 Task: Research Airbnb accommodation in Teguise, Spain from 1st December, 2023 to 5th December, 2023 for 3 adults, 1 child.2 bedrooms having 3 beds and 2 bathrooms. Look for 3 properties as per requirement.
Action: Mouse moved to (394, 98)
Screenshot: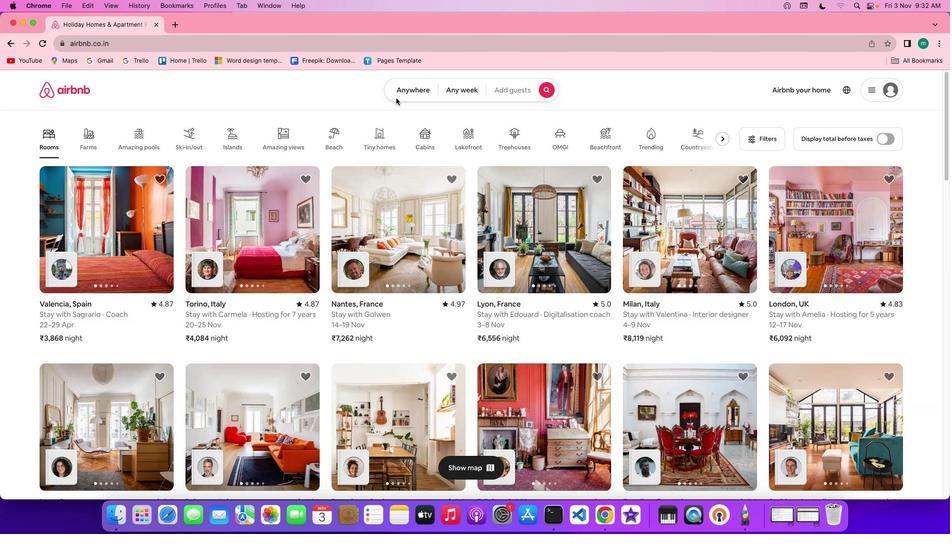 
Action: Mouse pressed left at (394, 98)
Screenshot: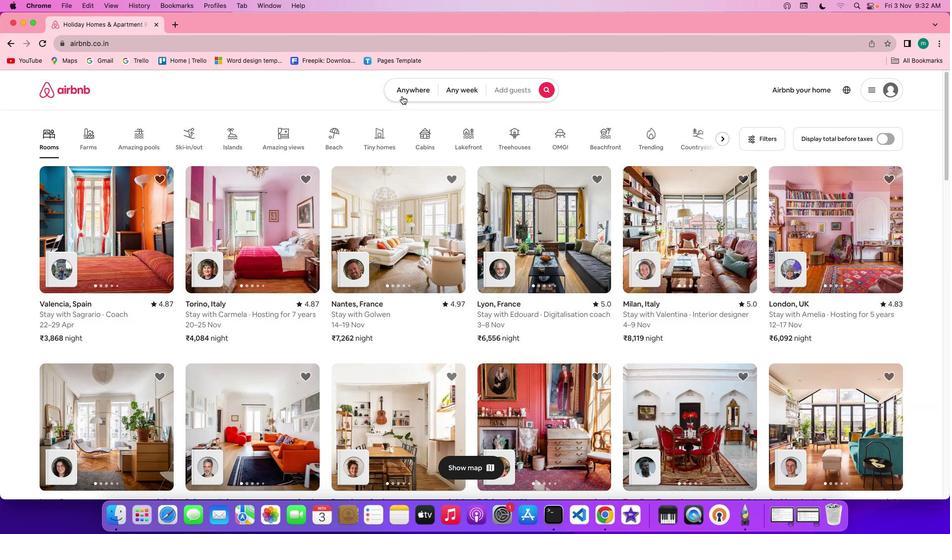 
Action: Mouse moved to (402, 96)
Screenshot: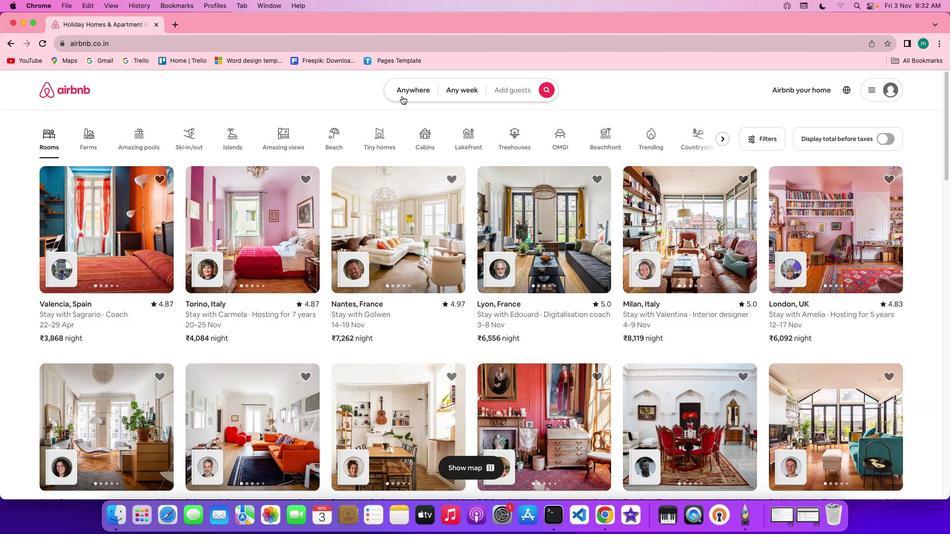 
Action: Mouse pressed left at (402, 96)
Screenshot: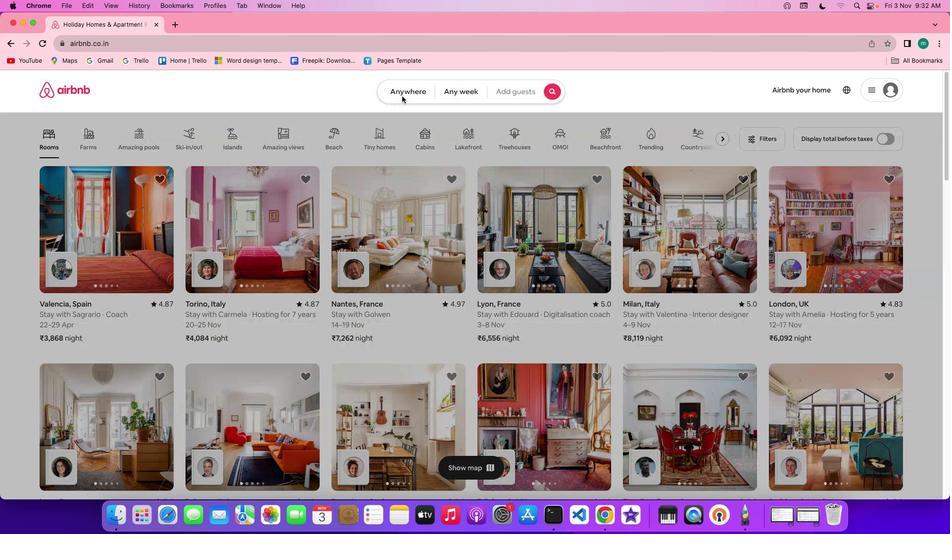 
Action: Mouse moved to (367, 128)
Screenshot: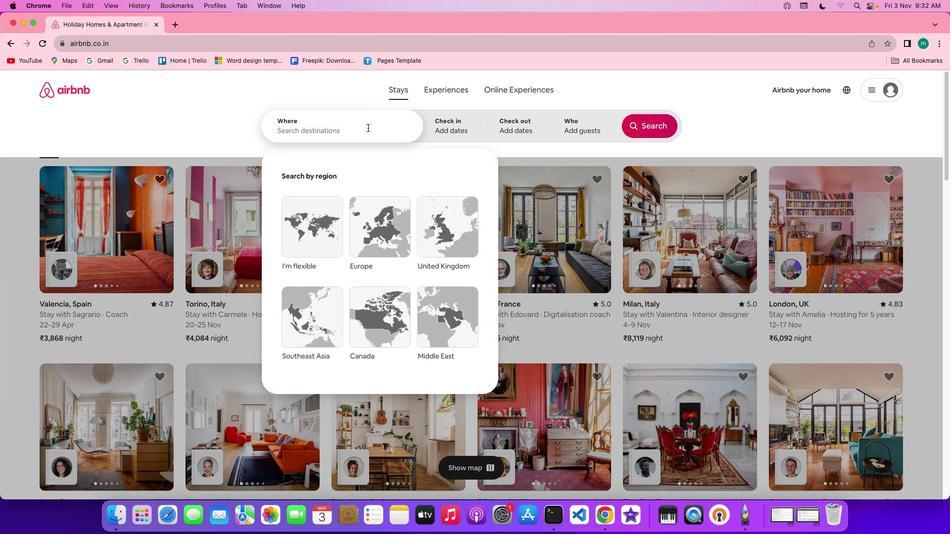 
Action: Key pressed Key.shift'T''e''g''u''i''s''e'','Key.spaceKey.shift'S''p''a''i''n'
Screenshot: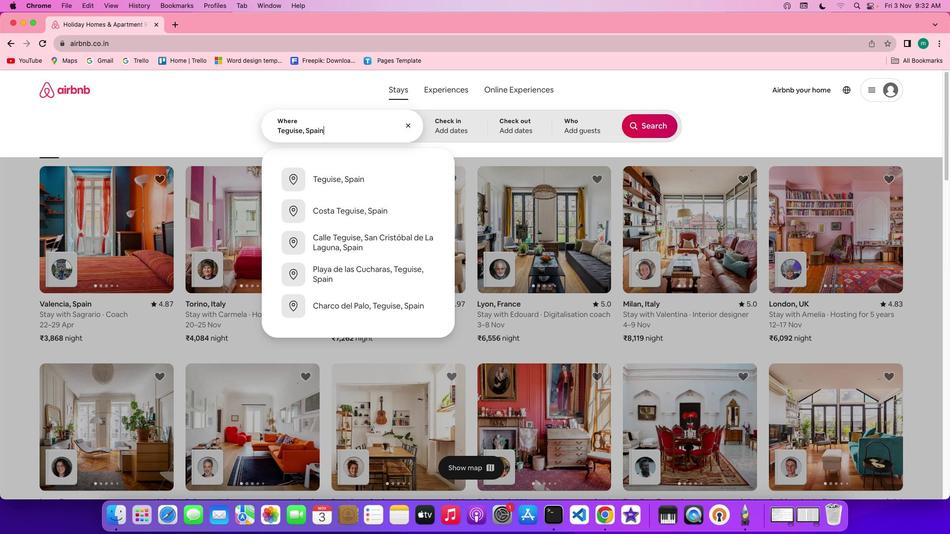 
Action: Mouse moved to (462, 120)
Screenshot: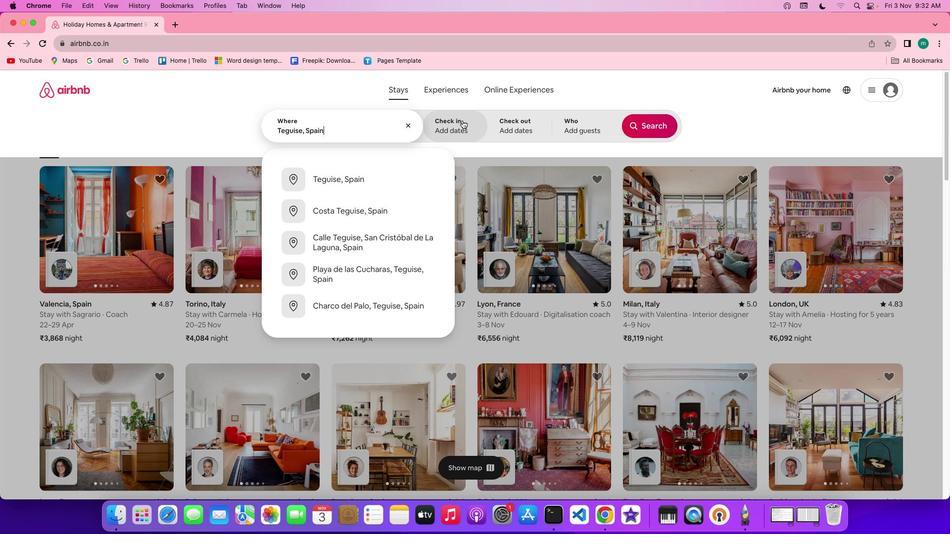 
Action: Mouse pressed left at (462, 120)
Screenshot: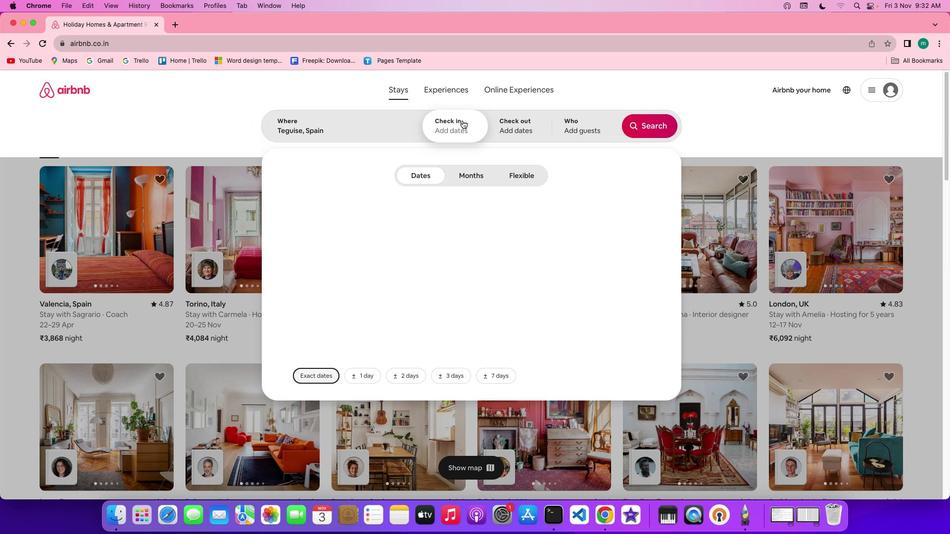 
Action: Mouse moved to (615, 242)
Screenshot: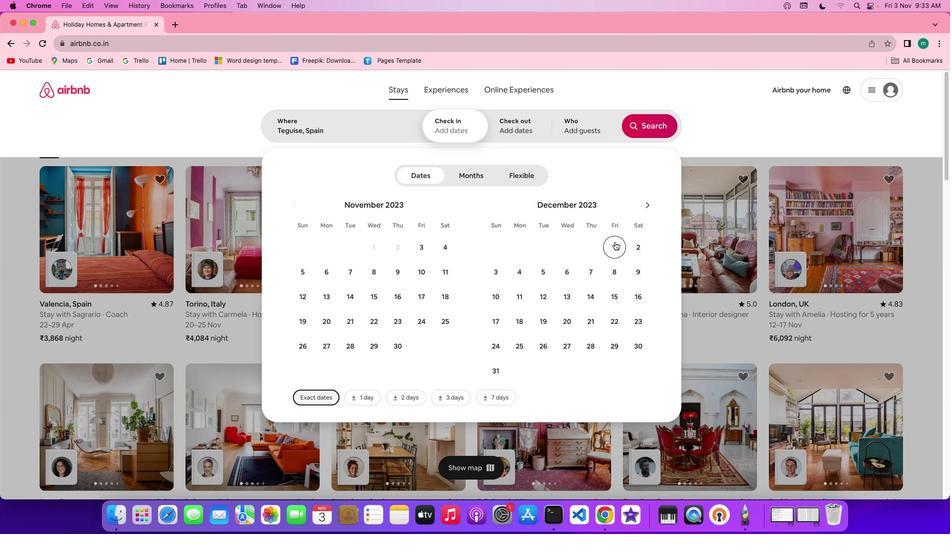 
Action: Mouse pressed left at (615, 242)
Screenshot: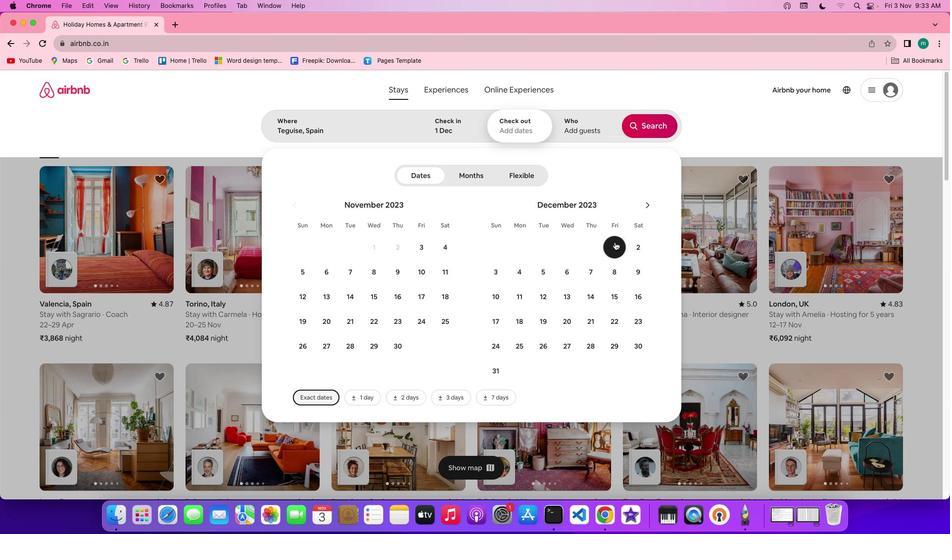 
Action: Mouse moved to (541, 268)
Screenshot: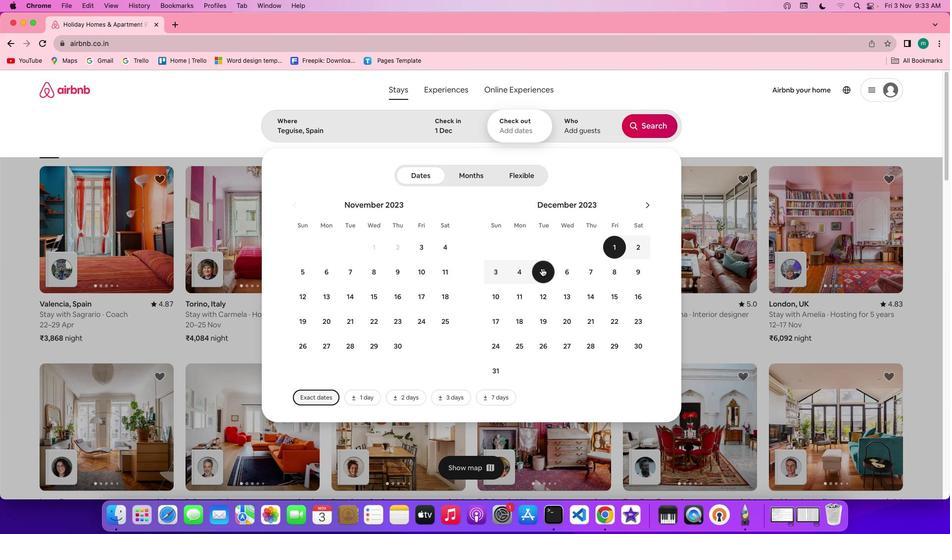 
Action: Mouse pressed left at (541, 268)
Screenshot: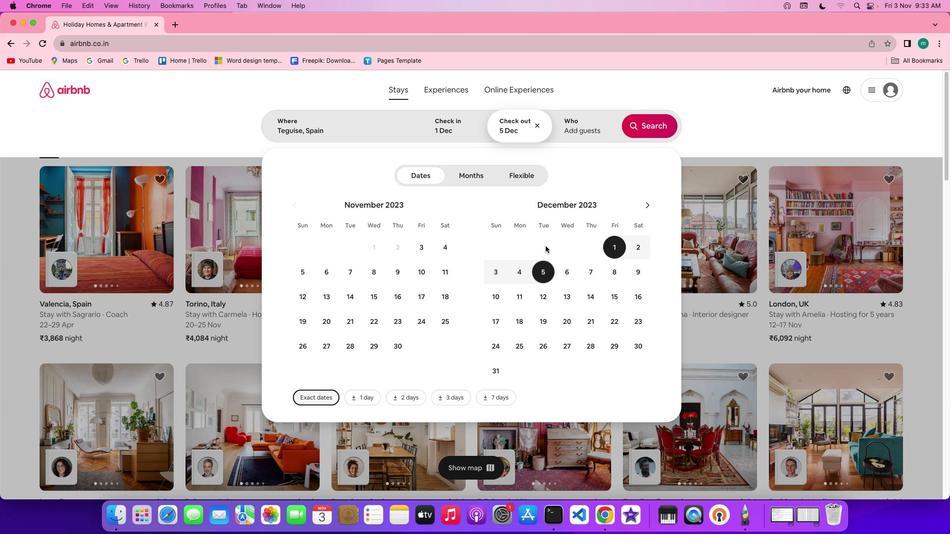 
Action: Mouse moved to (587, 122)
Screenshot: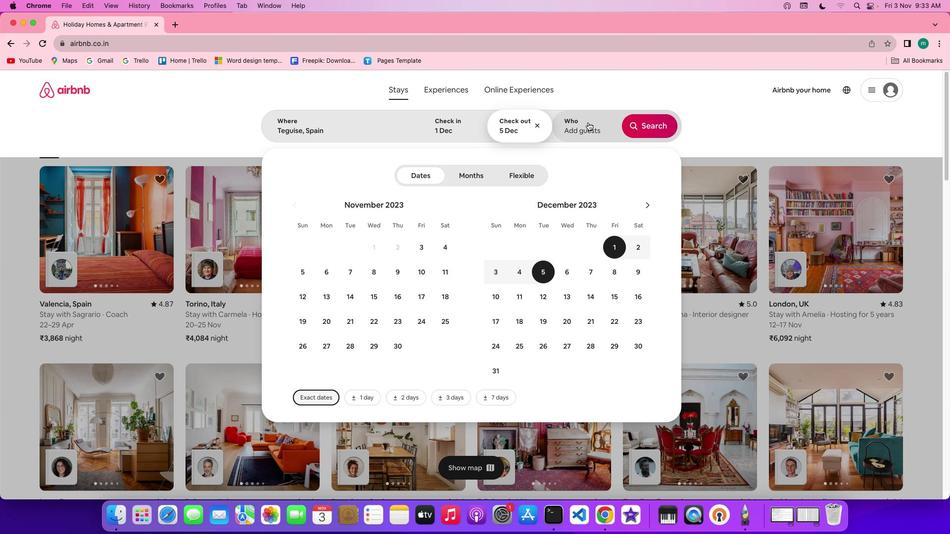 
Action: Mouse pressed left at (587, 122)
Screenshot: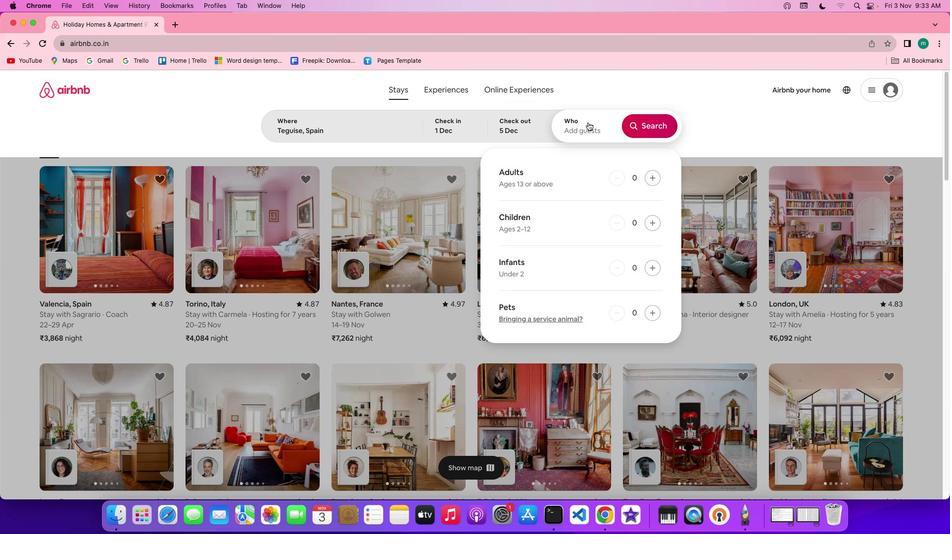 
Action: Mouse moved to (650, 176)
Screenshot: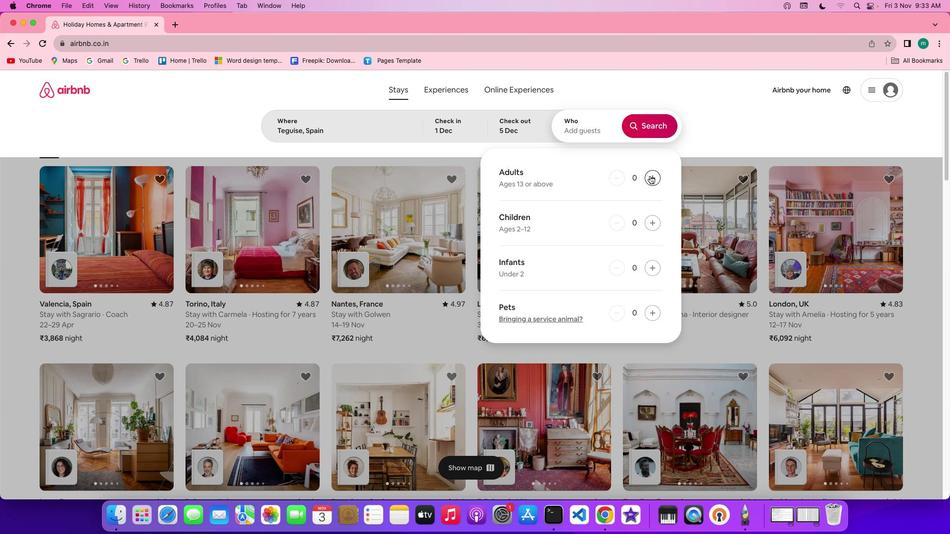 
Action: Mouse pressed left at (650, 176)
Screenshot: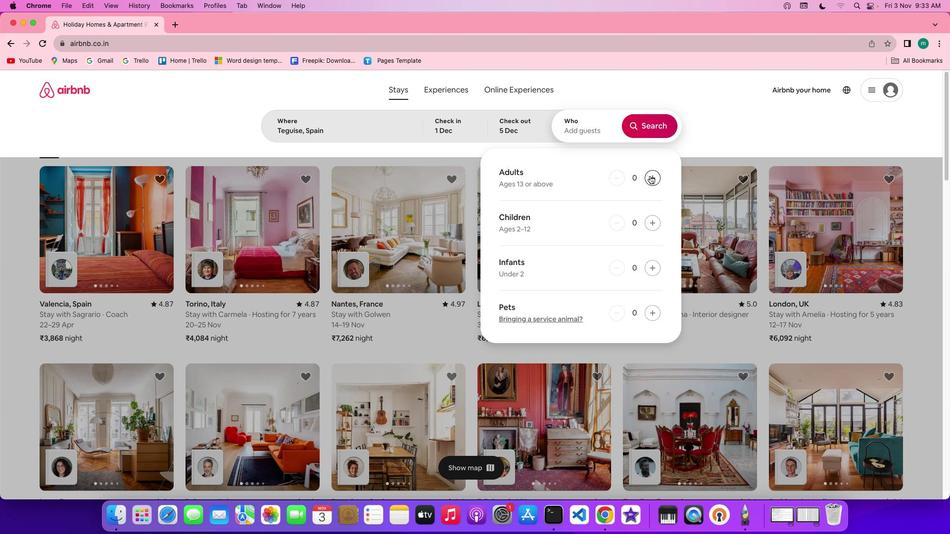 
Action: Mouse pressed left at (650, 176)
Screenshot: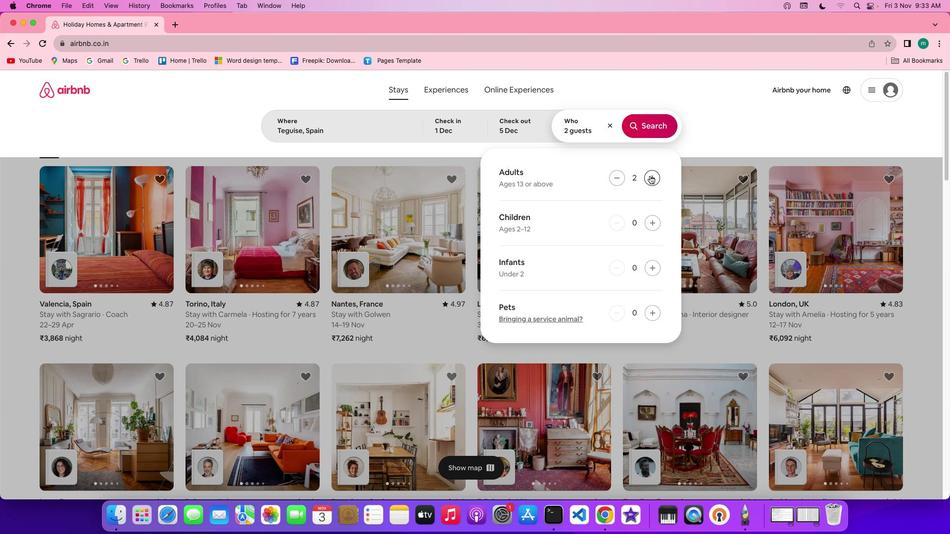 
Action: Mouse pressed left at (650, 176)
Screenshot: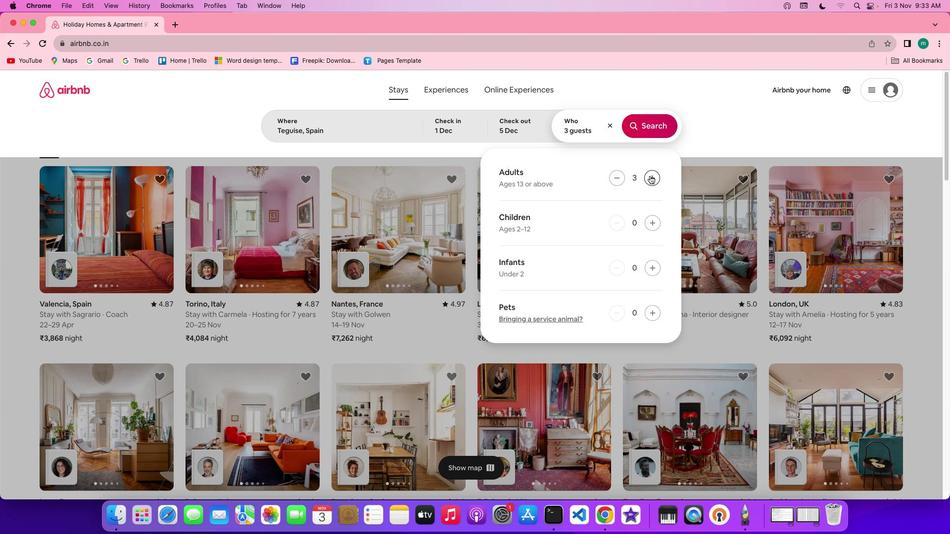 
Action: Mouse moved to (657, 222)
Screenshot: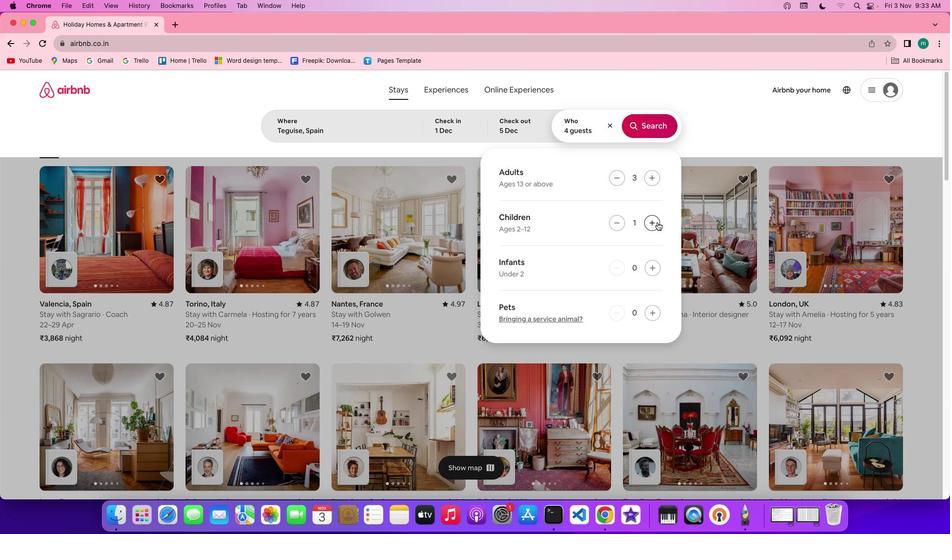 
Action: Mouse pressed left at (657, 222)
Screenshot: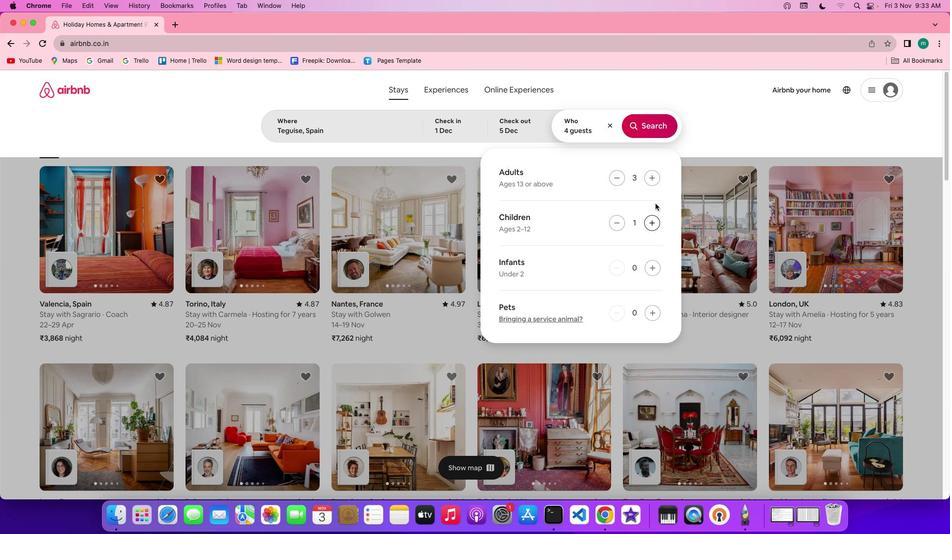 
Action: Mouse moved to (648, 120)
Screenshot: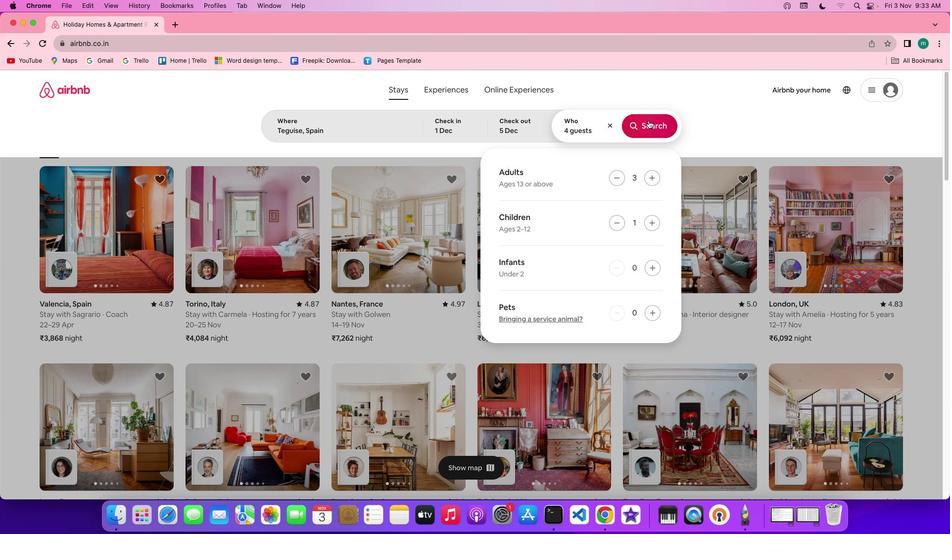 
Action: Mouse pressed left at (648, 120)
Screenshot: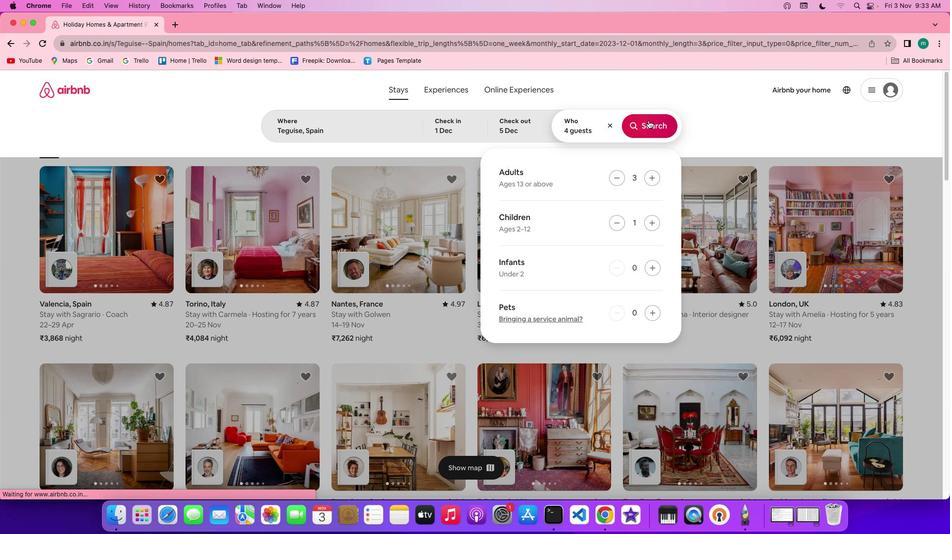 
Action: Mouse moved to (785, 129)
Screenshot: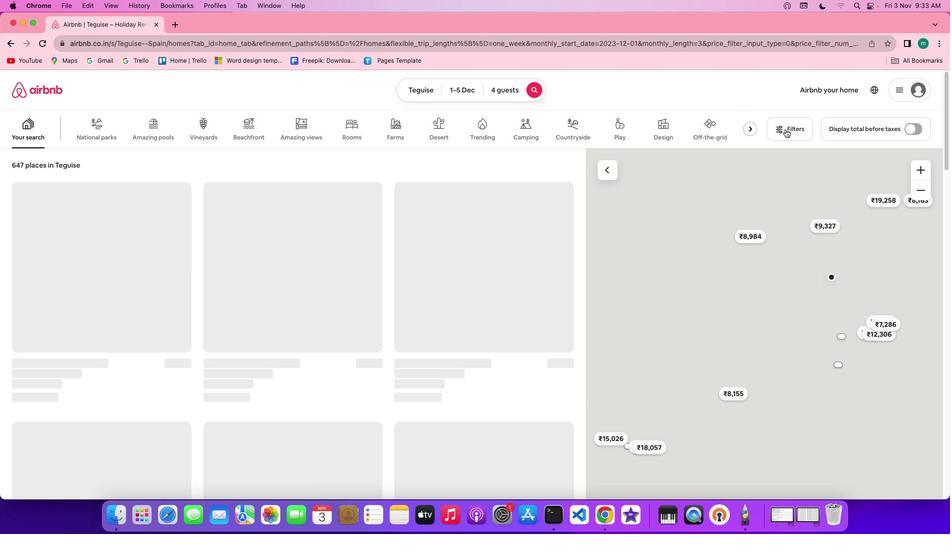 
Action: Mouse pressed left at (785, 129)
Screenshot: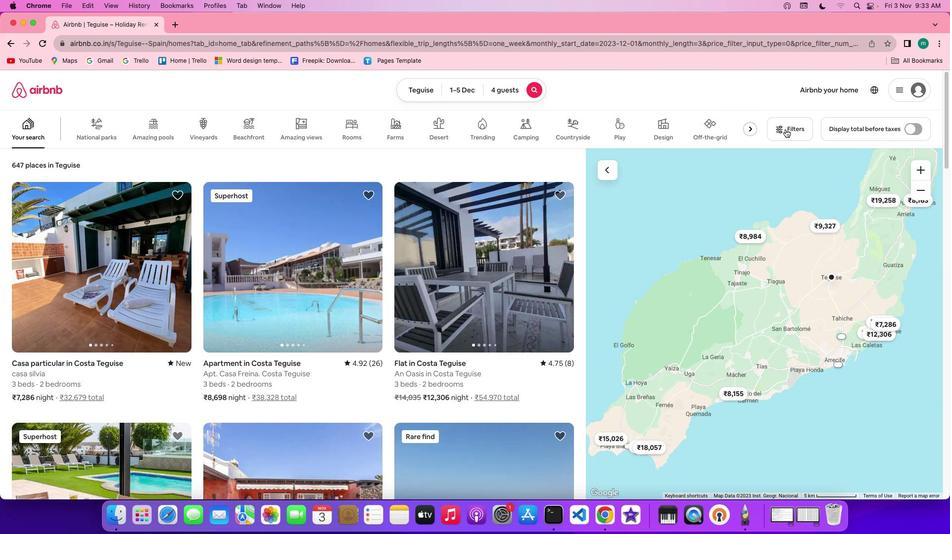 
Action: Mouse moved to (558, 260)
Screenshot: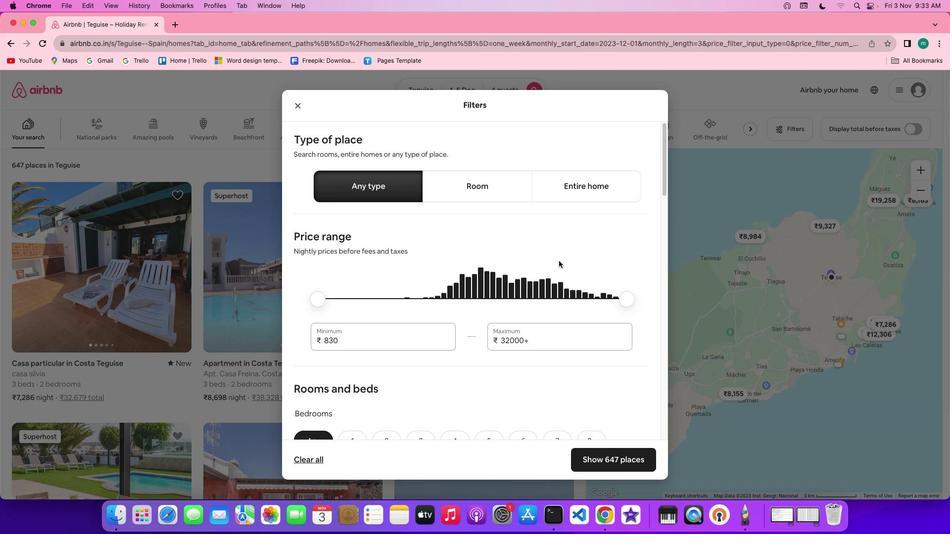
Action: Mouse scrolled (558, 260) with delta (0, 0)
Screenshot: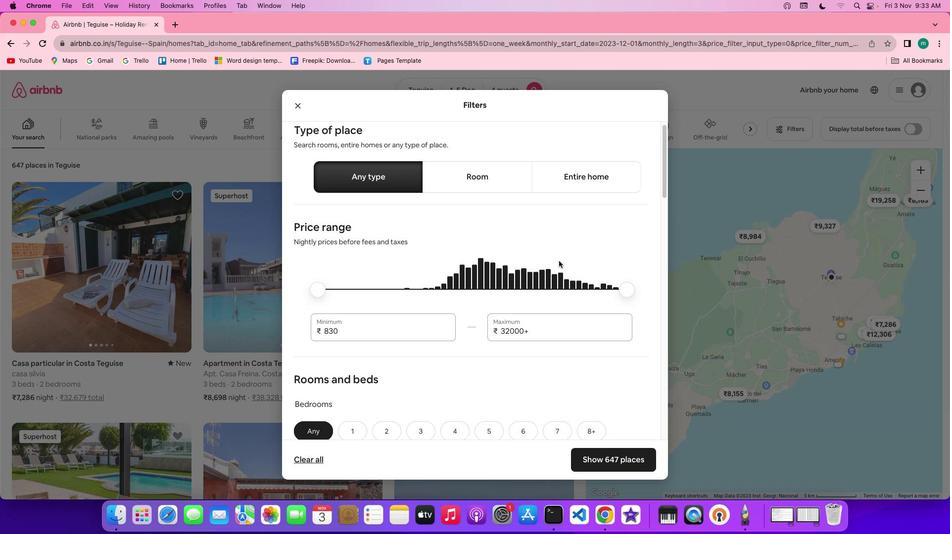 
Action: Mouse scrolled (558, 260) with delta (0, 0)
Screenshot: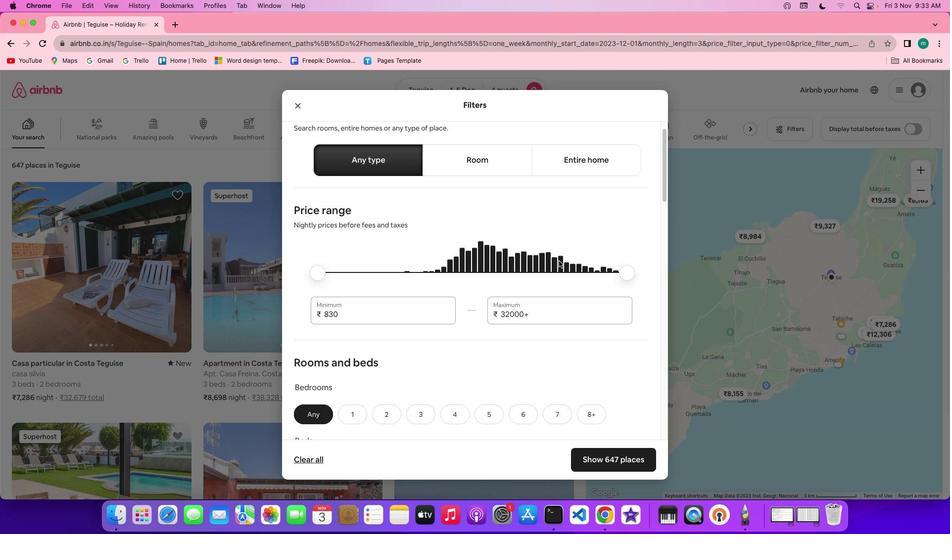 
Action: Mouse scrolled (558, 260) with delta (0, 0)
Screenshot: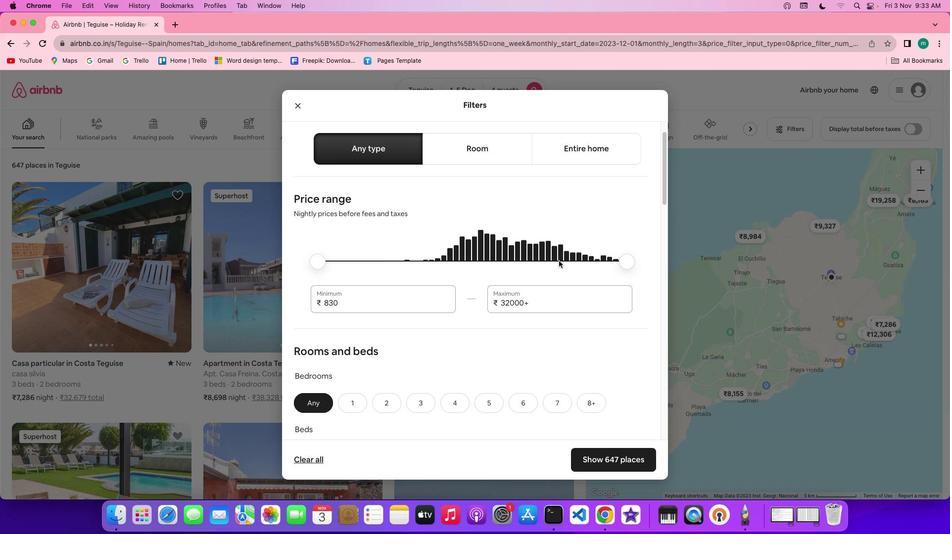 
Action: Mouse scrolled (558, 260) with delta (0, 0)
Screenshot: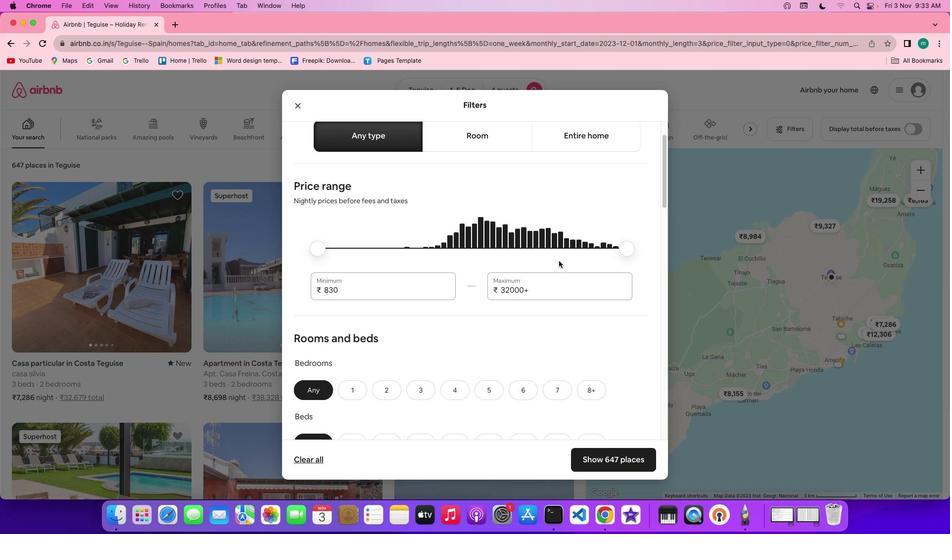 
Action: Mouse scrolled (558, 260) with delta (0, 0)
Screenshot: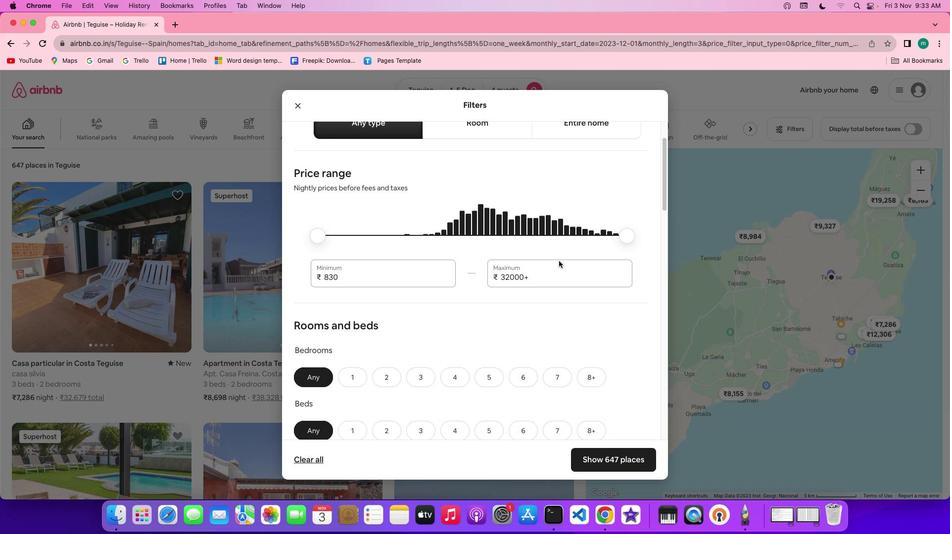 
Action: Mouse scrolled (558, 260) with delta (0, 0)
Screenshot: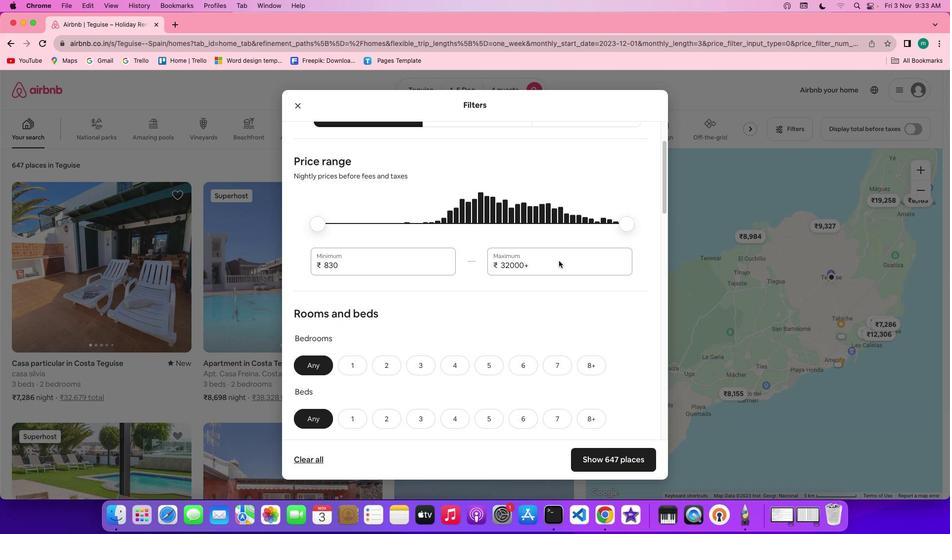 
Action: Mouse scrolled (558, 260) with delta (0, 0)
Screenshot: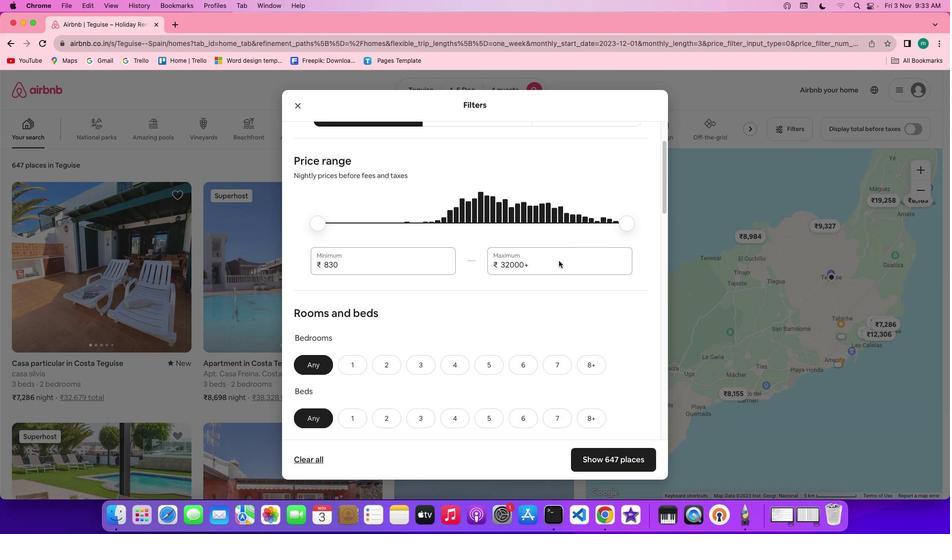 
Action: Mouse scrolled (558, 260) with delta (0, 0)
Screenshot: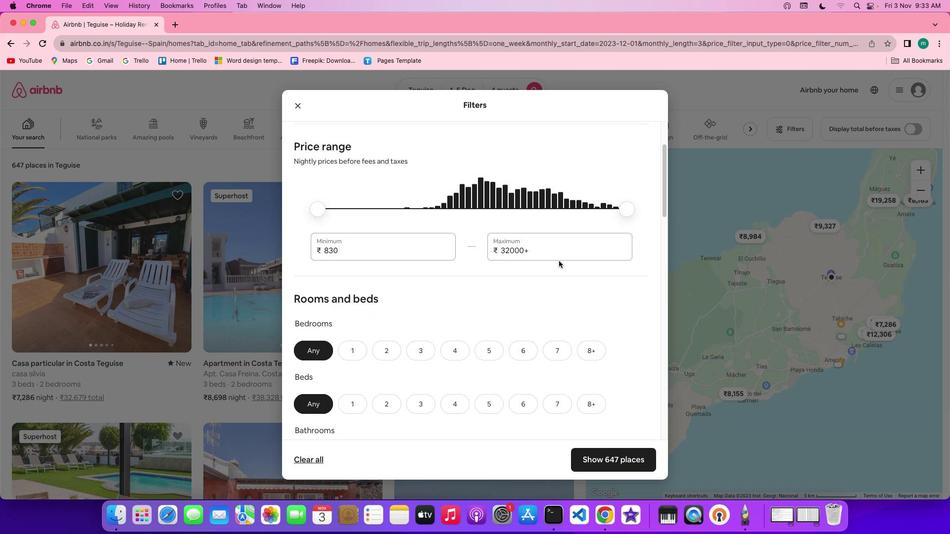 
Action: Mouse scrolled (558, 260) with delta (0, 0)
Screenshot: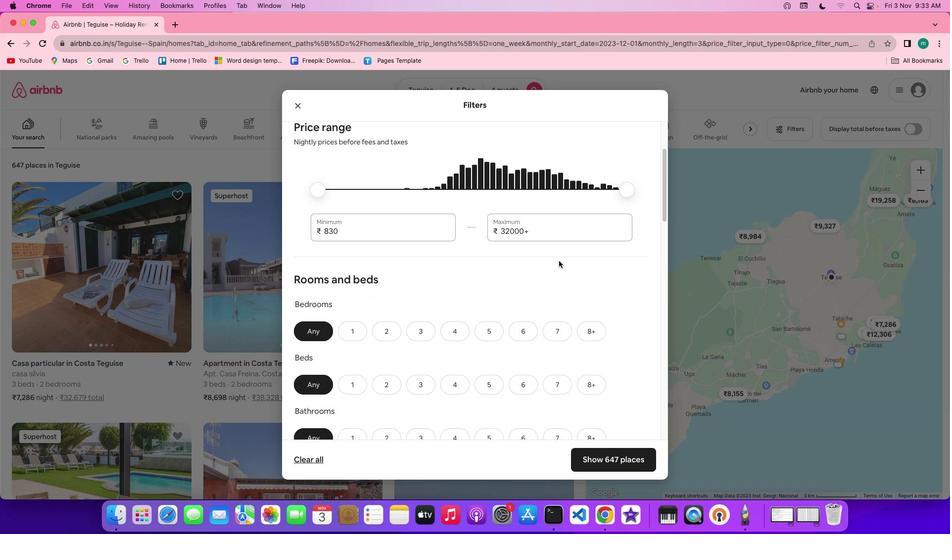 
Action: Mouse scrolled (558, 260) with delta (0, 0)
Screenshot: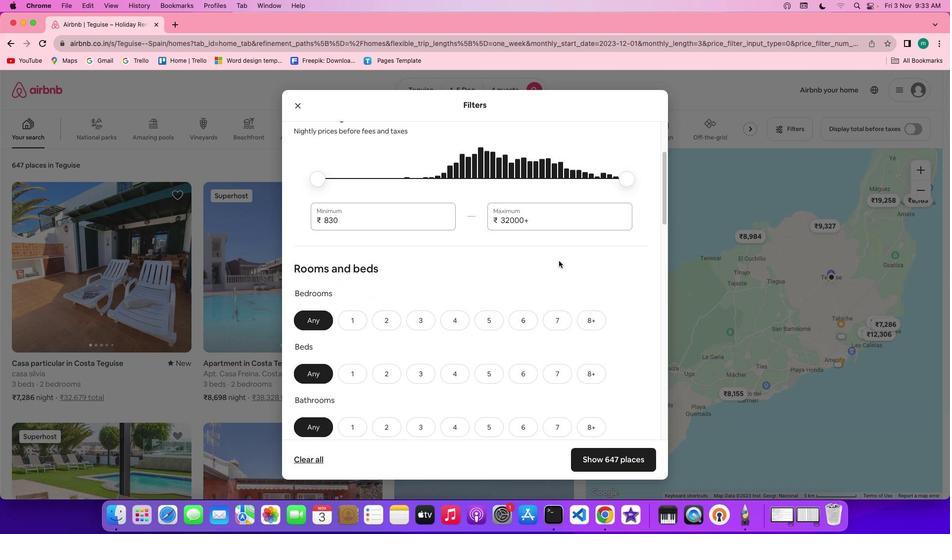 
Action: Mouse scrolled (558, 260) with delta (0, 0)
Screenshot: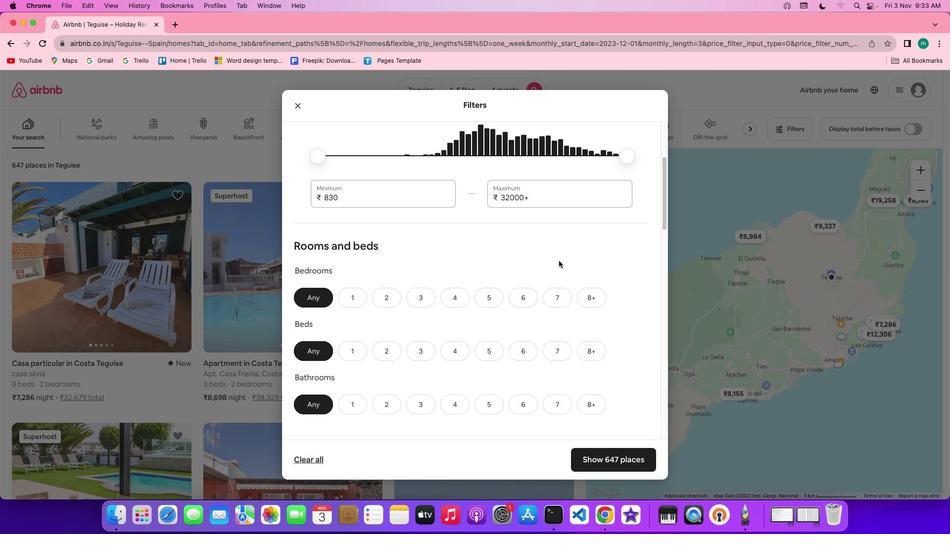 
Action: Mouse scrolled (558, 260) with delta (0, 0)
Screenshot: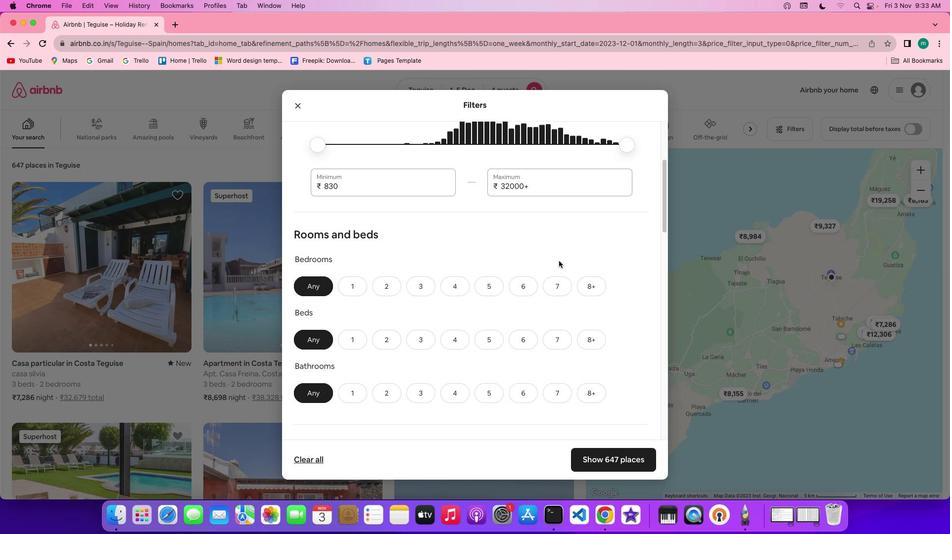 
Action: Mouse scrolled (558, 260) with delta (0, 0)
Screenshot: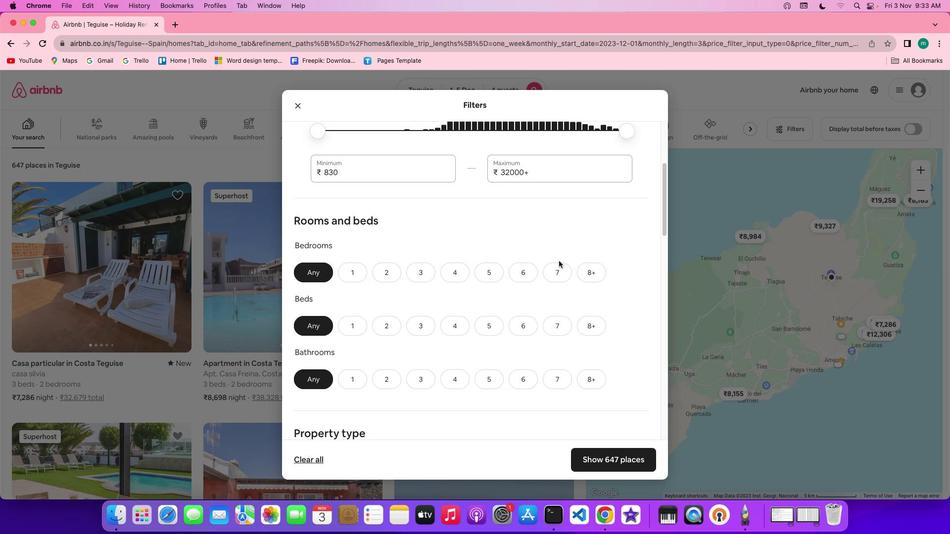 
Action: Mouse scrolled (558, 260) with delta (0, 0)
Screenshot: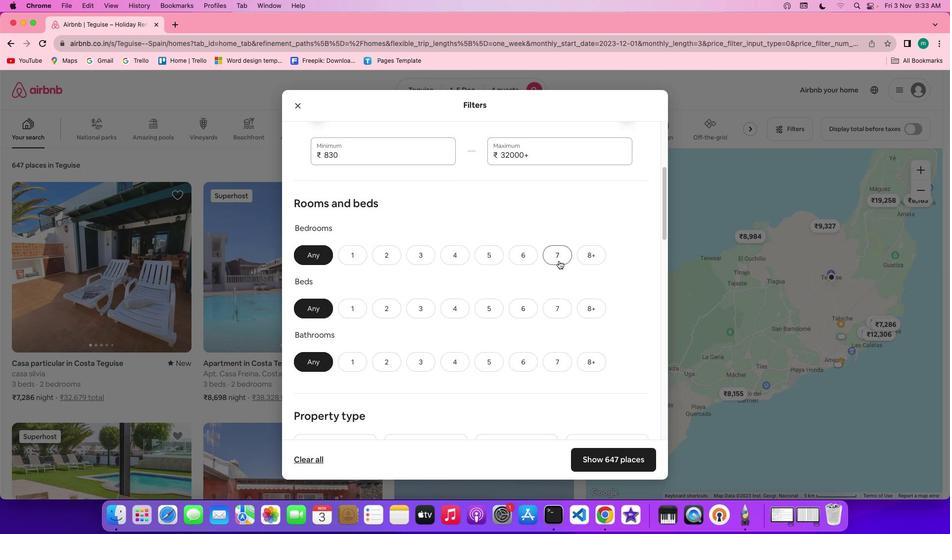 
Action: Mouse scrolled (558, 260) with delta (0, 0)
Screenshot: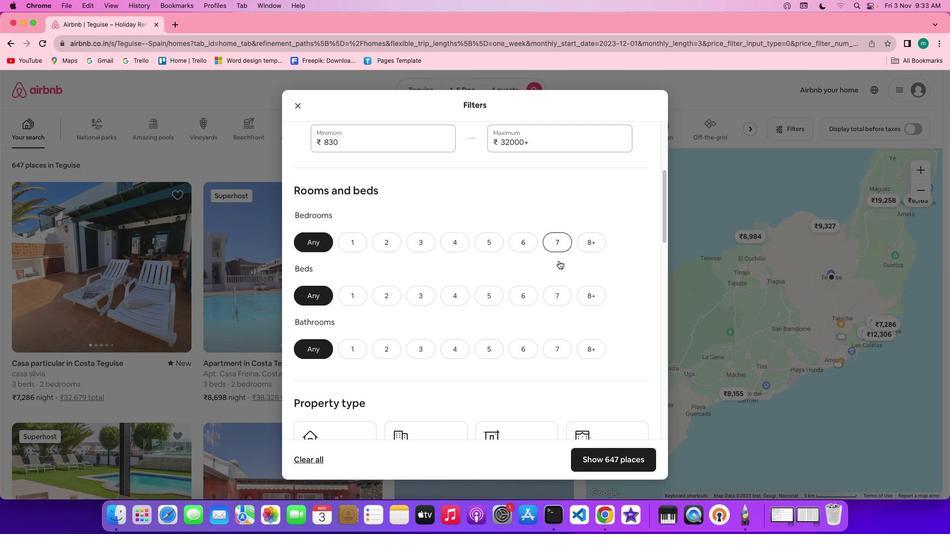 
Action: Mouse scrolled (558, 260) with delta (0, 0)
Screenshot: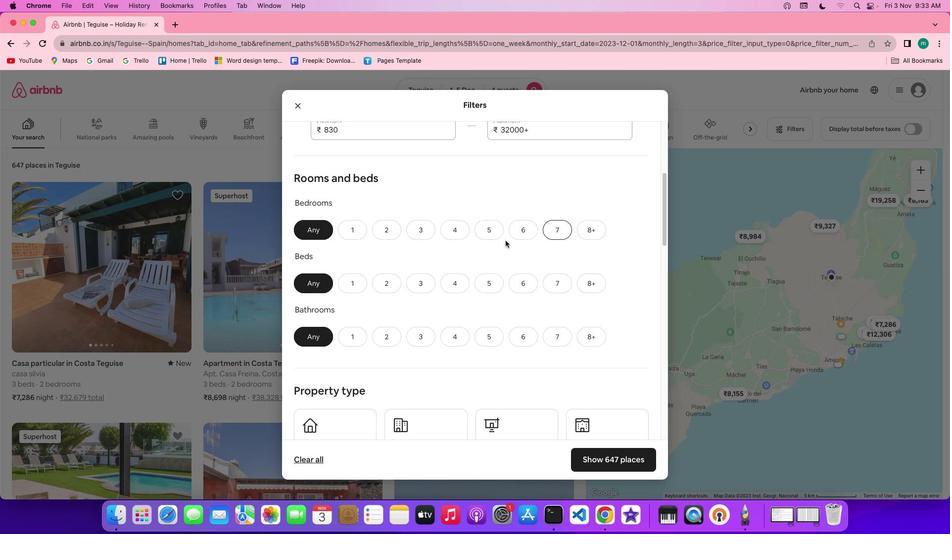 
Action: Mouse moved to (394, 228)
Screenshot: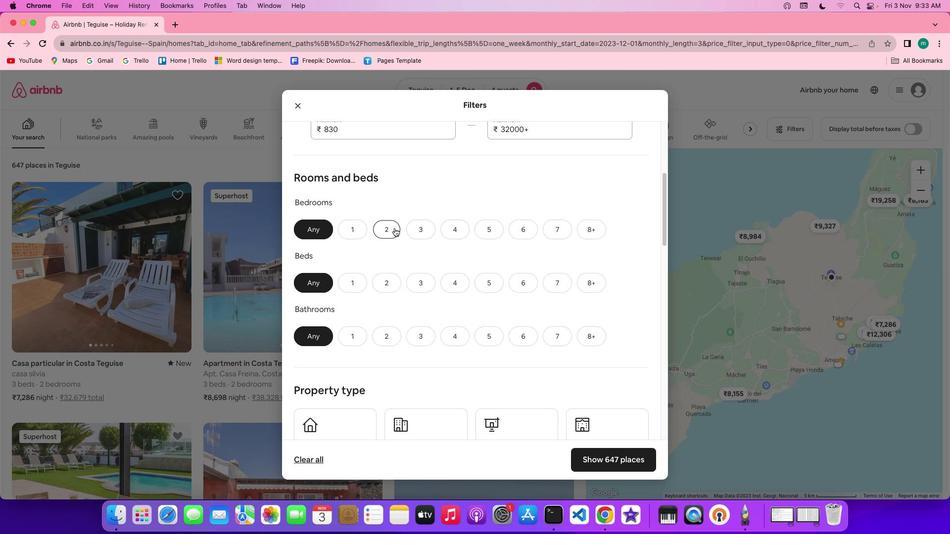 
Action: Mouse pressed left at (394, 228)
Screenshot: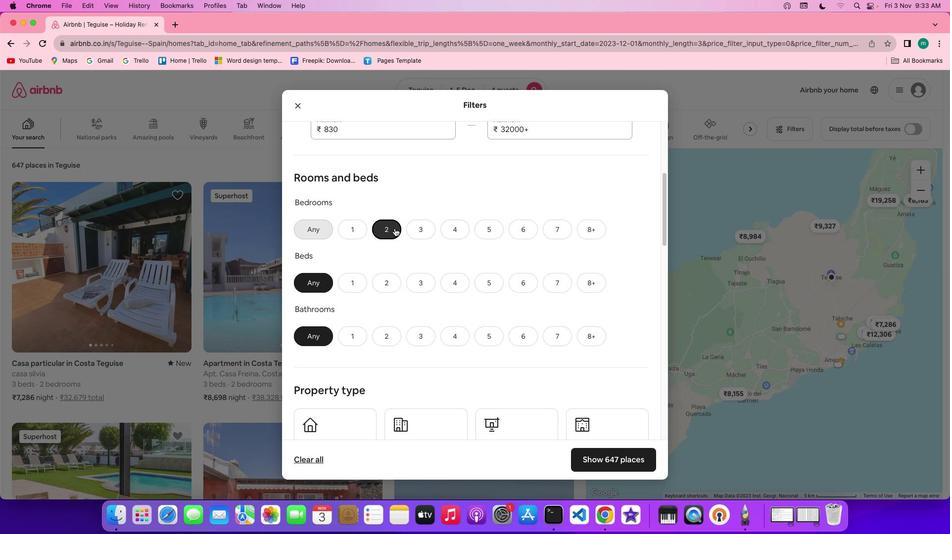 
Action: Mouse moved to (429, 290)
Screenshot: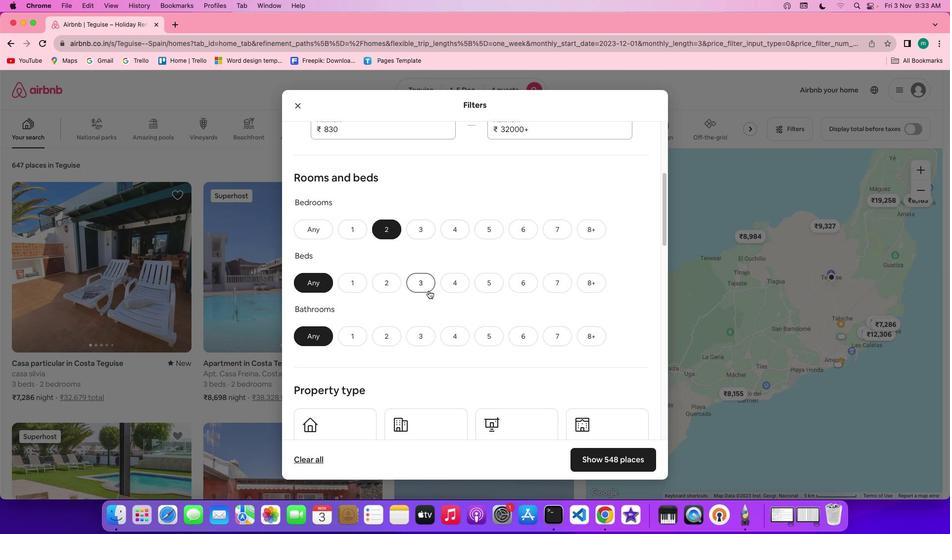 
Action: Mouse pressed left at (429, 290)
Screenshot: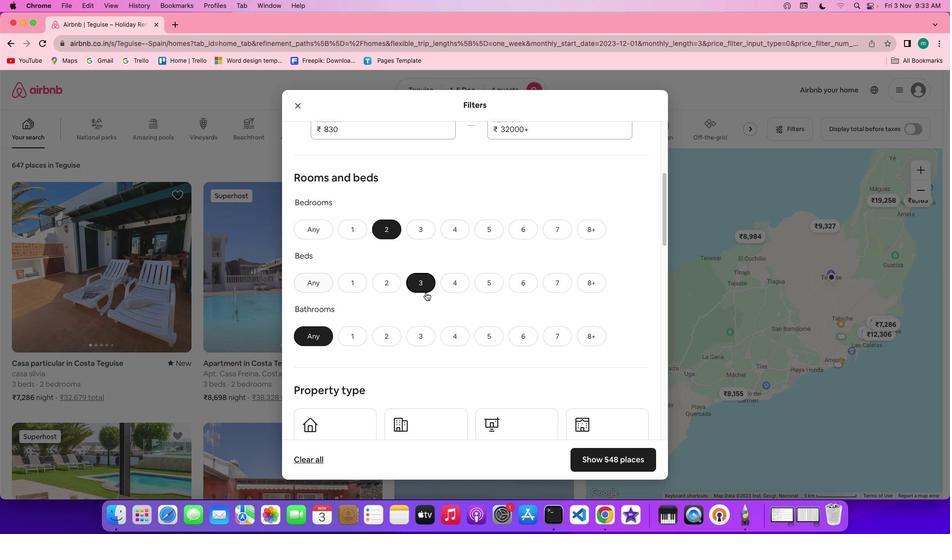 
Action: Mouse moved to (388, 339)
Screenshot: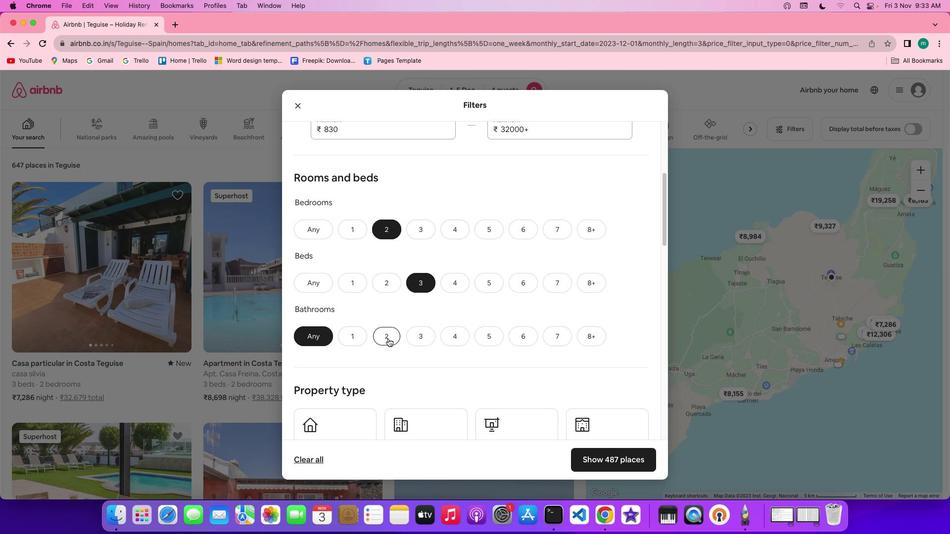 
Action: Mouse pressed left at (388, 339)
Screenshot: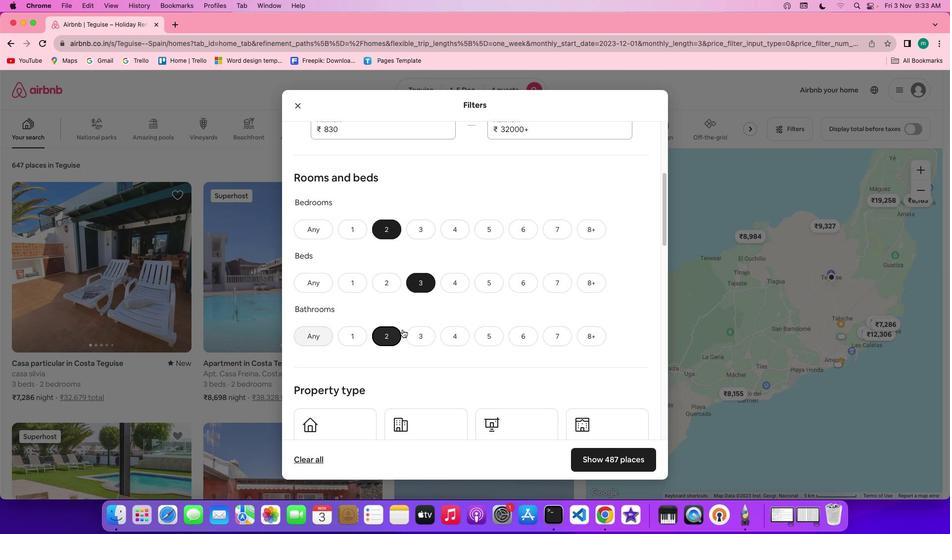 
Action: Mouse moved to (530, 323)
Screenshot: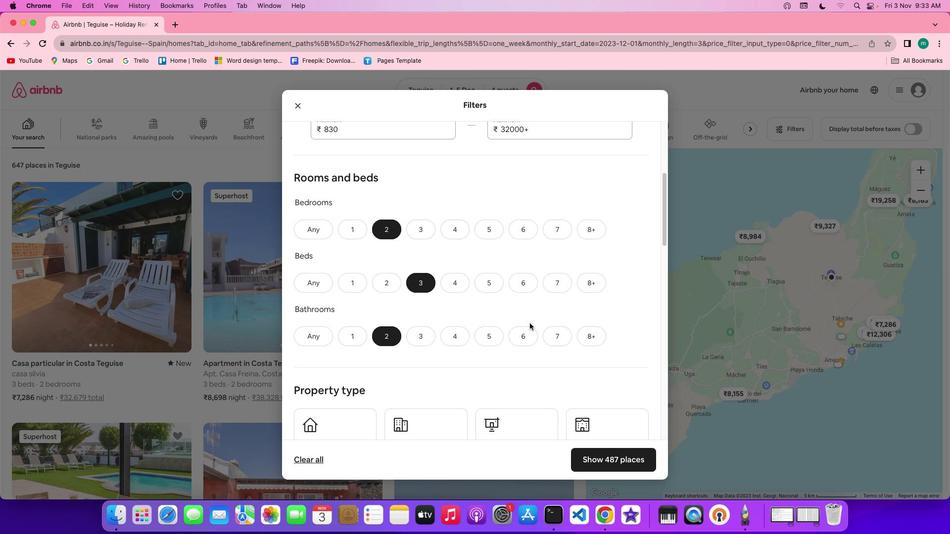 
Action: Mouse scrolled (530, 323) with delta (0, 0)
Screenshot: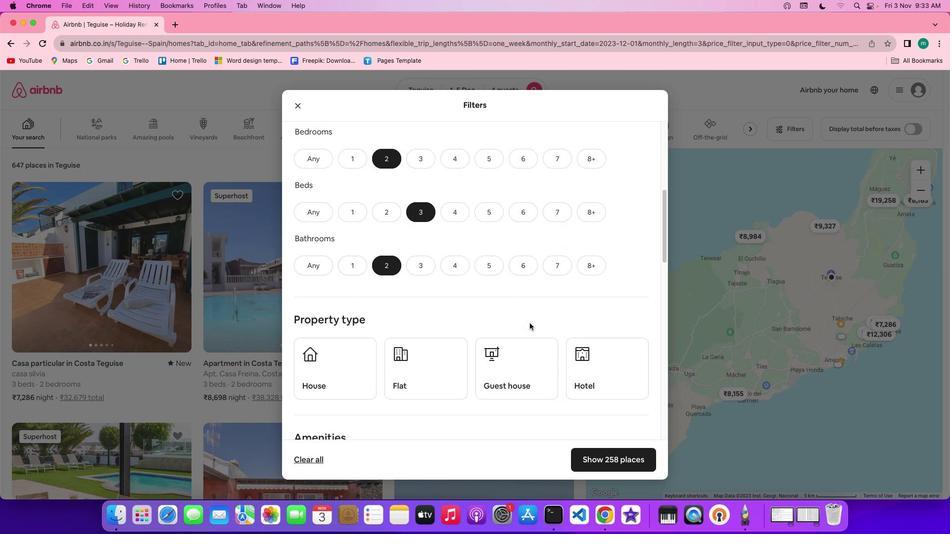
Action: Mouse scrolled (530, 323) with delta (0, 0)
Screenshot: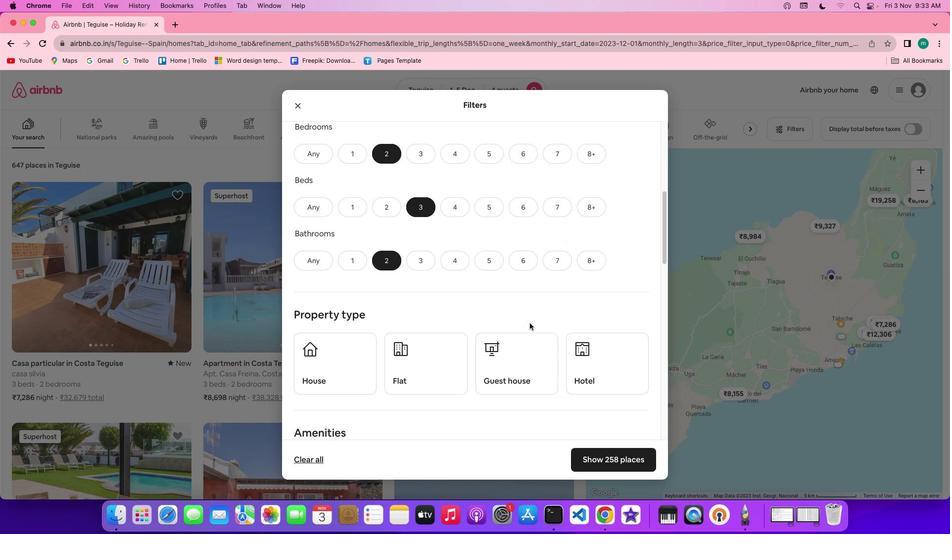 
Action: Mouse scrolled (530, 323) with delta (0, 0)
Screenshot: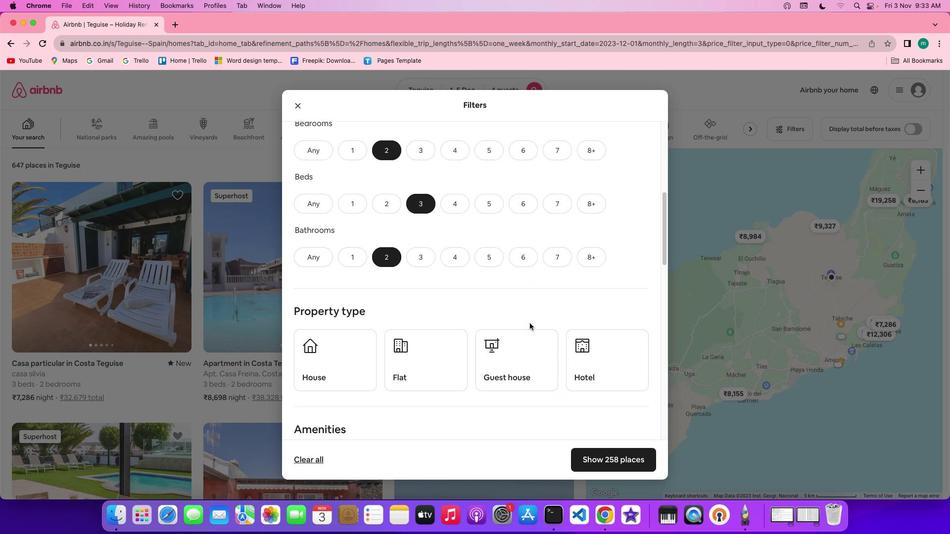 
Action: Mouse scrolled (530, 323) with delta (0, 0)
Screenshot: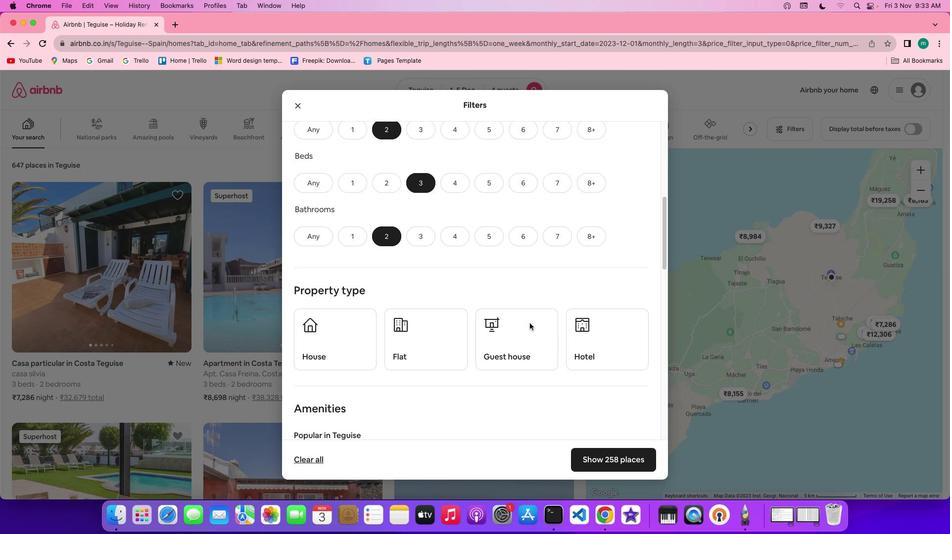 
Action: Mouse scrolled (530, 323) with delta (0, 0)
Screenshot: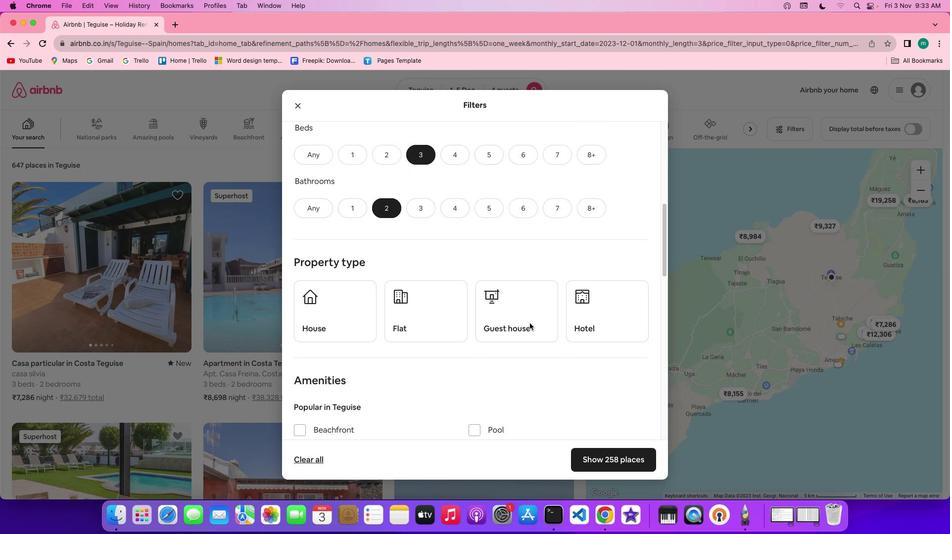 
Action: Mouse scrolled (530, 323) with delta (0, 0)
Screenshot: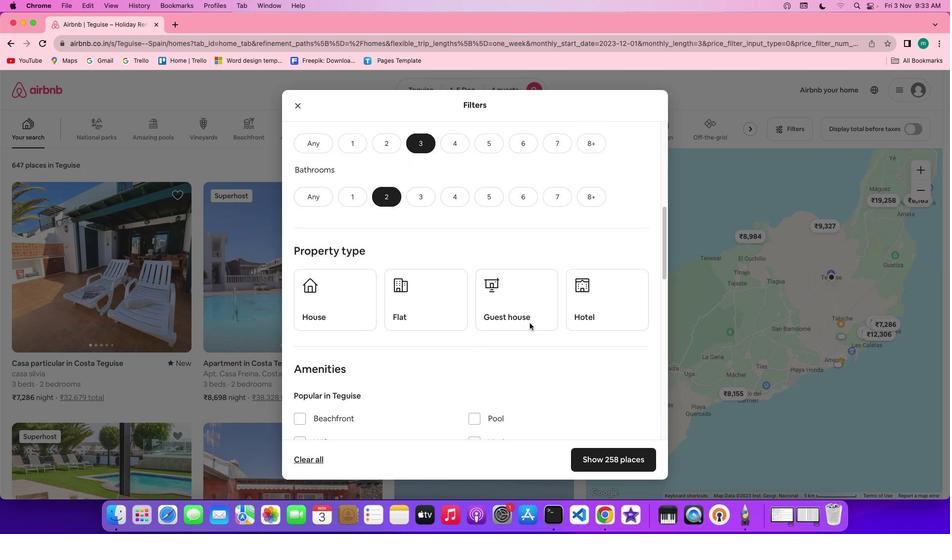 
Action: Mouse scrolled (530, 323) with delta (0, 0)
Screenshot: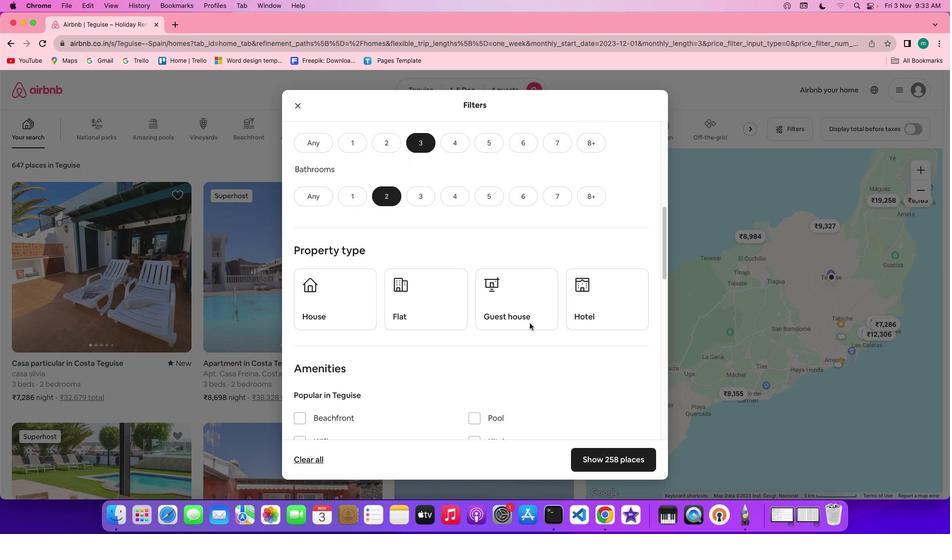
Action: Mouse scrolled (530, 323) with delta (0, 0)
Screenshot: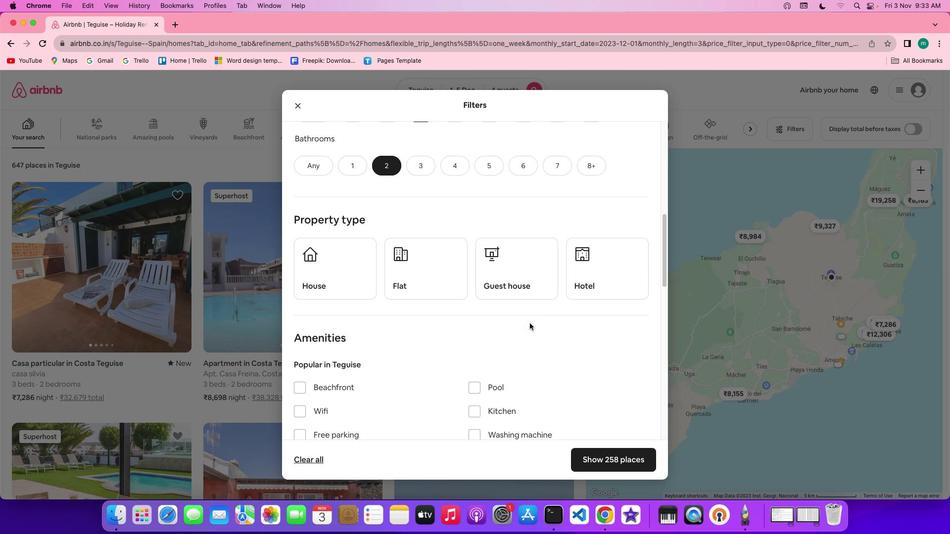 
Action: Mouse scrolled (530, 323) with delta (0, 0)
Screenshot: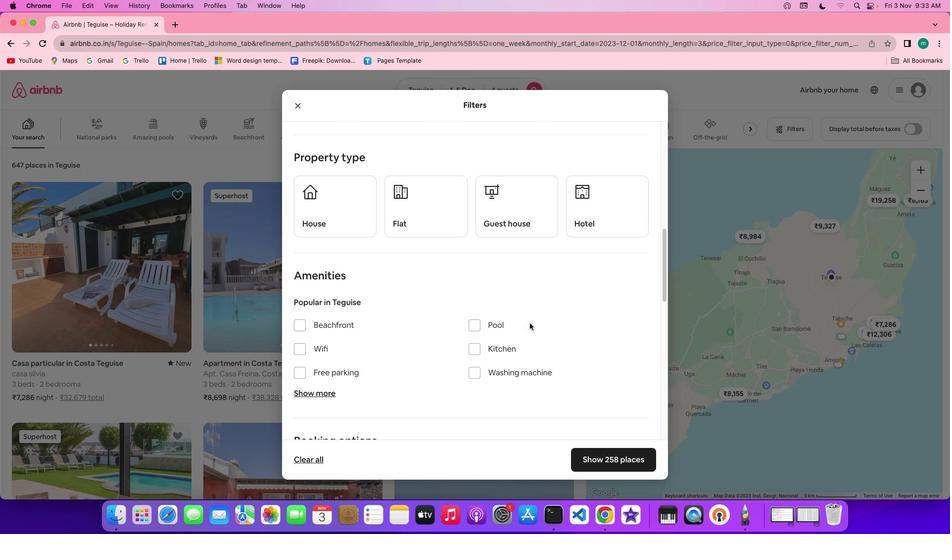 
Action: Mouse scrolled (530, 323) with delta (0, 0)
Screenshot: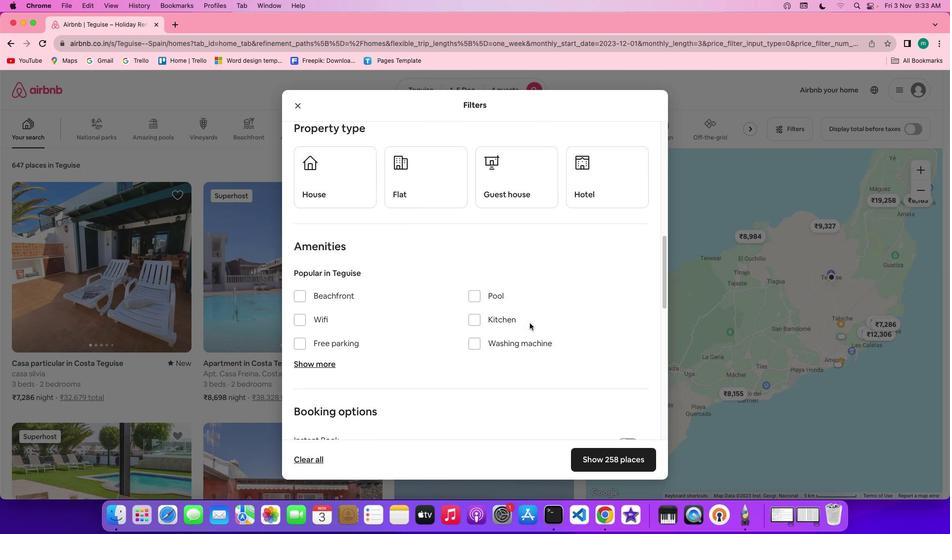 
Action: Mouse scrolled (530, 323) with delta (0, 0)
Screenshot: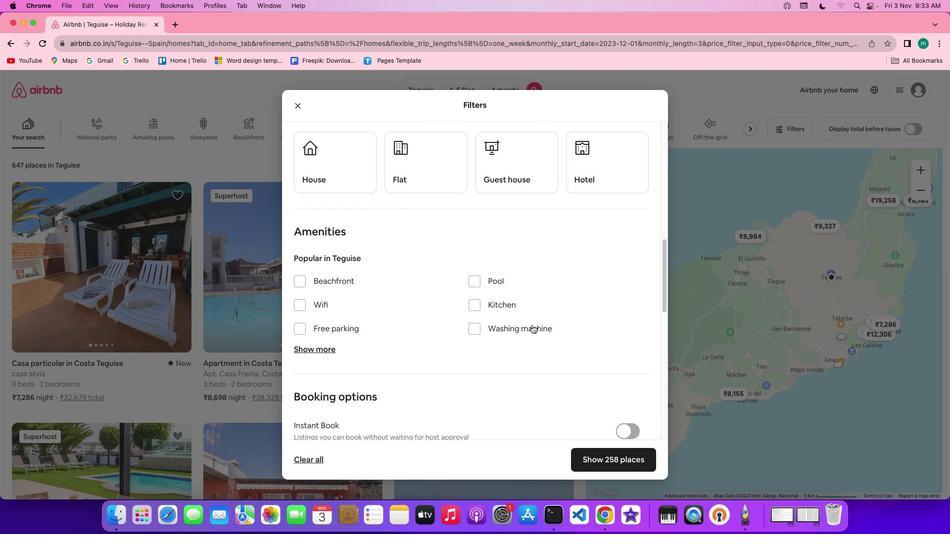 
Action: Mouse moved to (586, 363)
Screenshot: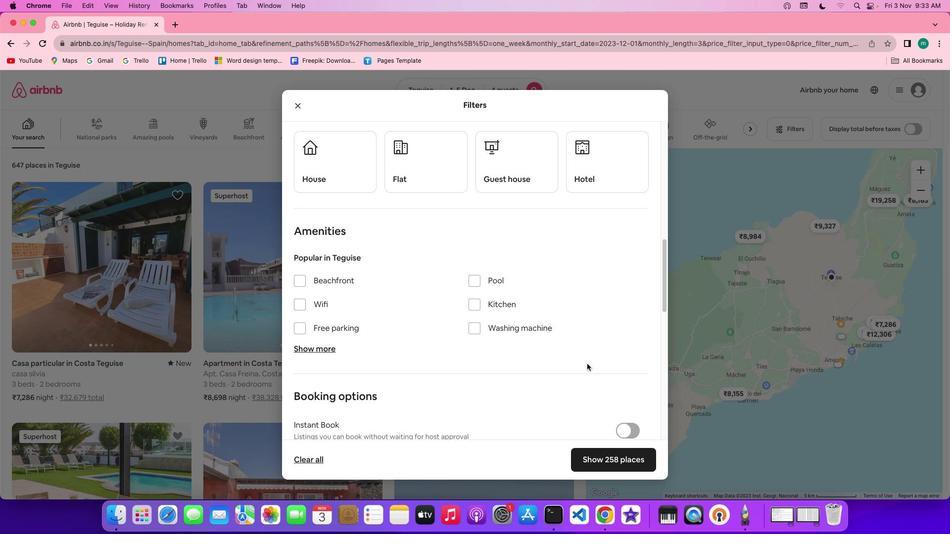 
Action: Mouse scrolled (586, 363) with delta (0, 0)
Screenshot: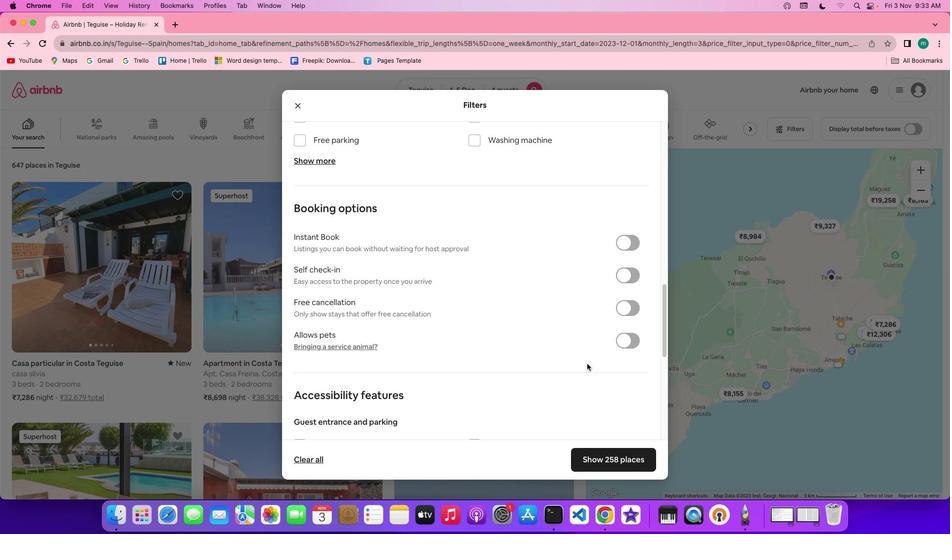 
Action: Mouse scrolled (586, 363) with delta (0, 0)
Screenshot: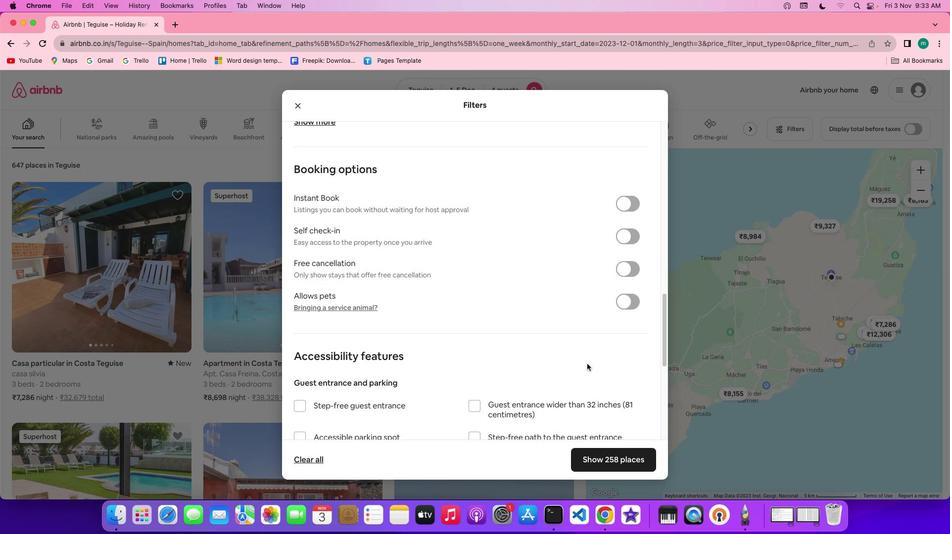 
Action: Mouse scrolled (586, 363) with delta (0, 0)
Screenshot: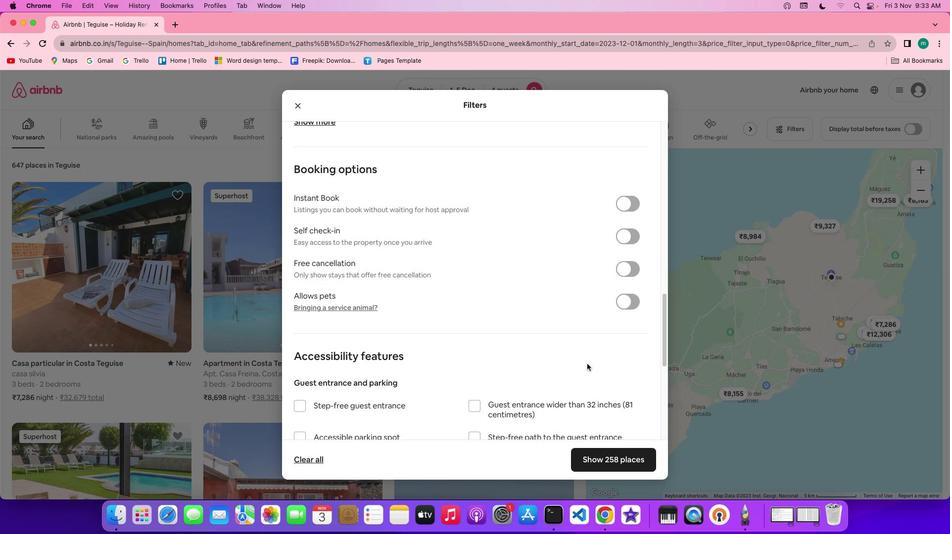 
Action: Mouse scrolled (586, 363) with delta (0, -1)
Screenshot: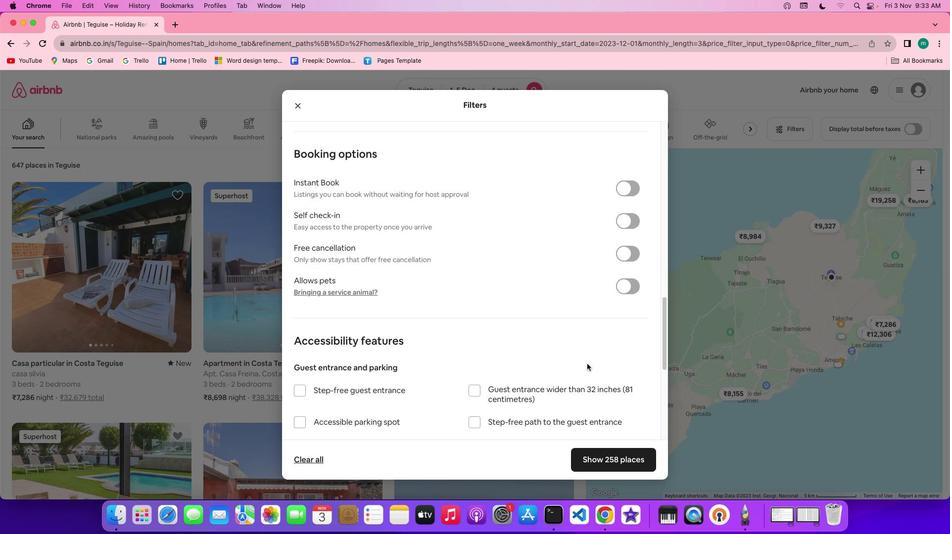 
Action: Mouse scrolled (586, 363) with delta (0, -1)
Screenshot: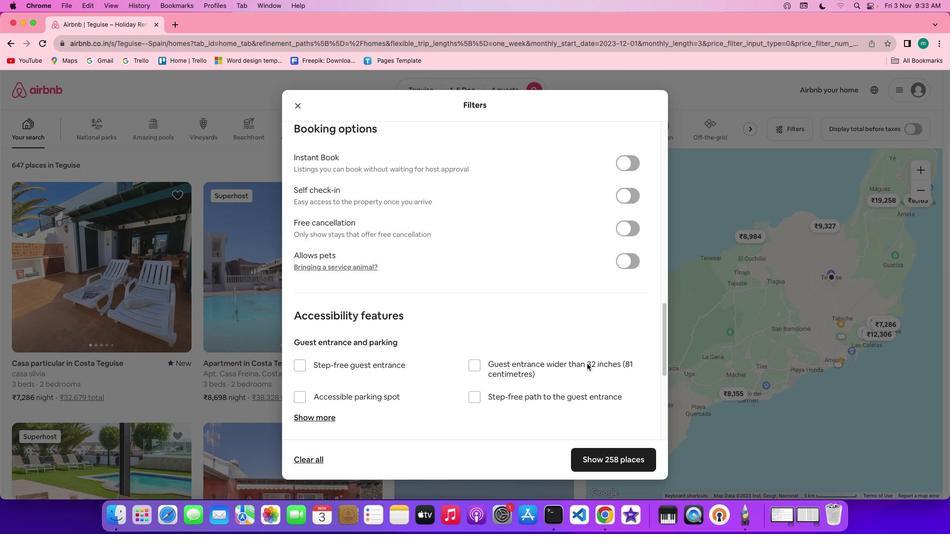 
Action: Mouse moved to (587, 363)
Screenshot: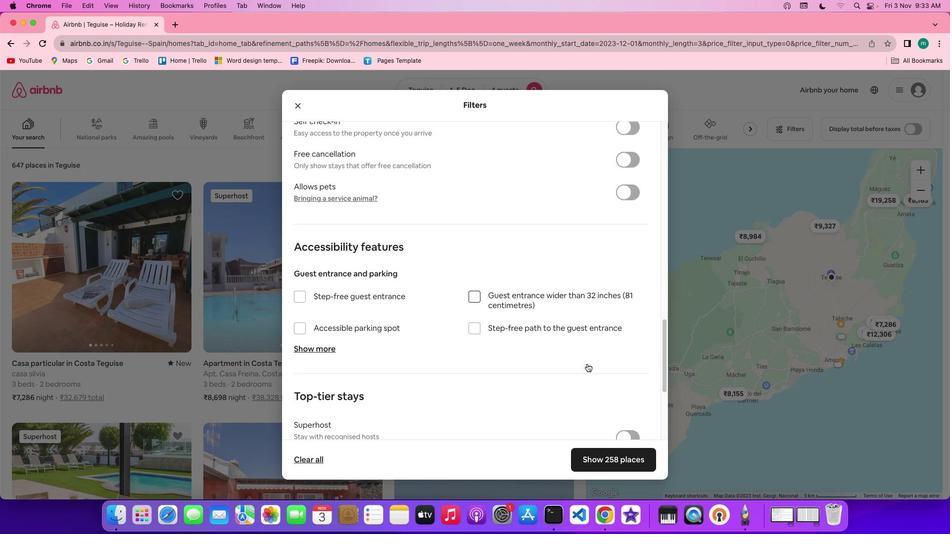 
Action: Mouse scrolled (587, 363) with delta (0, 0)
Screenshot: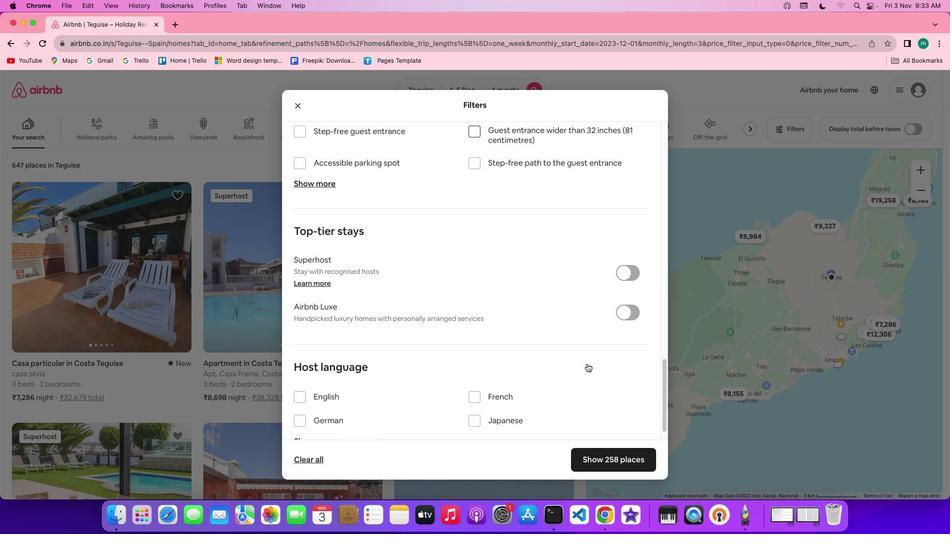 
Action: Mouse scrolled (587, 363) with delta (0, 0)
Screenshot: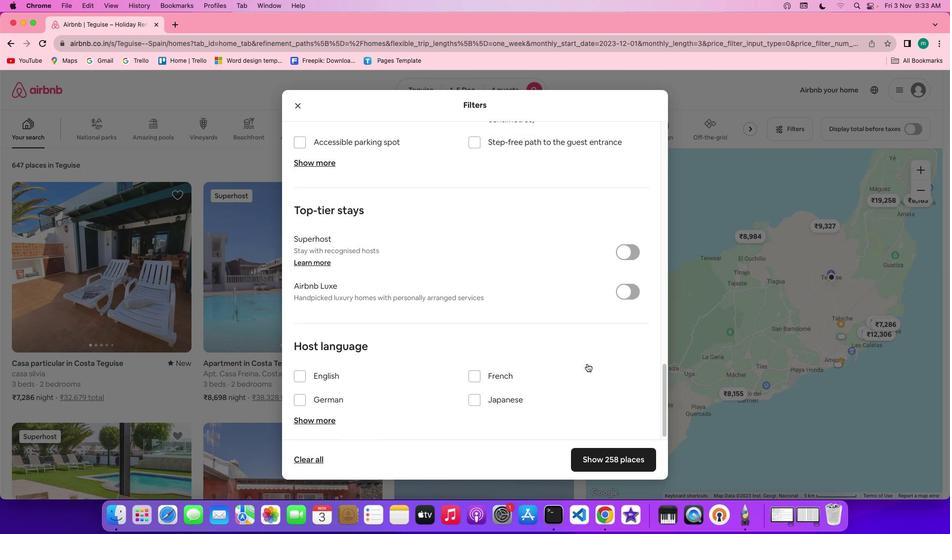 
Action: Mouse scrolled (587, 363) with delta (0, 0)
Screenshot: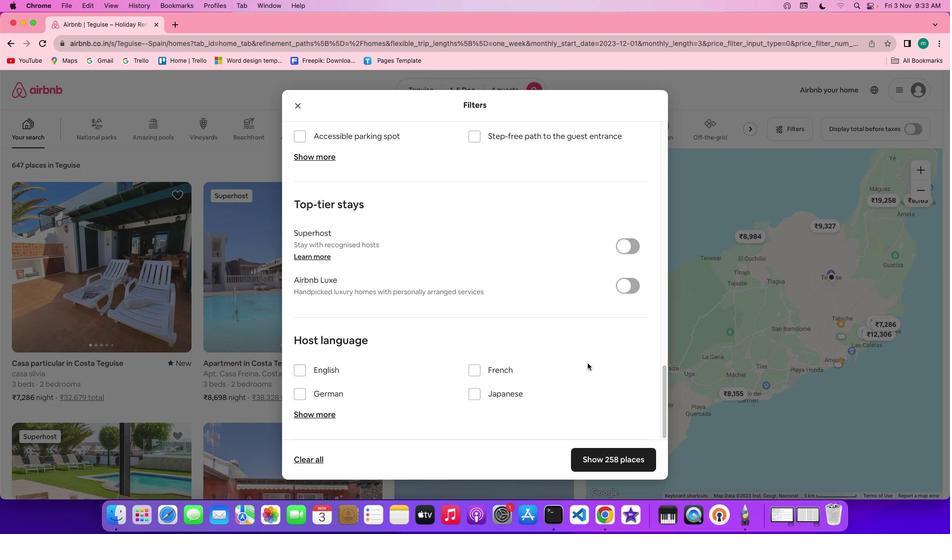 
Action: Mouse scrolled (587, 363) with delta (0, -1)
Screenshot: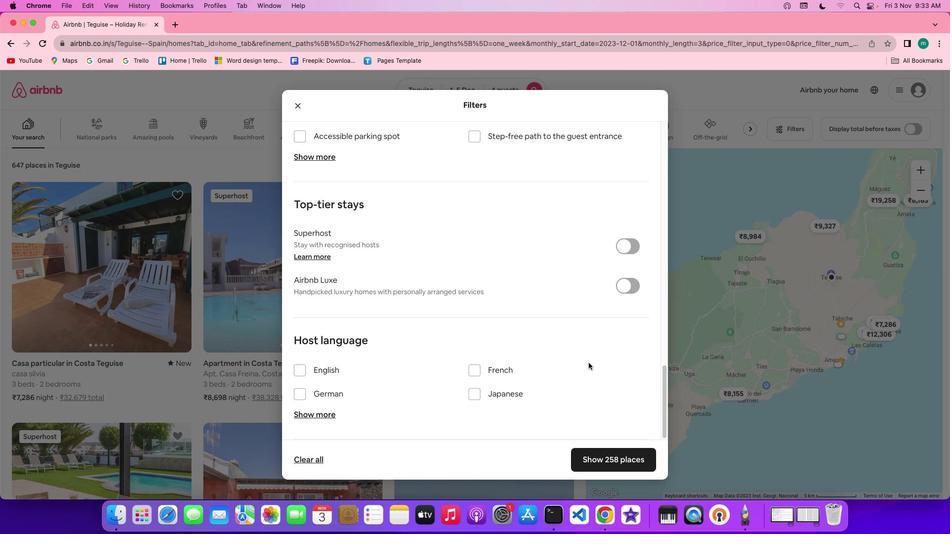 
Action: Mouse scrolled (587, 363) with delta (0, -1)
Screenshot: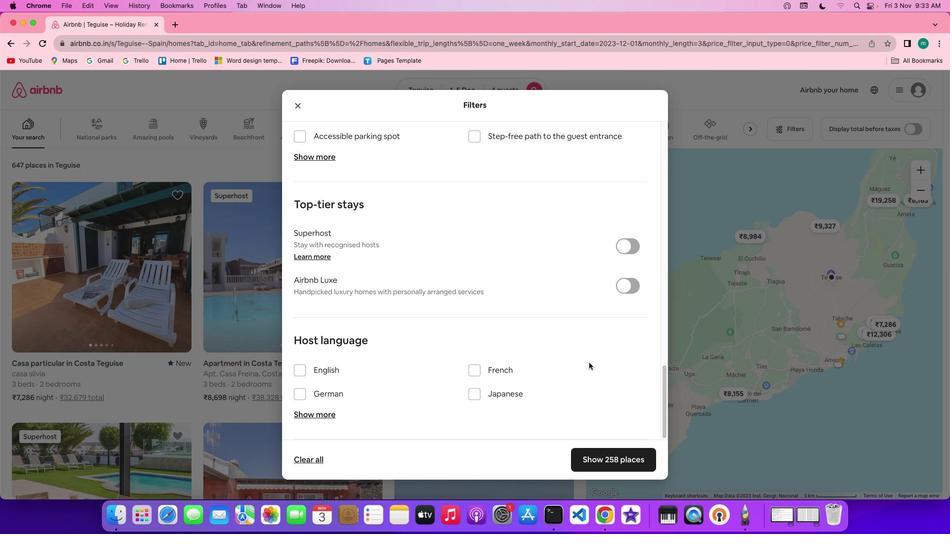 
Action: Mouse moved to (588, 363)
Screenshot: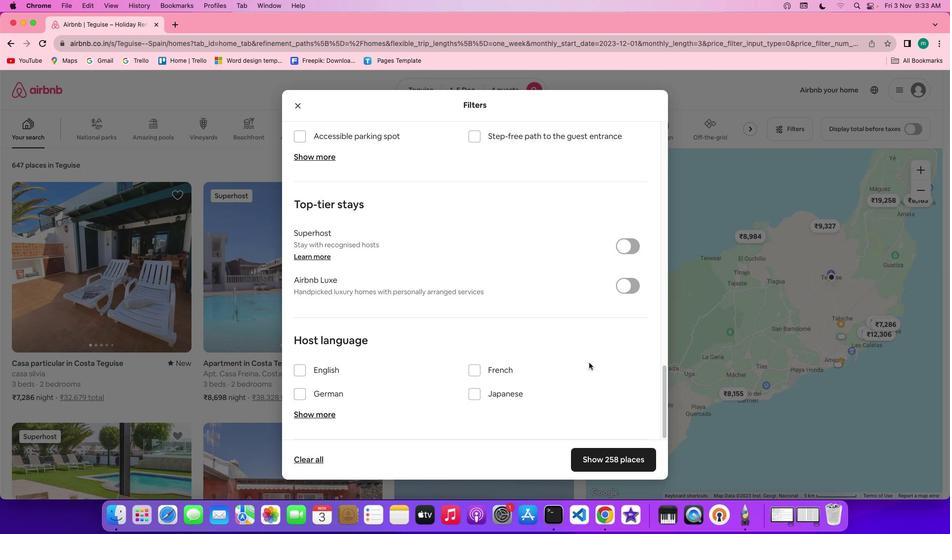 
Action: Mouse scrolled (588, 363) with delta (0, 0)
Screenshot: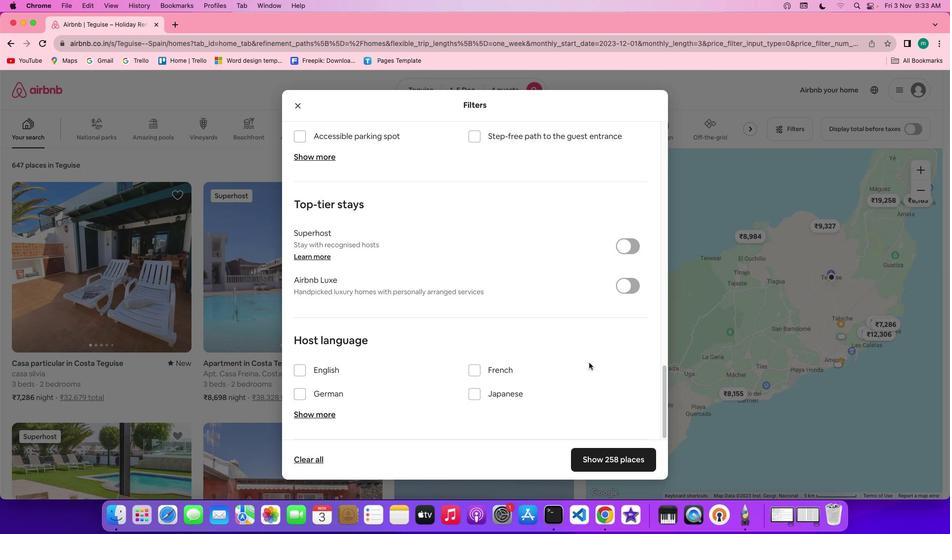 
Action: Mouse scrolled (588, 363) with delta (0, 0)
Screenshot: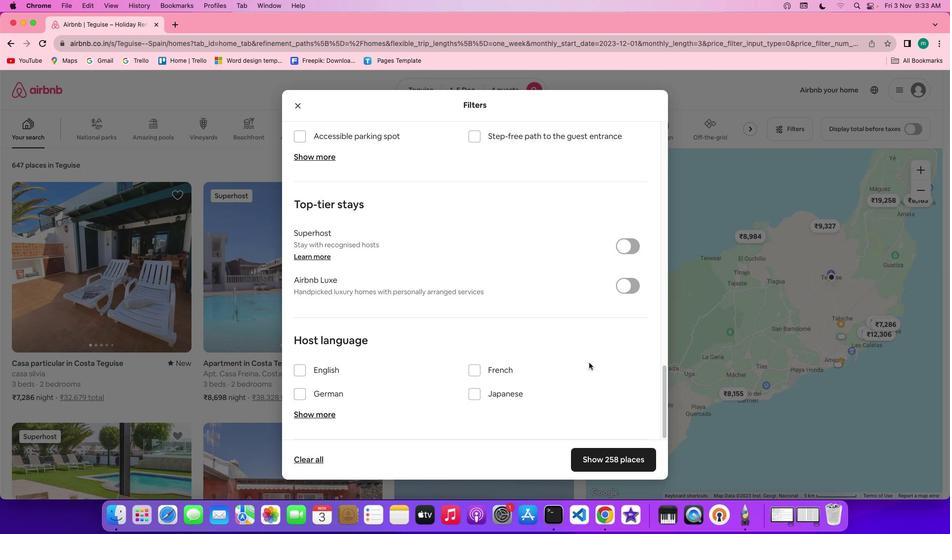 
Action: Mouse scrolled (588, 363) with delta (0, 0)
Screenshot: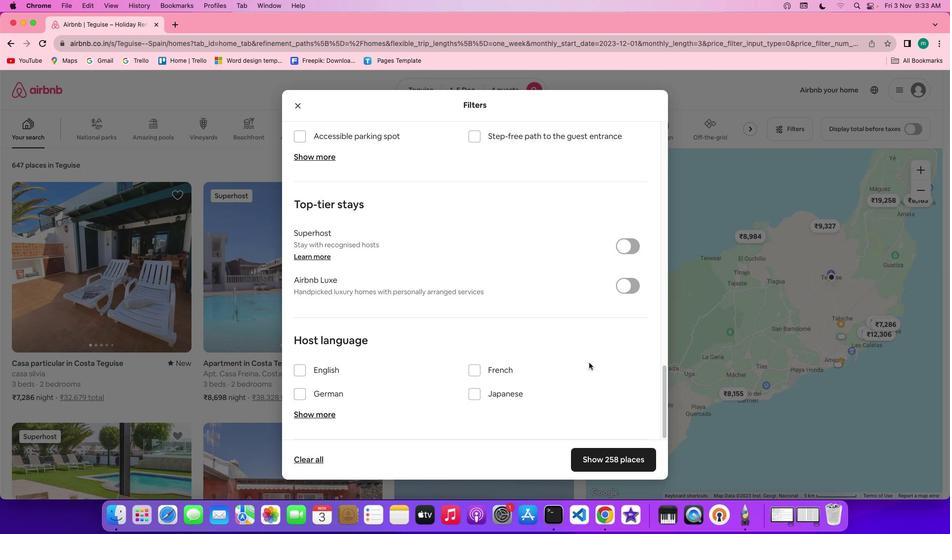 
Action: Mouse scrolled (588, 363) with delta (0, -1)
Screenshot: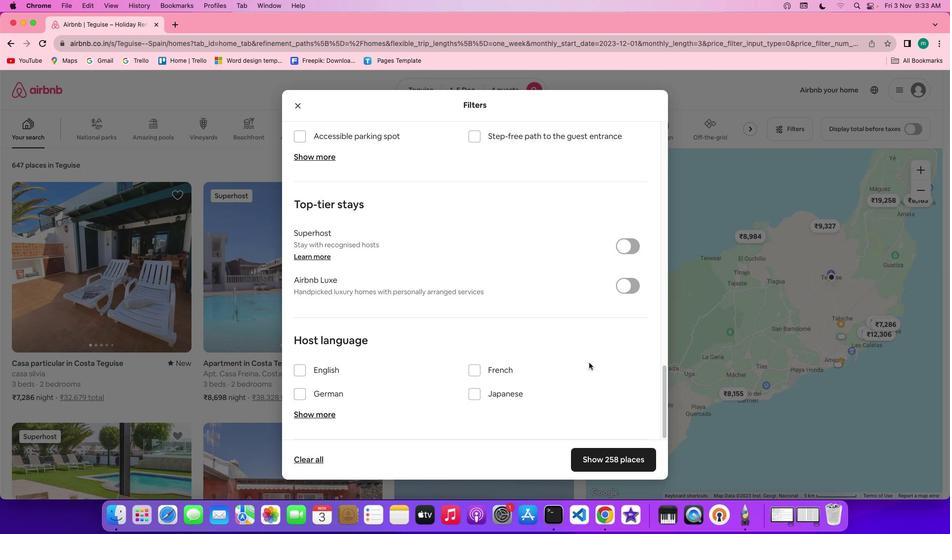 
Action: Mouse scrolled (588, 363) with delta (0, -1)
Screenshot: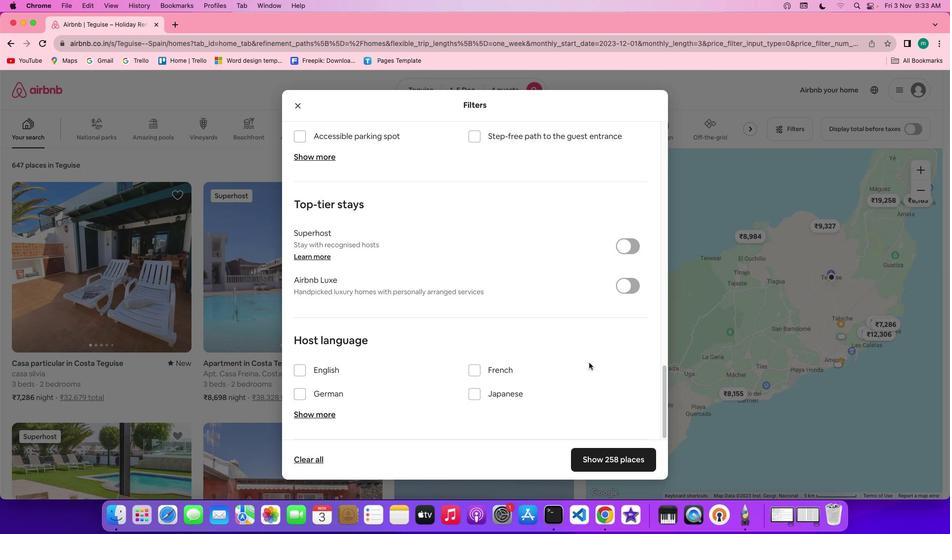 
Action: Mouse moved to (623, 458)
Screenshot: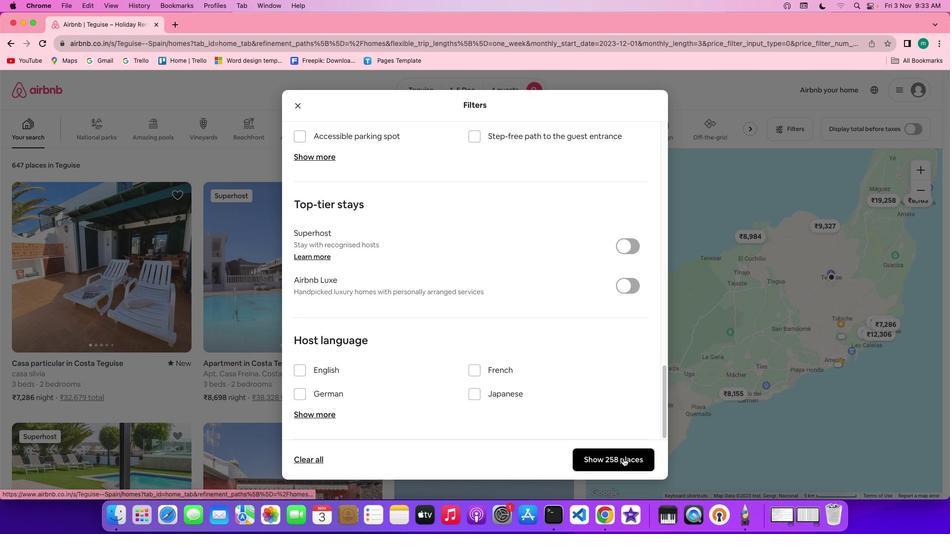 
Action: Mouse pressed left at (623, 458)
Screenshot: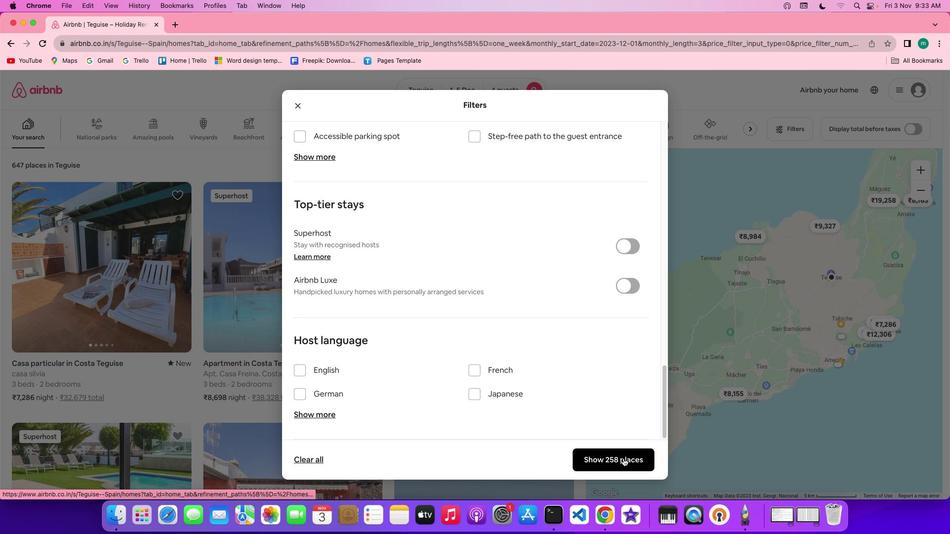 
Action: Mouse moved to (357, 381)
Screenshot: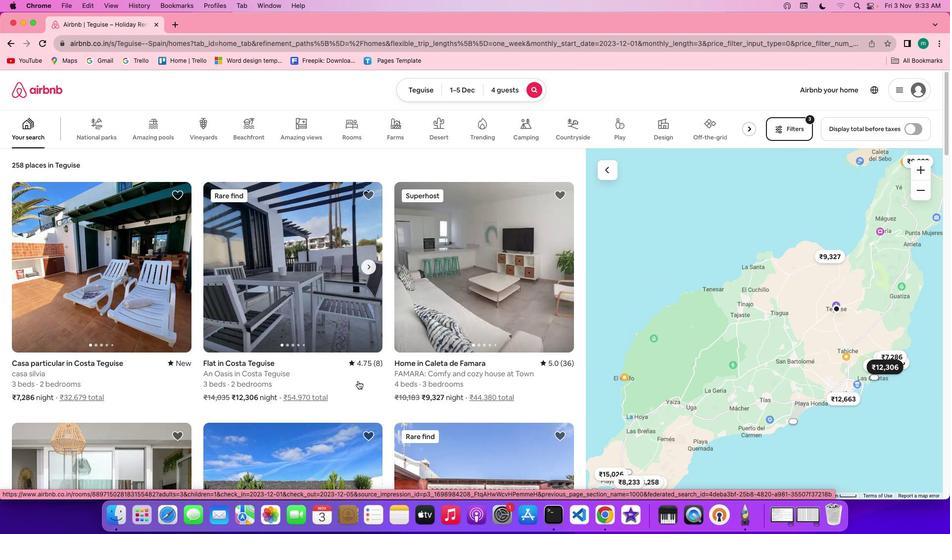 
Action: Mouse scrolled (357, 381) with delta (0, 0)
Screenshot: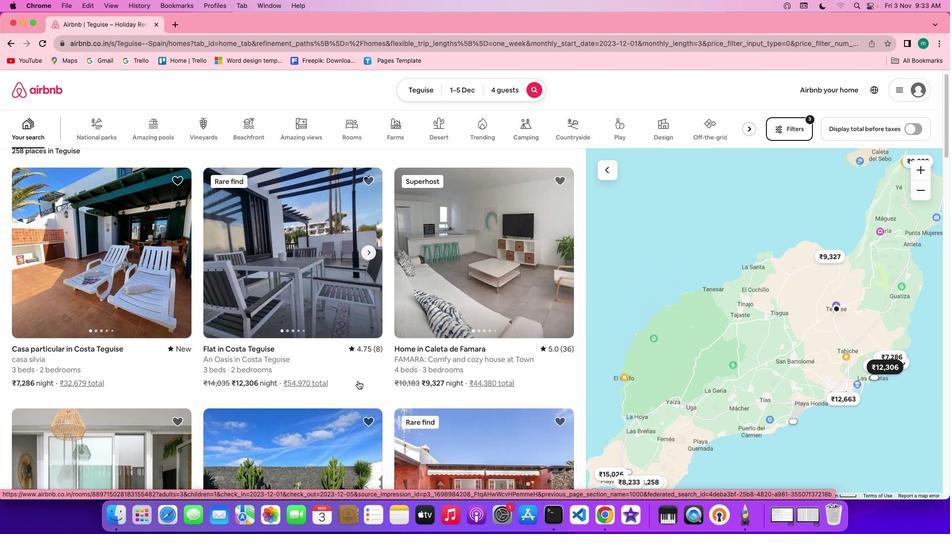 
Action: Mouse scrolled (357, 381) with delta (0, 0)
Screenshot: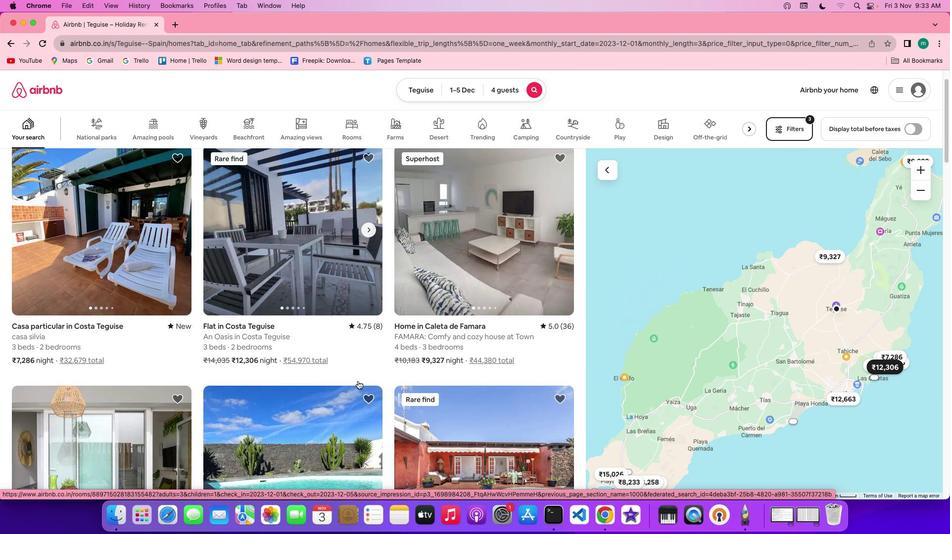 
Action: Mouse scrolled (357, 381) with delta (0, 0)
Screenshot: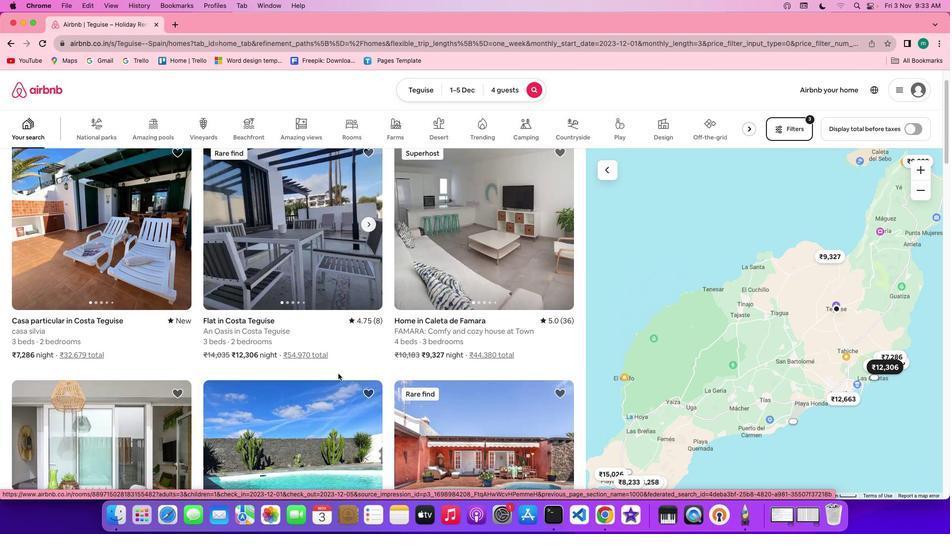 
Action: Mouse moved to (121, 283)
Screenshot: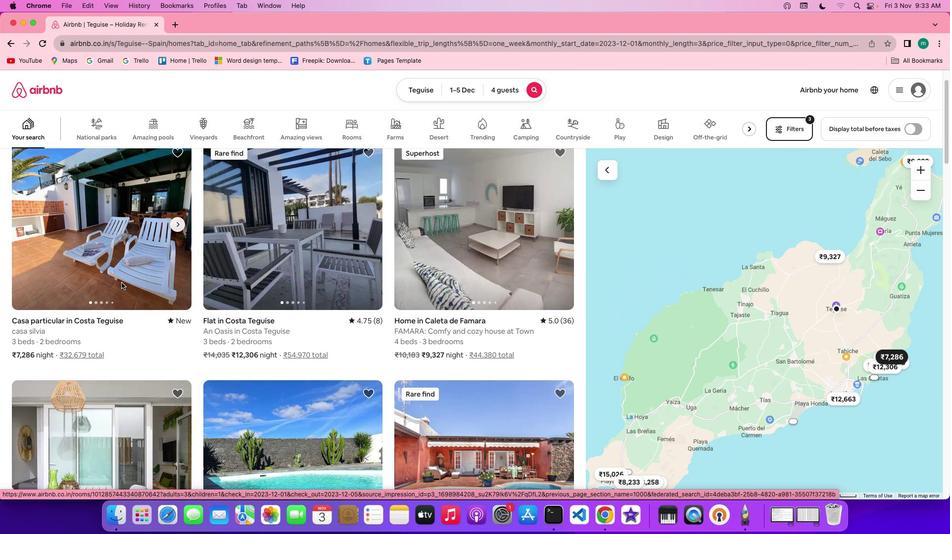 
Action: Mouse pressed left at (121, 283)
Screenshot: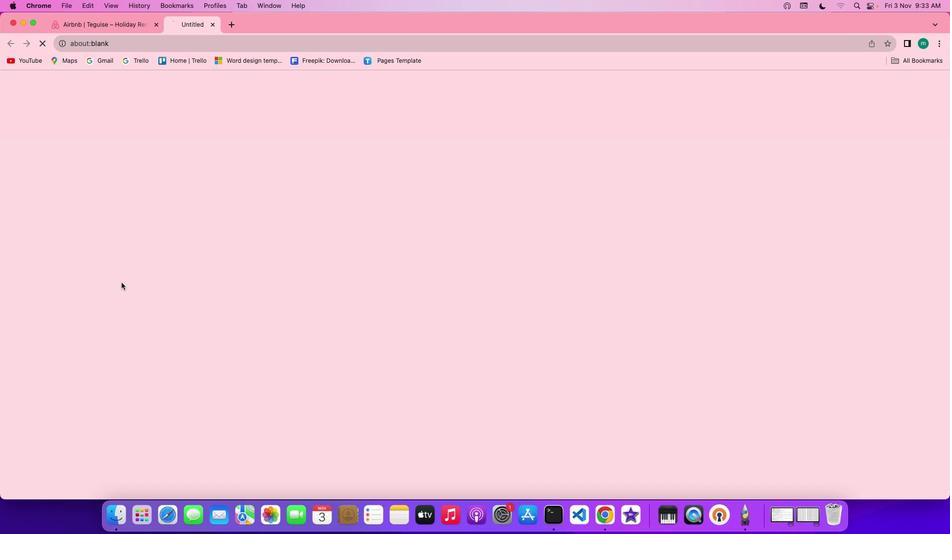 
Action: Mouse moved to (718, 366)
Screenshot: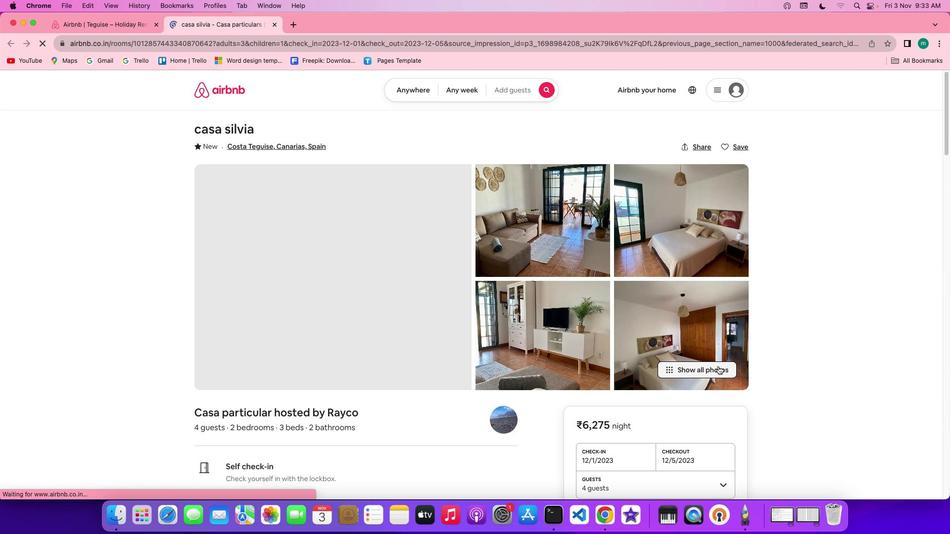 
Action: Mouse pressed left at (718, 366)
Screenshot: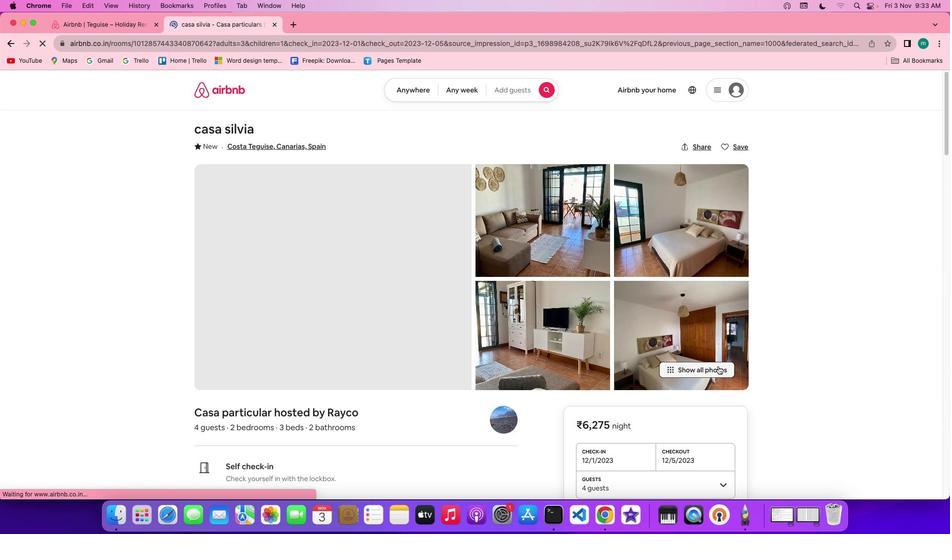 
Action: Mouse moved to (506, 364)
Screenshot: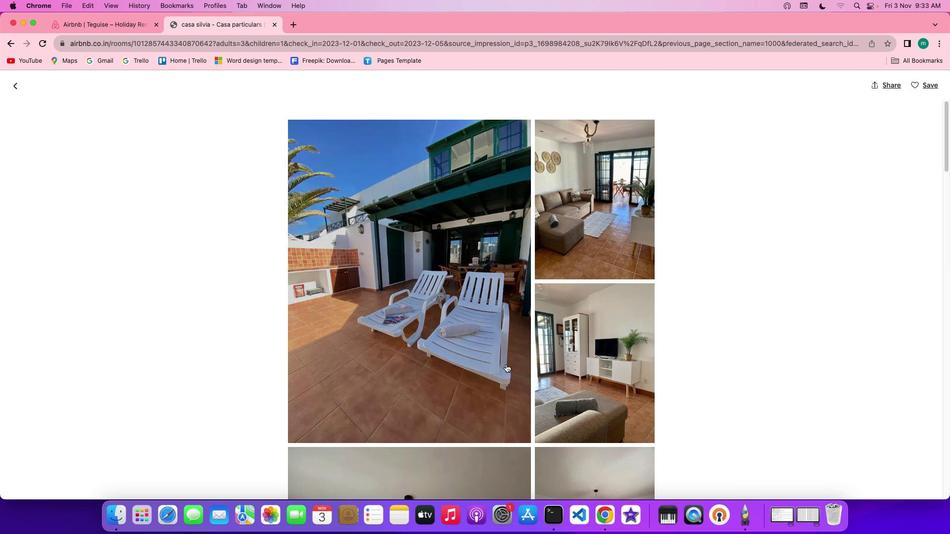 
Action: Mouse scrolled (506, 364) with delta (0, 0)
Screenshot: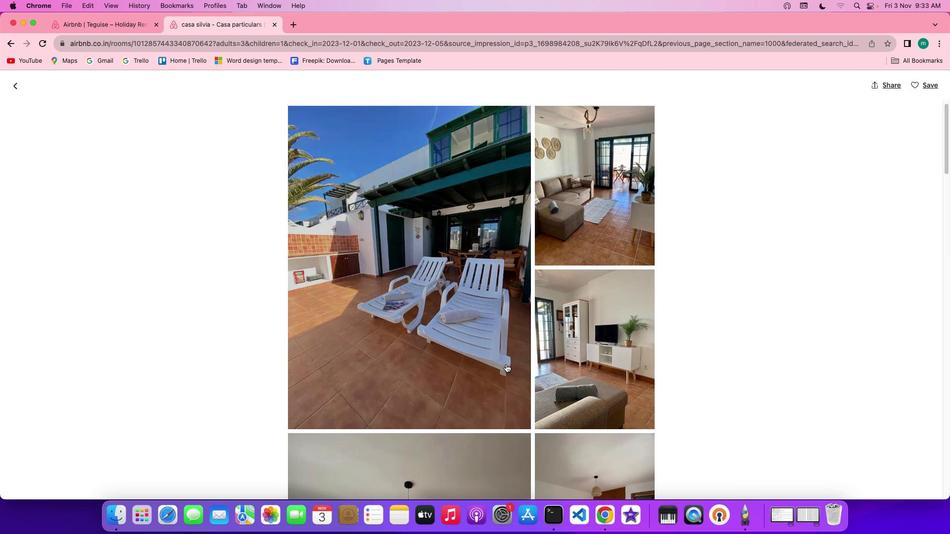 
Action: Mouse scrolled (506, 364) with delta (0, 0)
Screenshot: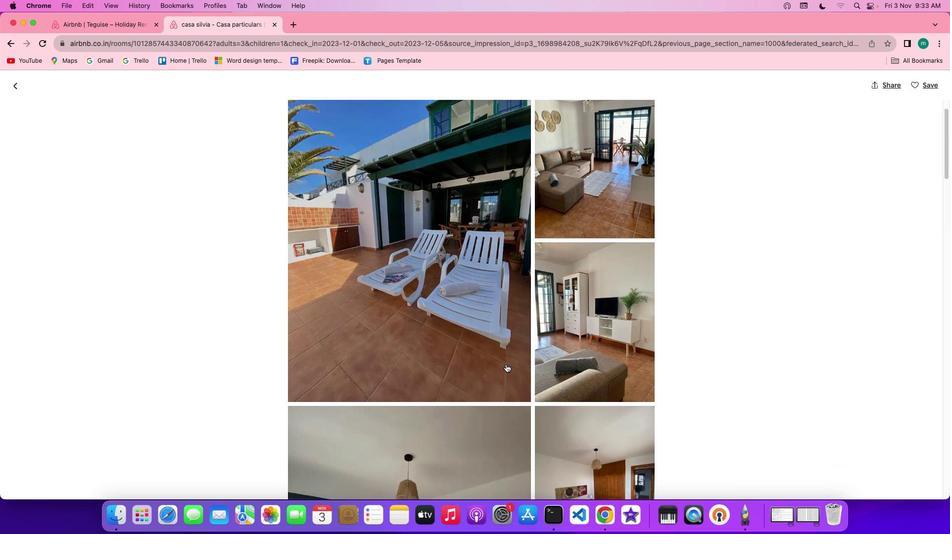 
Action: Mouse scrolled (506, 364) with delta (0, 0)
Screenshot: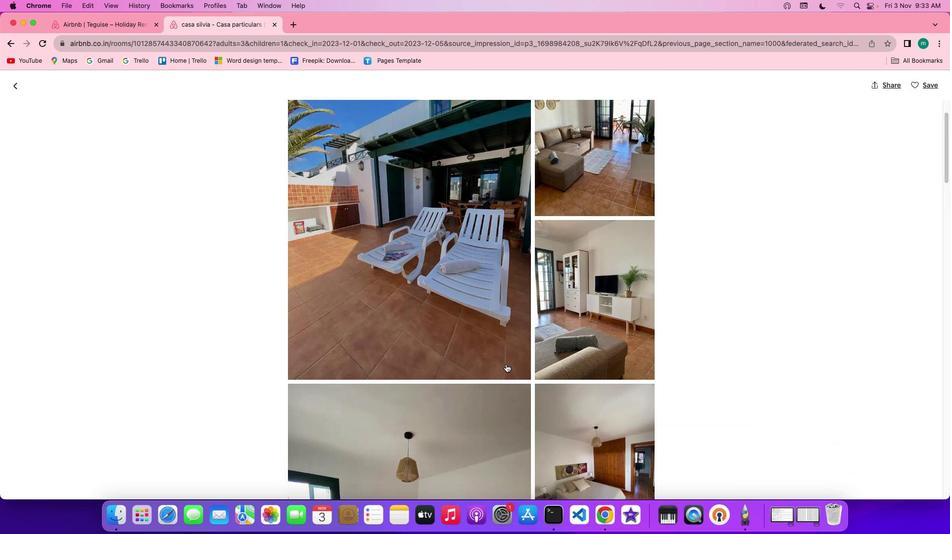 
Action: Mouse scrolled (506, 364) with delta (0, 0)
Screenshot: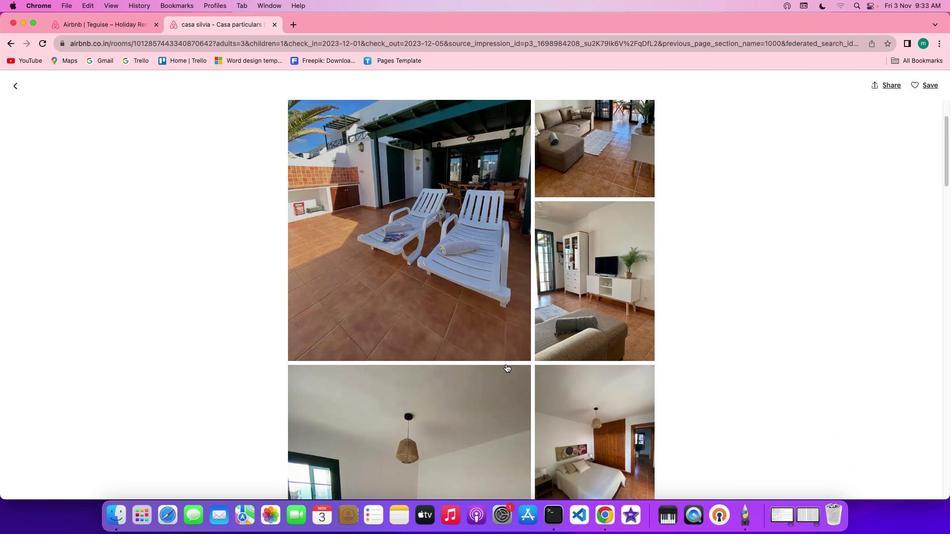 
Action: Mouse scrolled (506, 364) with delta (0, 0)
Screenshot: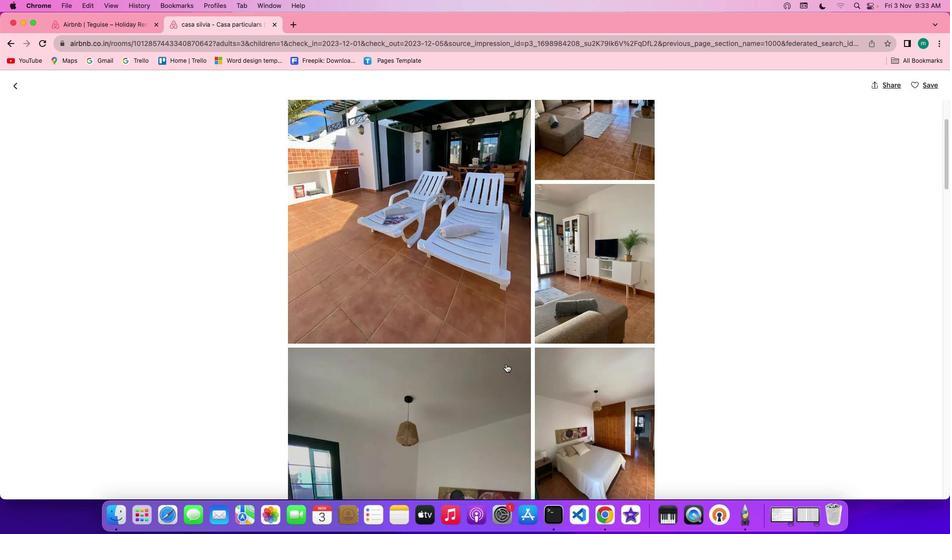 
Action: Mouse scrolled (506, 364) with delta (0, 0)
Screenshot: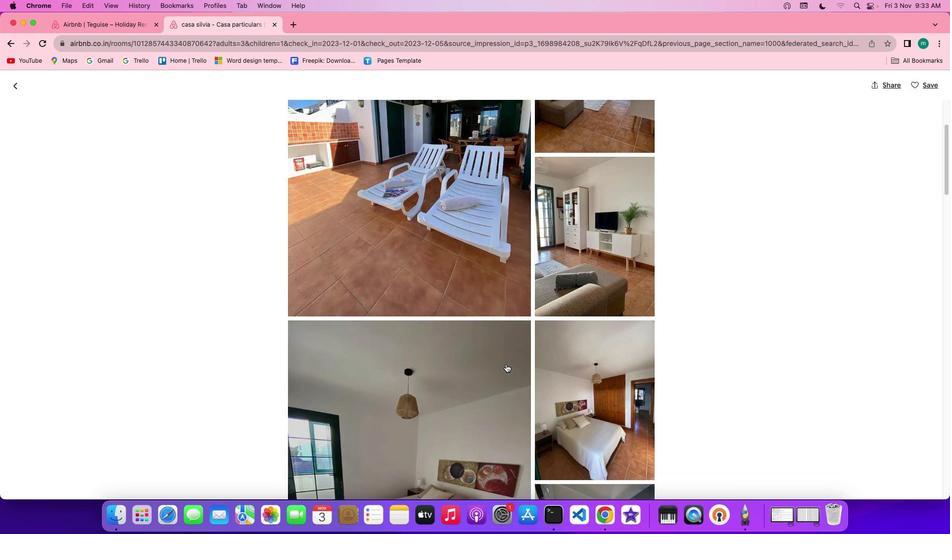 
Action: Mouse scrolled (506, 364) with delta (0, 0)
Screenshot: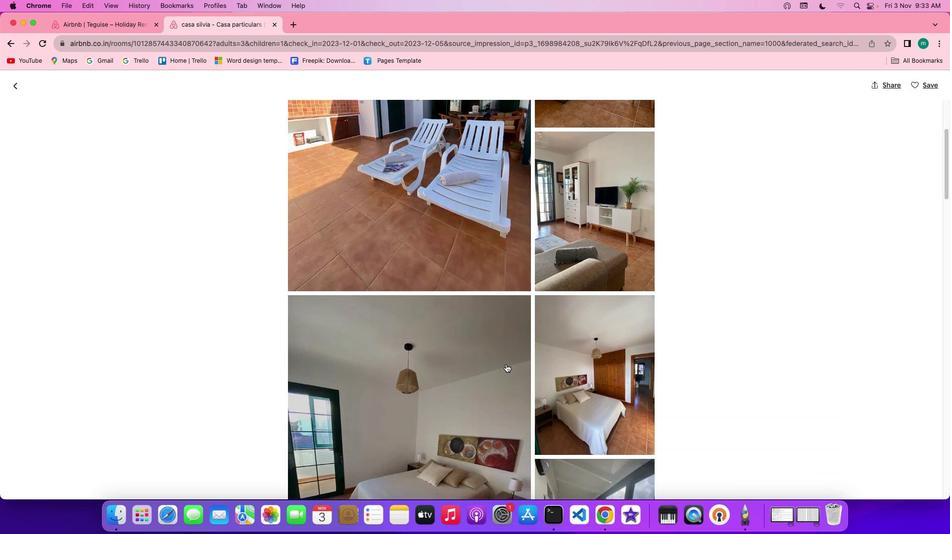 
Action: Mouse scrolled (506, 364) with delta (0, 0)
Screenshot: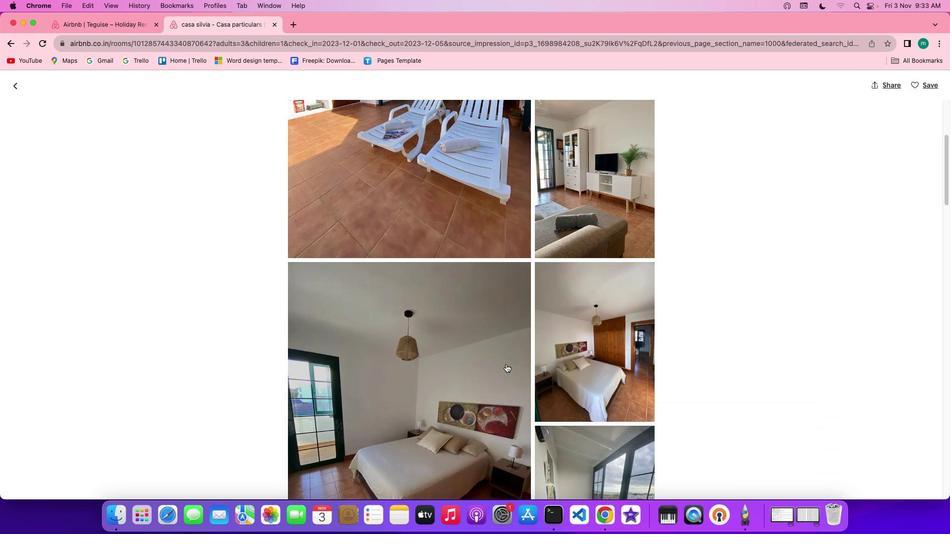 
Action: Mouse scrolled (506, 364) with delta (0, 0)
Screenshot: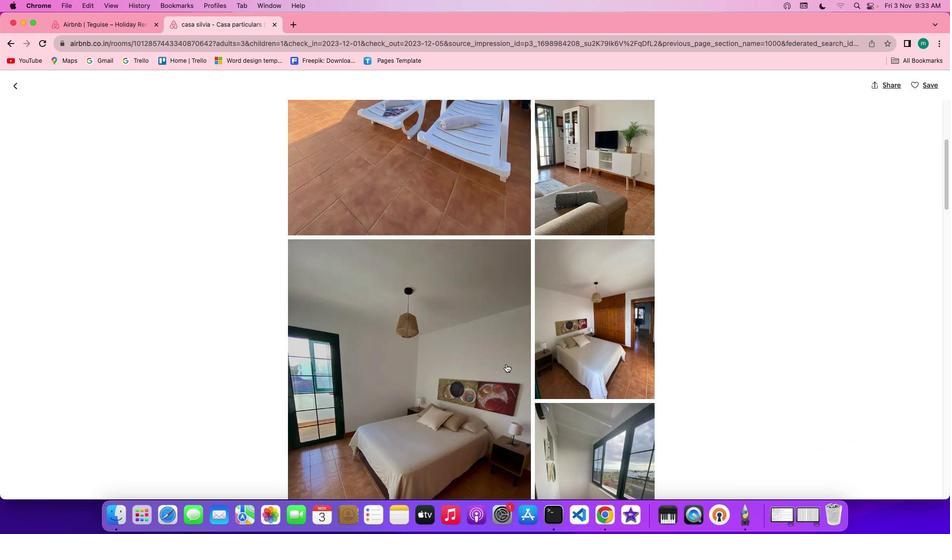 
Action: Mouse scrolled (506, 364) with delta (0, 0)
Screenshot: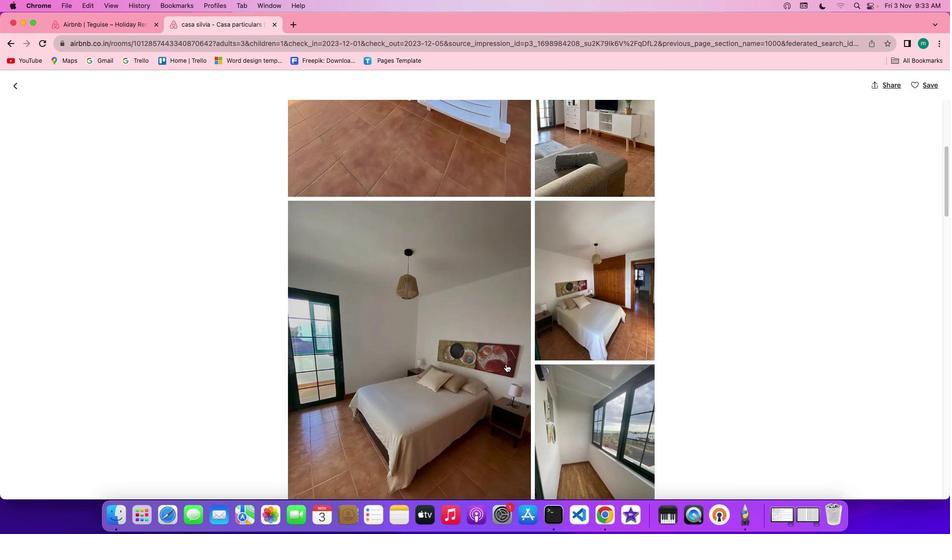 
Action: Mouse scrolled (506, 364) with delta (0, 0)
Screenshot: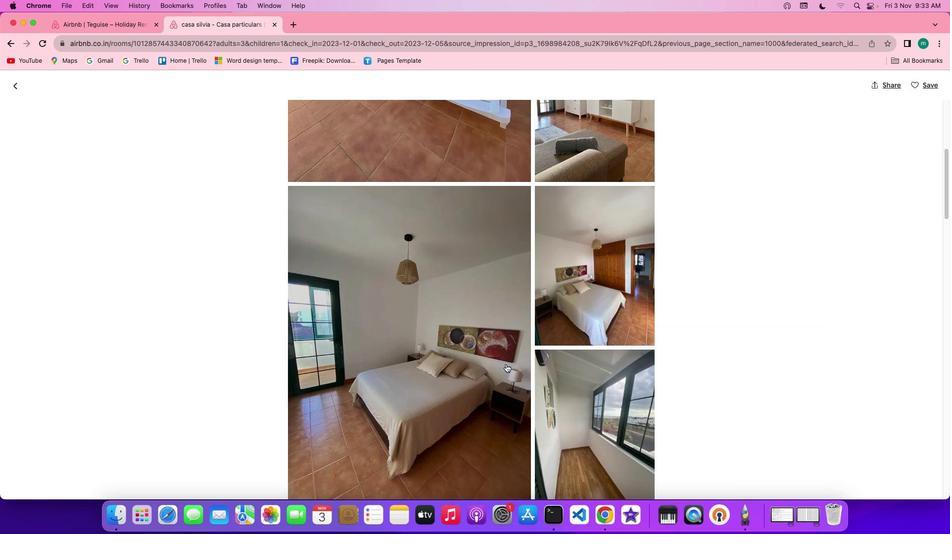 
Action: Mouse scrolled (506, 364) with delta (0, 0)
Screenshot: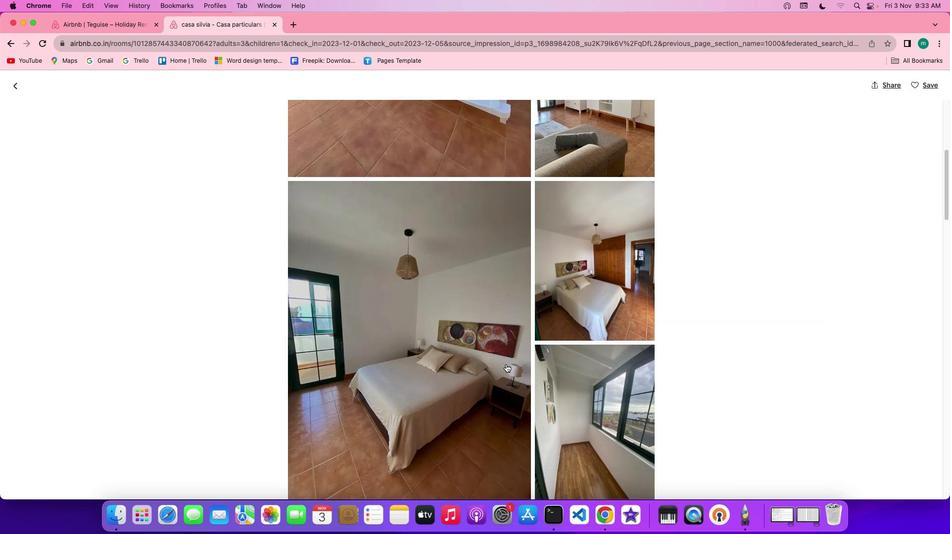 
Action: Mouse scrolled (506, 364) with delta (0, 0)
Screenshot: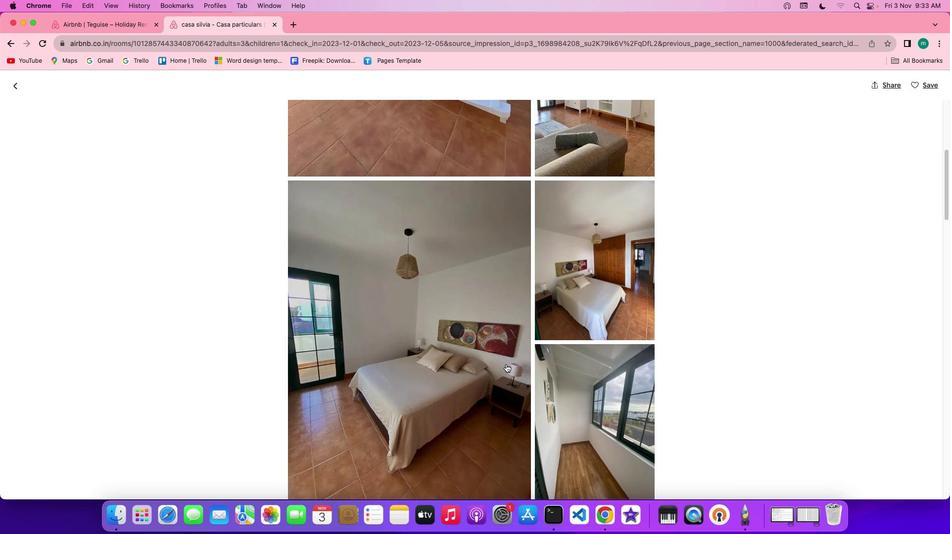 
Action: Mouse scrolled (506, 364) with delta (0, 0)
Screenshot: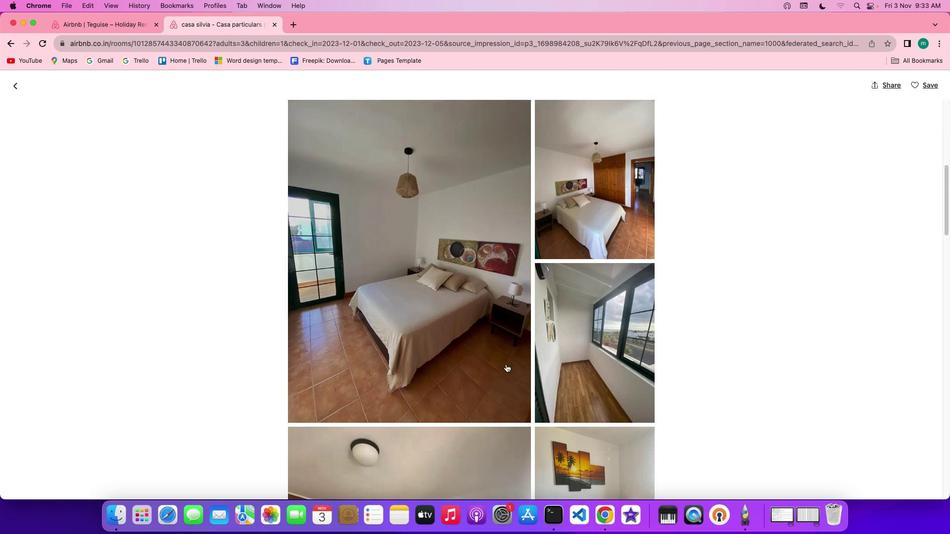 
Action: Mouse scrolled (506, 364) with delta (0, 0)
Screenshot: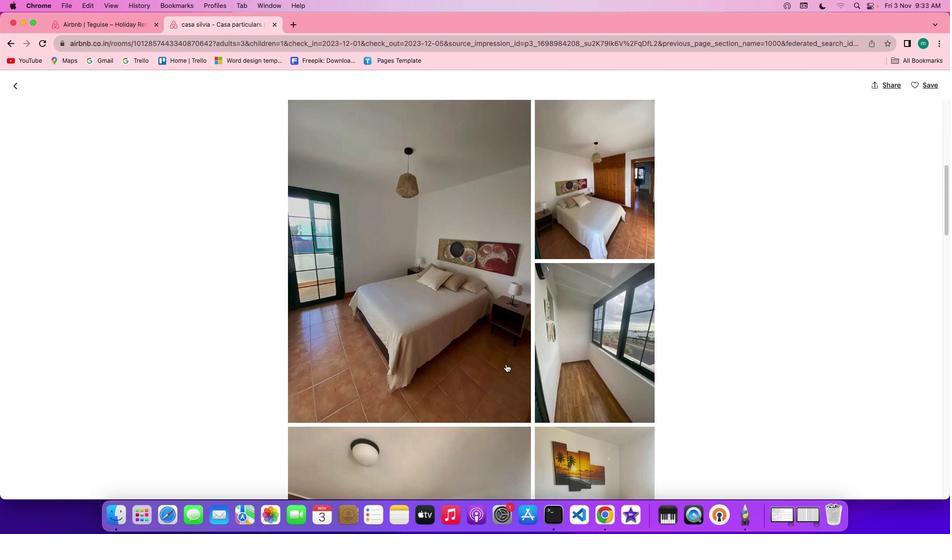 
Action: Mouse scrolled (506, 364) with delta (0, 0)
Screenshot: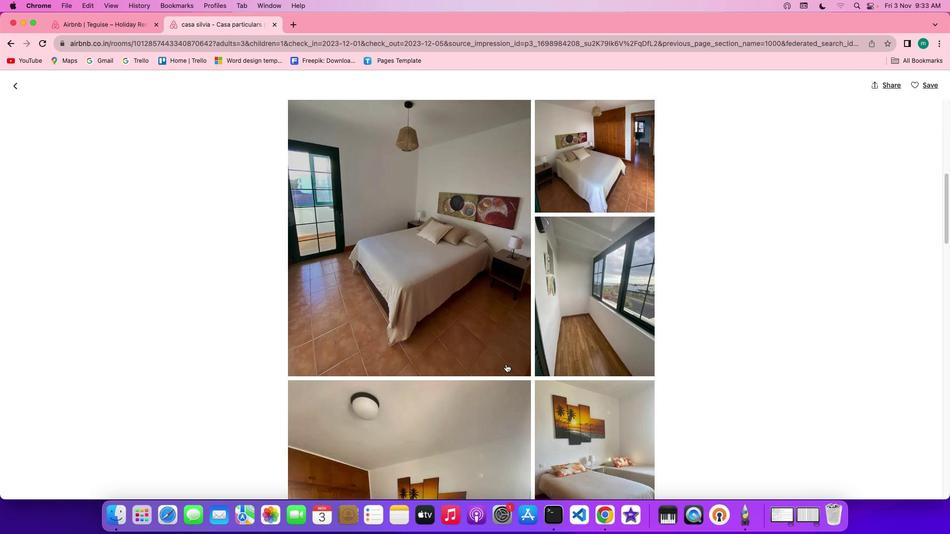 
Action: Mouse scrolled (506, 364) with delta (0, 0)
Screenshot: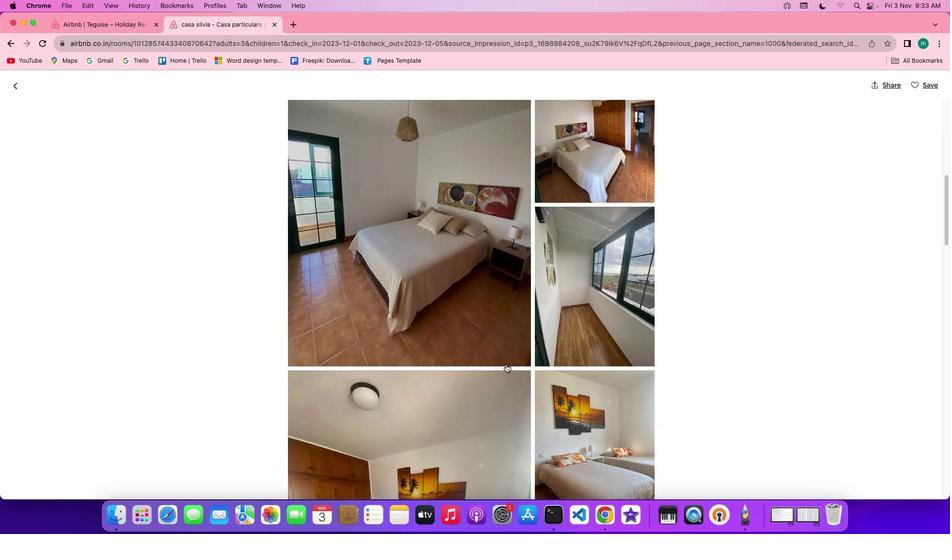 
Action: Mouse scrolled (506, 364) with delta (0, 0)
Screenshot: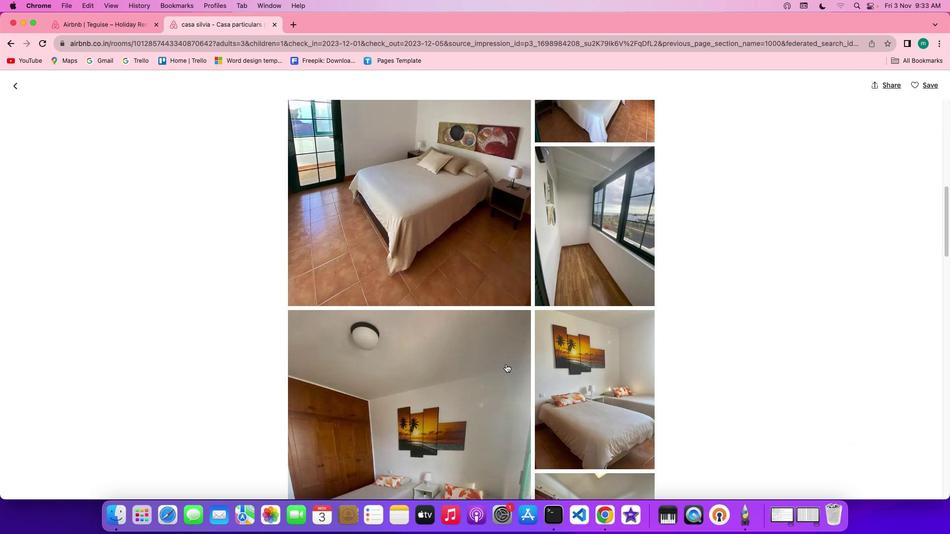 
Action: Mouse scrolled (506, 364) with delta (0, 0)
Screenshot: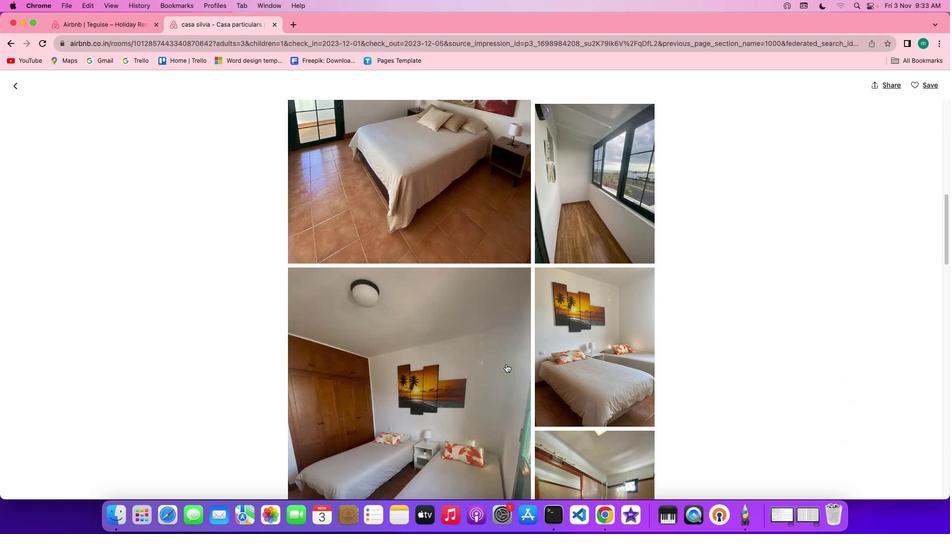 
Action: Mouse scrolled (506, 364) with delta (0, 0)
Screenshot: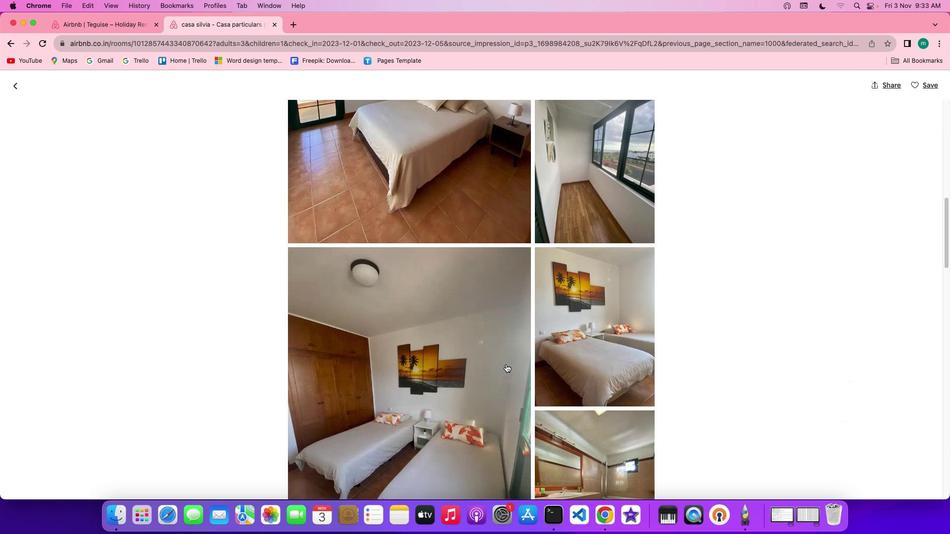 
Action: Mouse scrolled (506, 364) with delta (0, 0)
Screenshot: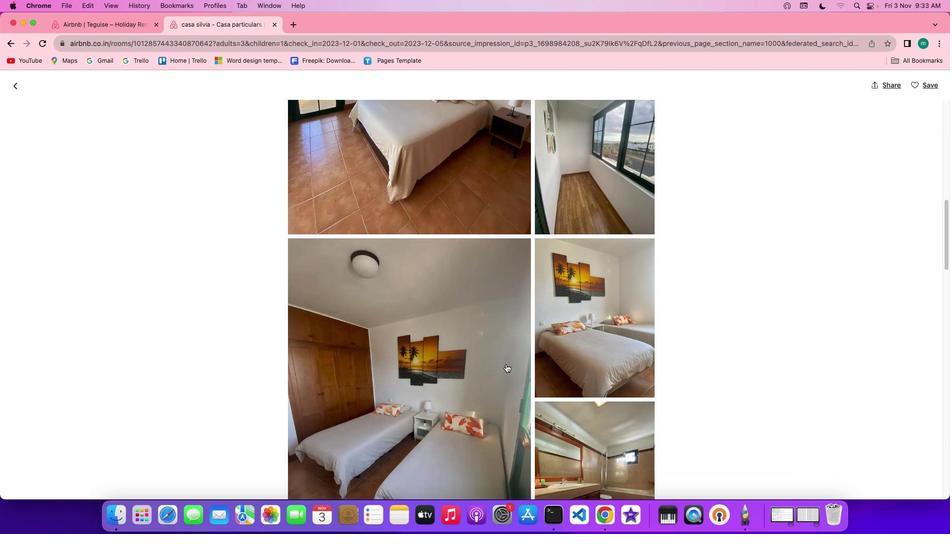 
Action: Mouse scrolled (506, 364) with delta (0, 0)
Screenshot: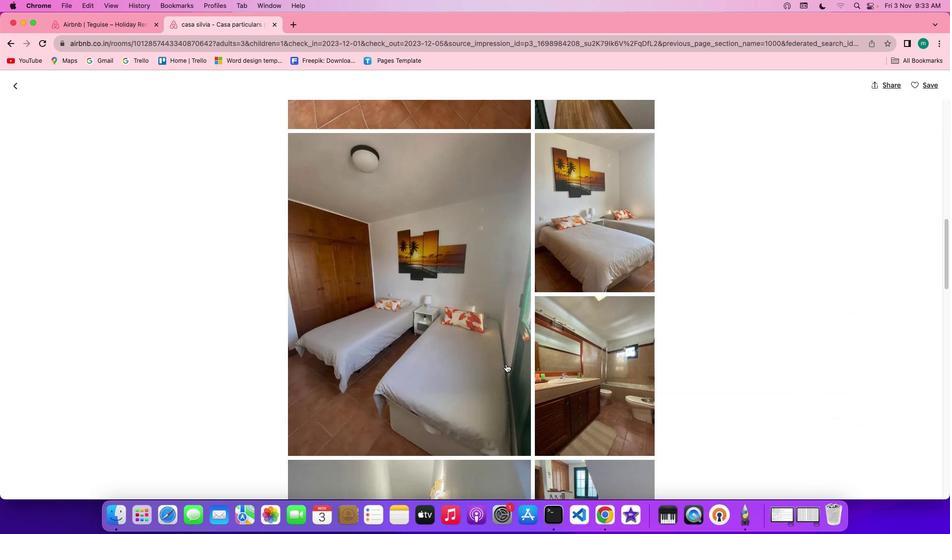 
Action: Mouse scrolled (506, 364) with delta (0, 0)
Screenshot: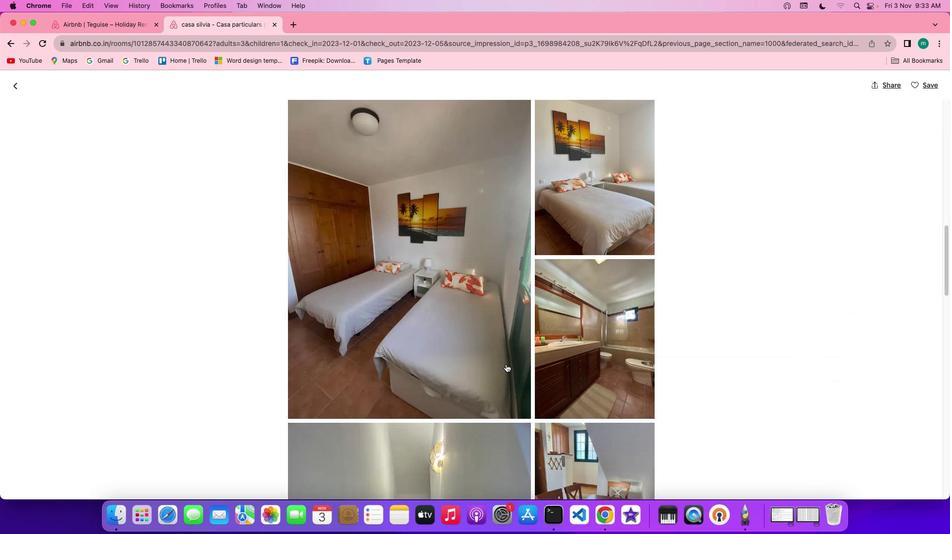 
Action: Mouse scrolled (506, 364) with delta (0, 0)
Screenshot: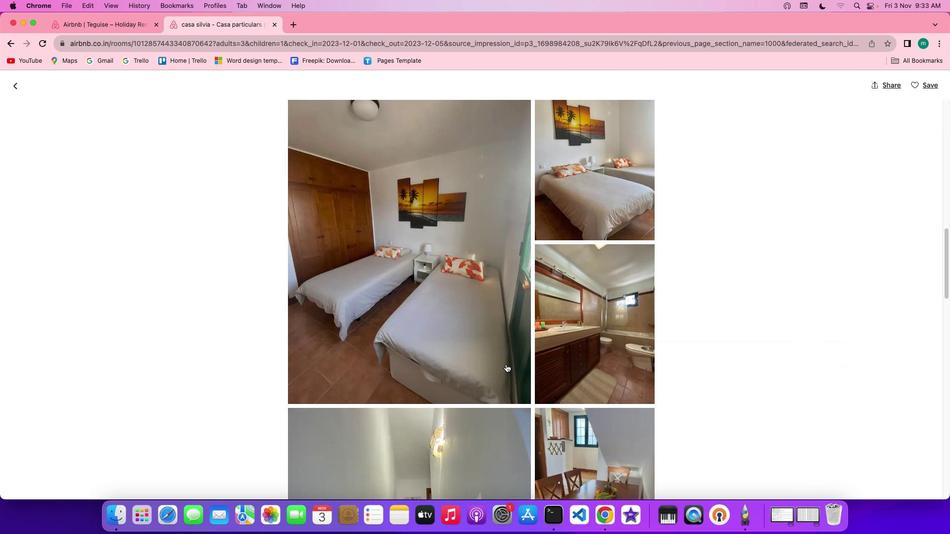 
Action: Mouse scrolled (506, 364) with delta (0, -1)
Screenshot: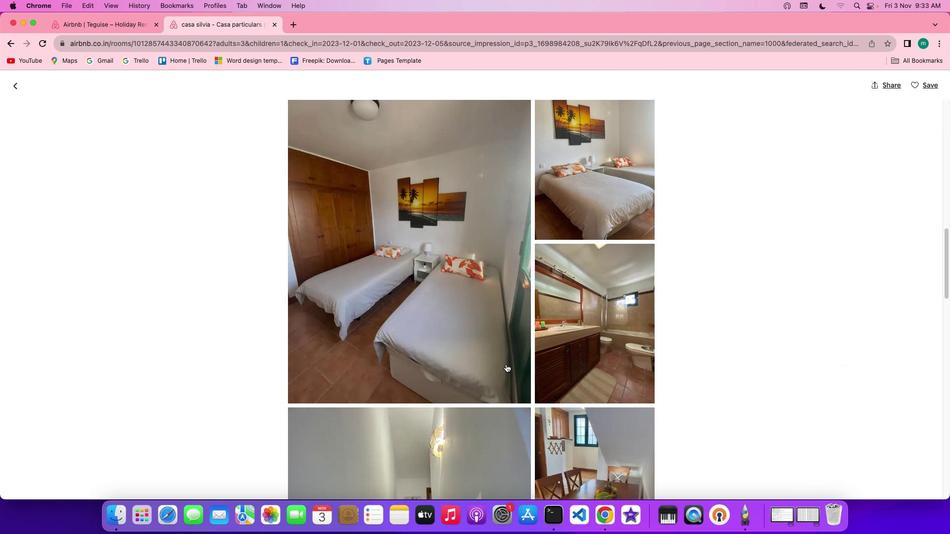 
Action: Mouse scrolled (506, 364) with delta (0, 0)
Screenshot: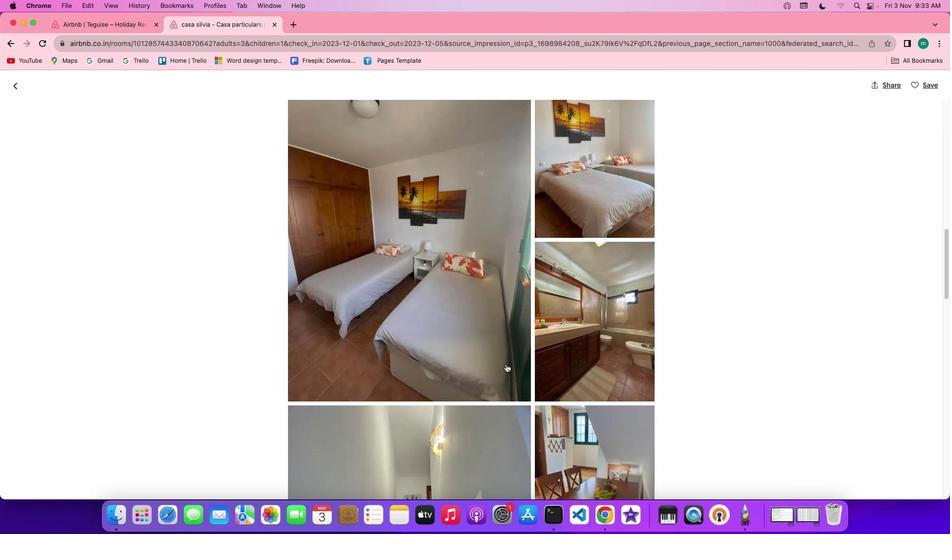 
Action: Mouse scrolled (506, 364) with delta (0, 0)
Screenshot: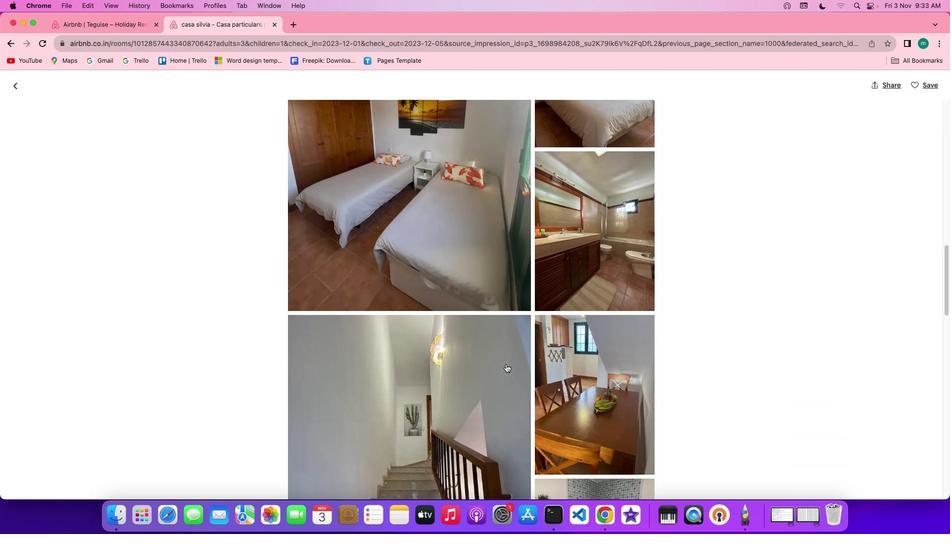 
Action: Mouse scrolled (506, 364) with delta (0, 0)
Screenshot: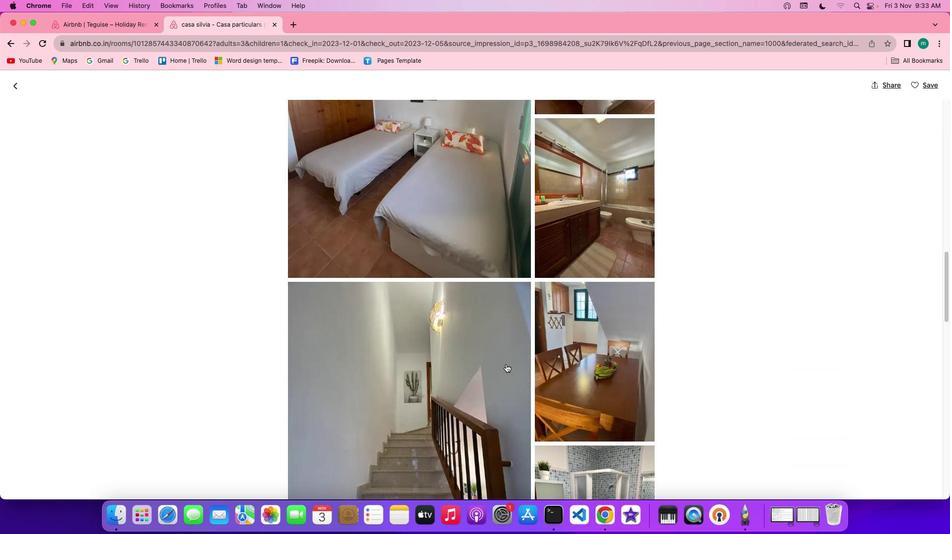
Action: Mouse scrolled (506, 364) with delta (0, 0)
Screenshot: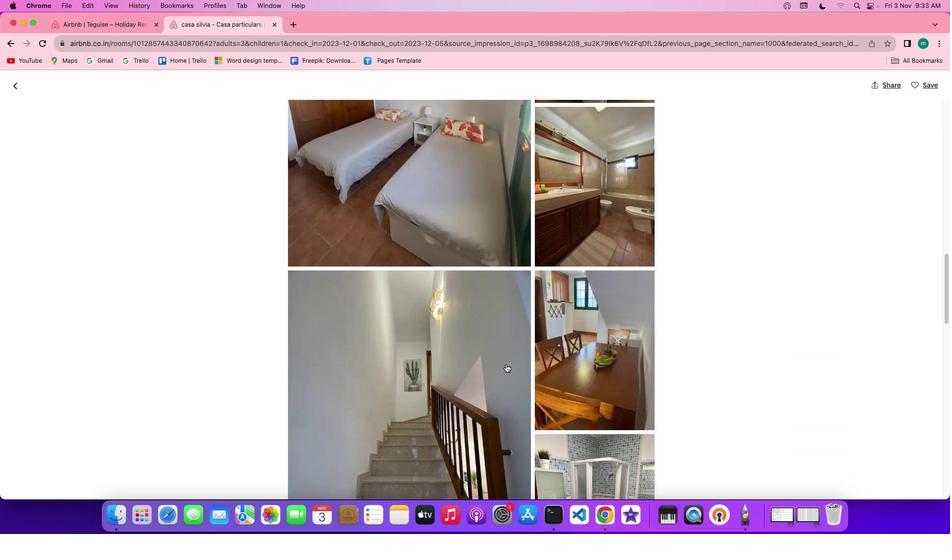 
Action: Mouse scrolled (506, 364) with delta (0, 0)
Screenshot: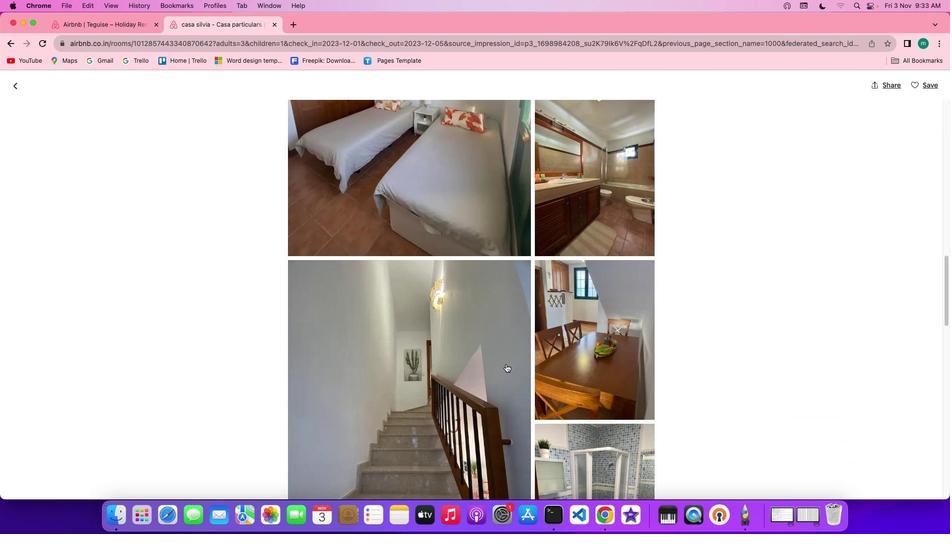
Action: Mouse scrolled (506, 364) with delta (0, 0)
Screenshot: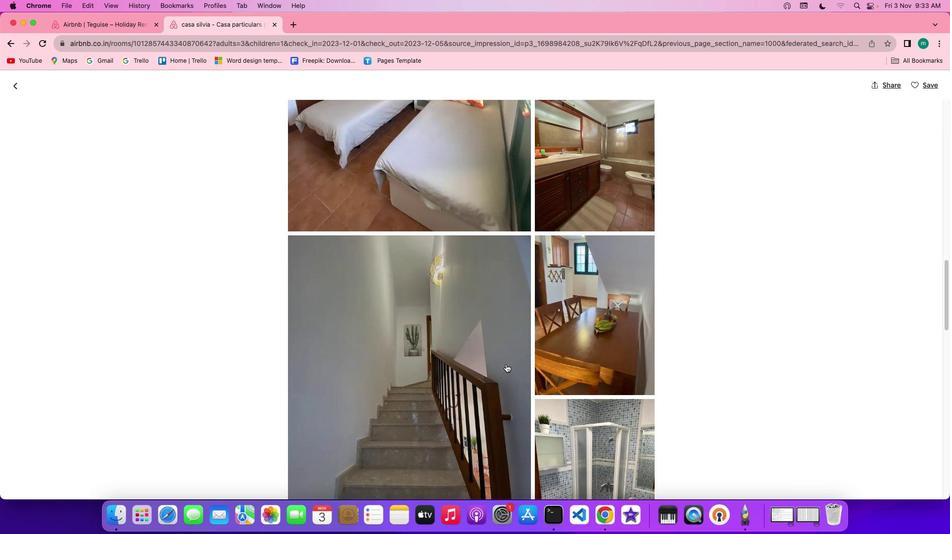 
Action: Mouse scrolled (506, 364) with delta (0, 0)
Screenshot: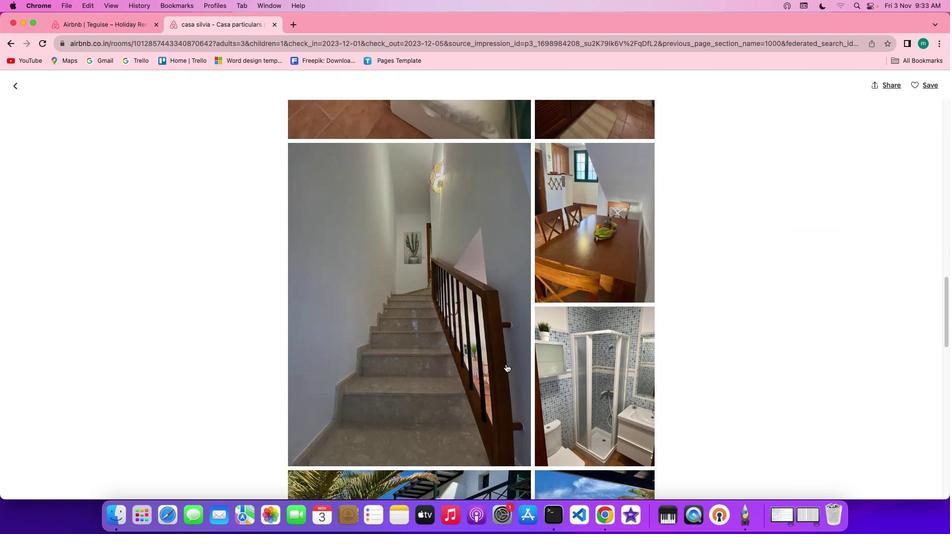 
Action: Mouse scrolled (506, 364) with delta (0, 0)
Screenshot: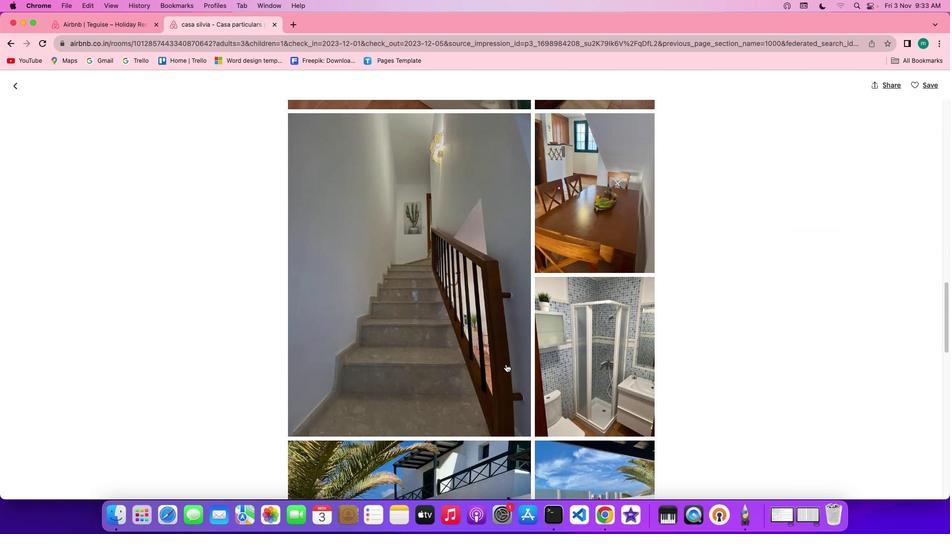 
Action: Mouse scrolled (506, 364) with delta (0, 0)
Screenshot: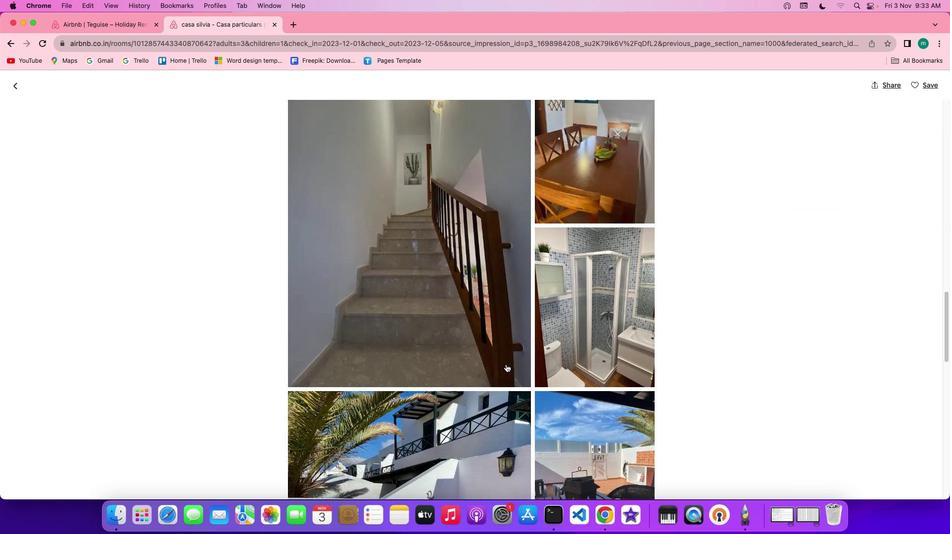
Action: Mouse scrolled (506, 364) with delta (0, 0)
Screenshot: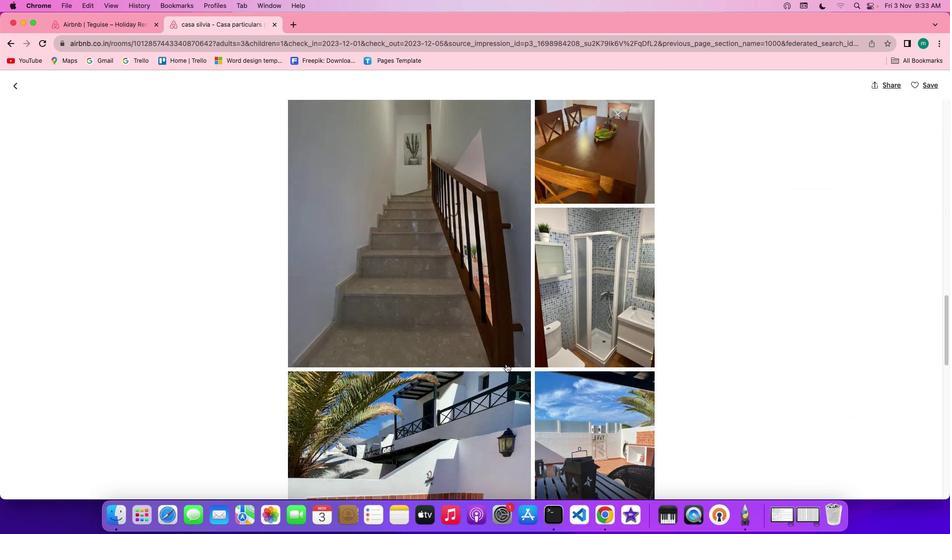 
Action: Mouse scrolled (506, 364) with delta (0, 0)
Screenshot: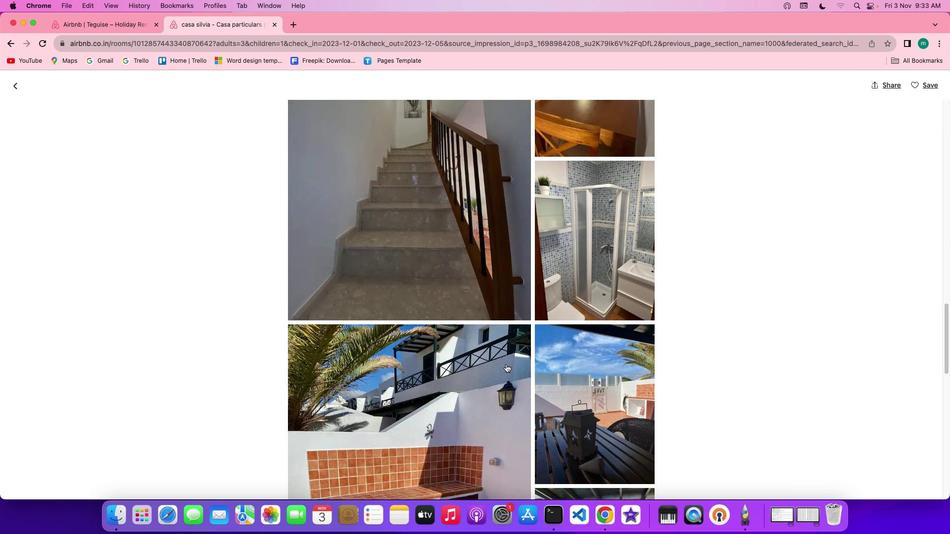 
Action: Mouse scrolled (506, 364) with delta (0, 0)
Screenshot: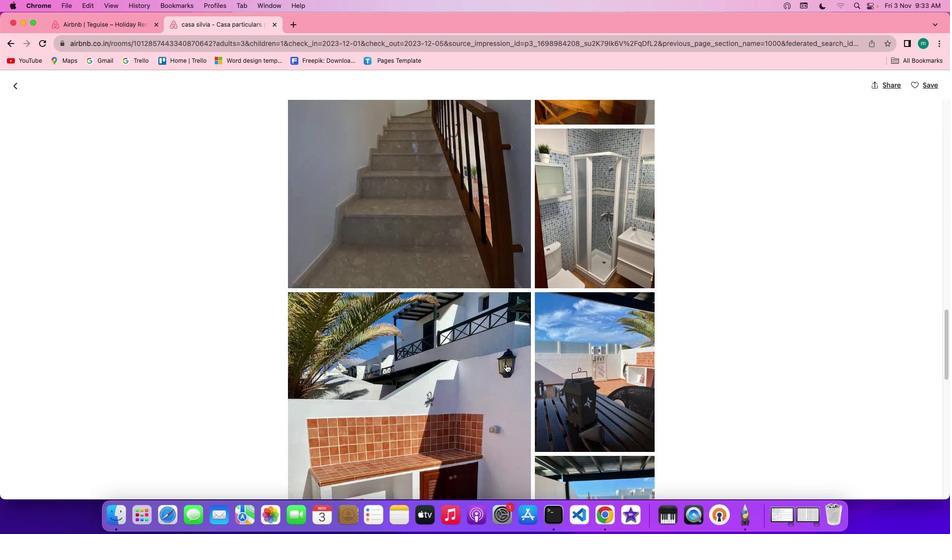 
Action: Mouse scrolled (506, 364) with delta (0, 0)
Screenshot: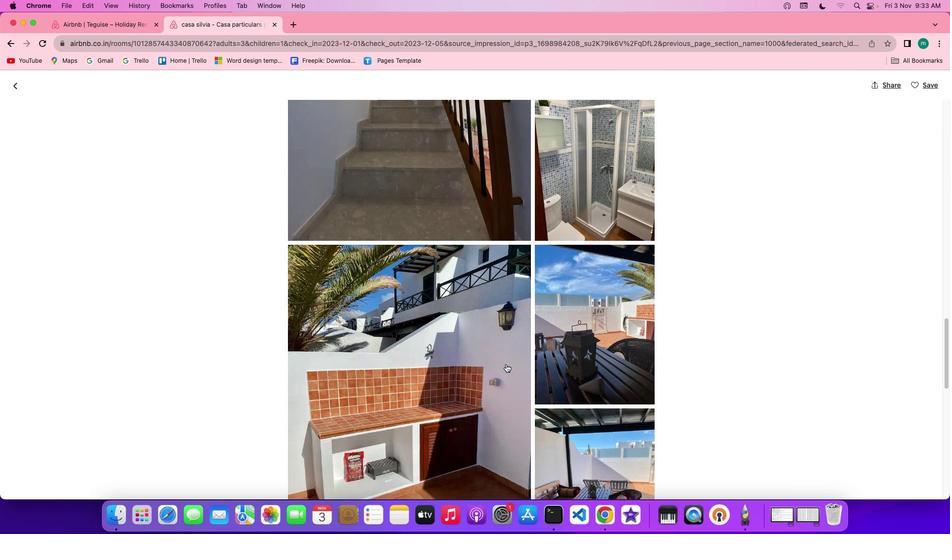 
Action: Mouse scrolled (506, 364) with delta (0, 0)
Screenshot: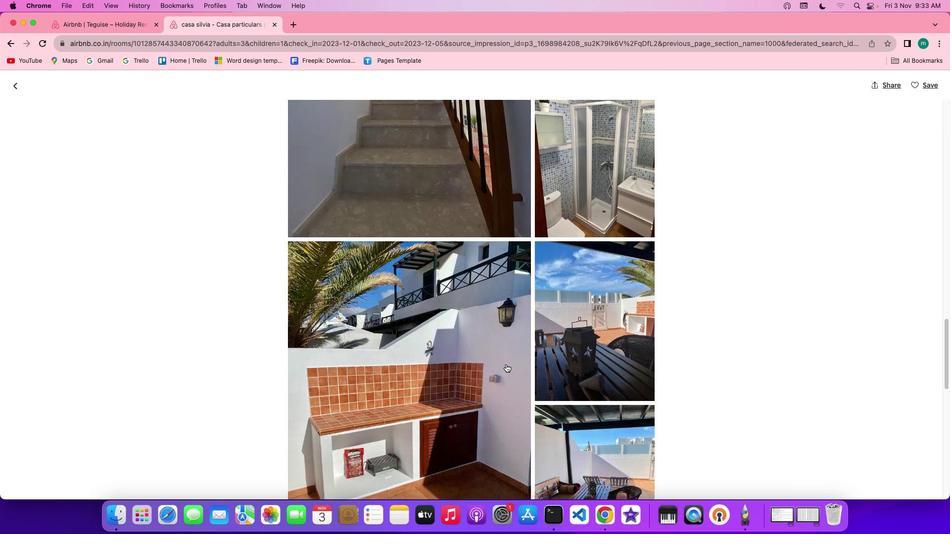 
Action: Mouse scrolled (506, 364) with delta (0, 0)
Screenshot: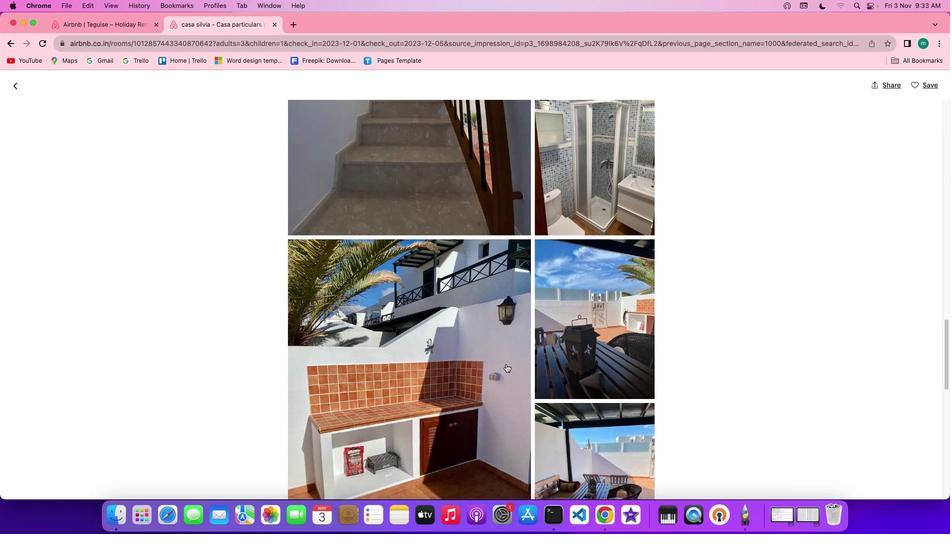 
Action: Mouse scrolled (506, 364) with delta (0, 0)
Screenshot: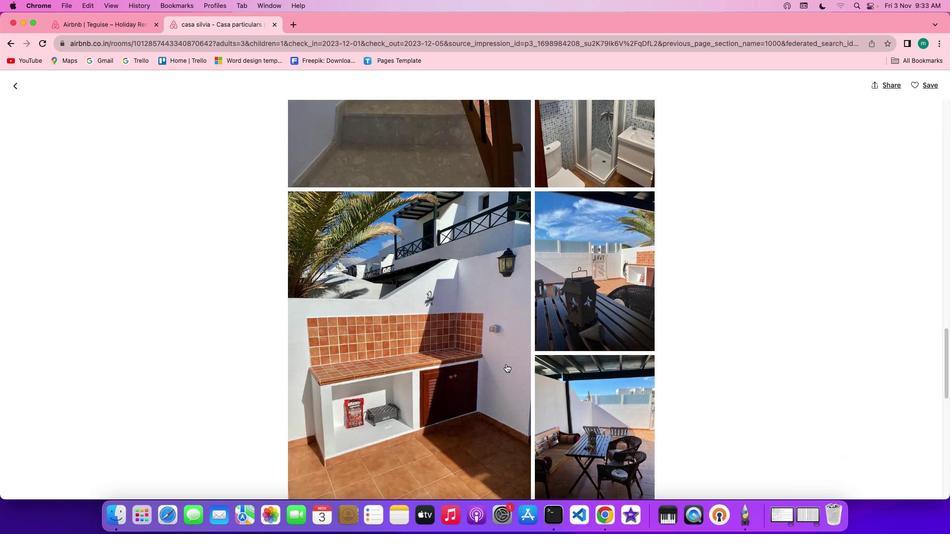 
Action: Mouse scrolled (506, 364) with delta (0, 0)
Screenshot: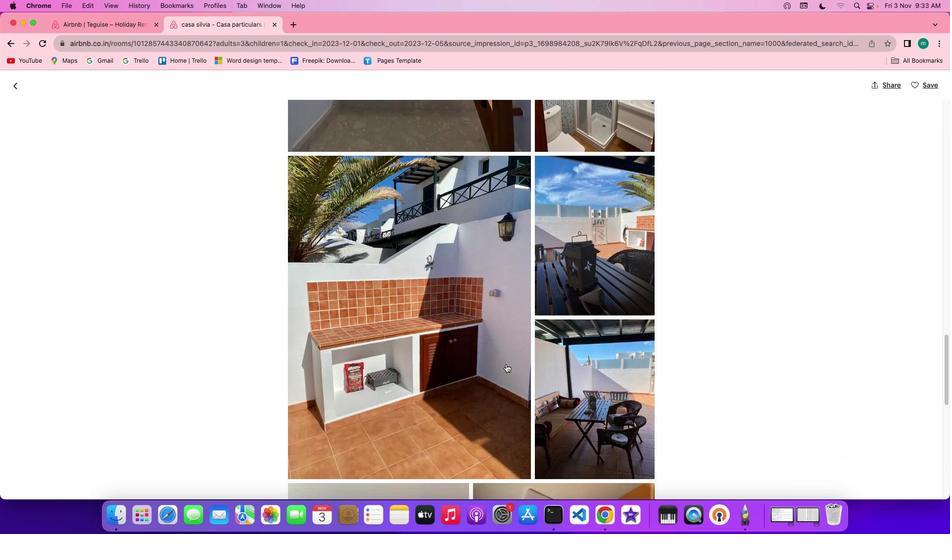 
Action: Mouse scrolled (506, 364) with delta (0, 0)
Screenshot: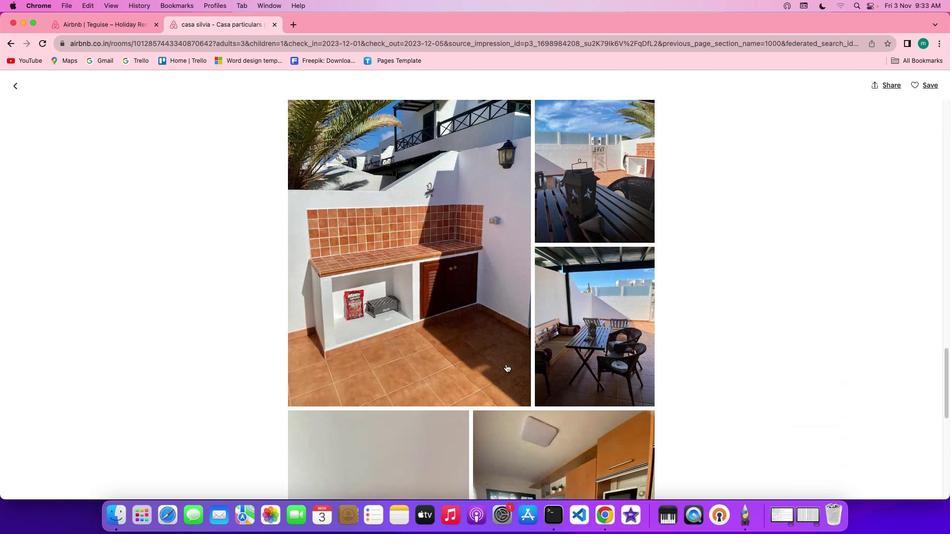
Action: Mouse scrolled (506, 364) with delta (0, 0)
Screenshot: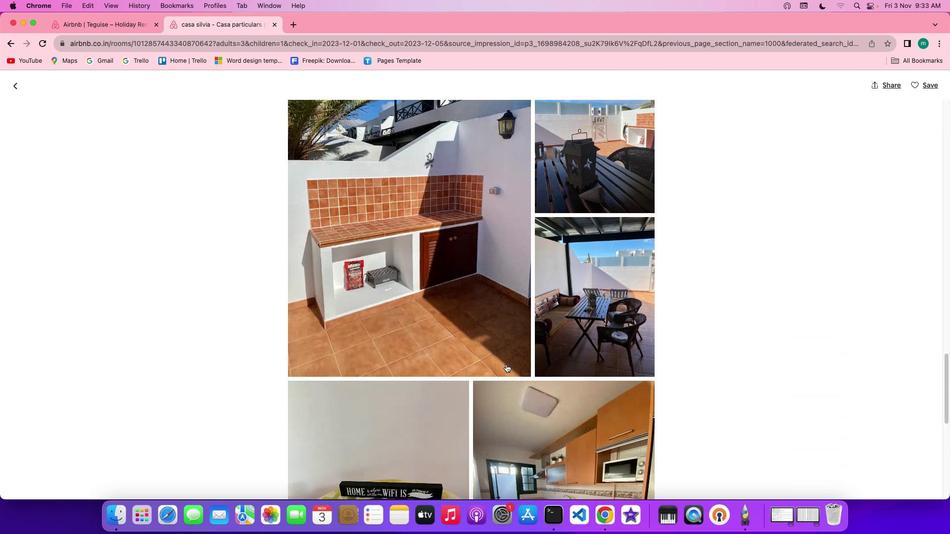 
Action: Mouse scrolled (506, 364) with delta (0, 0)
Screenshot: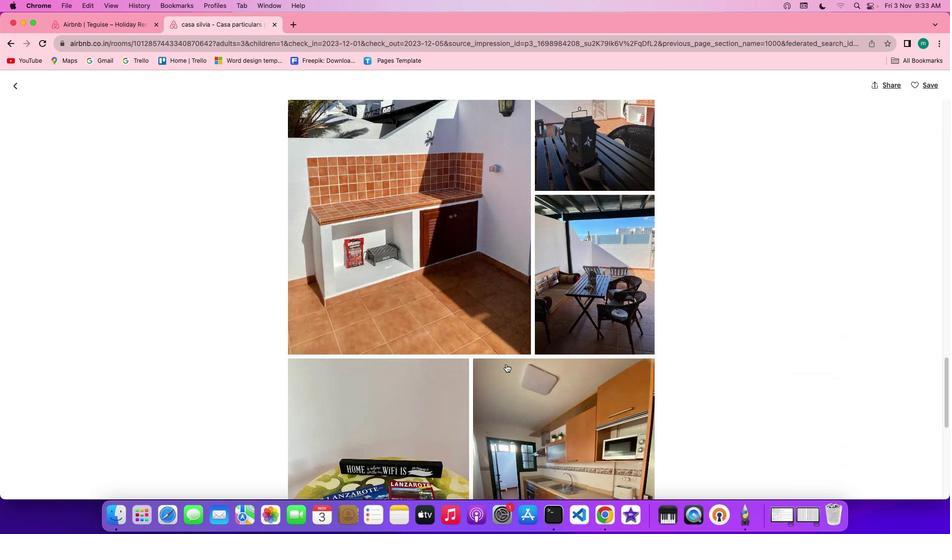 
Action: Mouse scrolled (506, 364) with delta (0, 0)
Screenshot: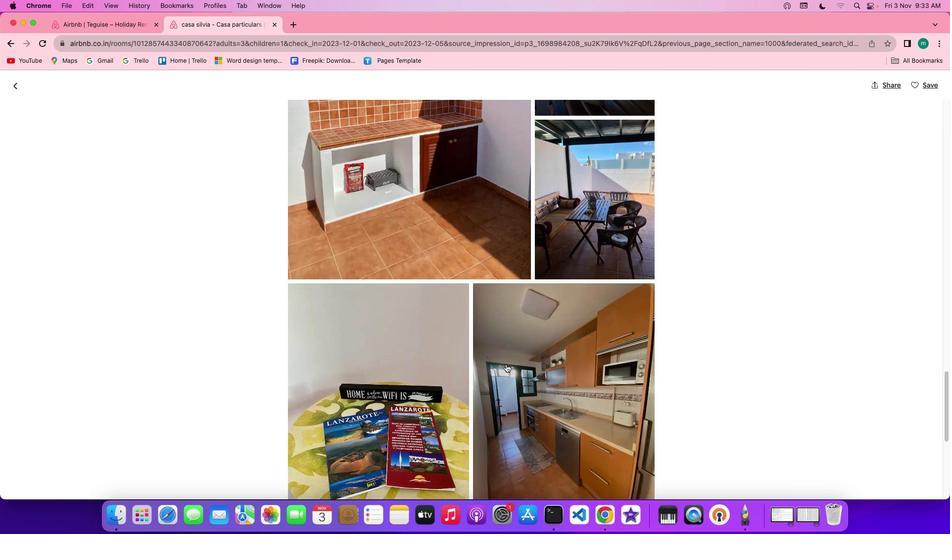 
Action: Mouse scrolled (506, 364) with delta (0, 0)
Screenshot: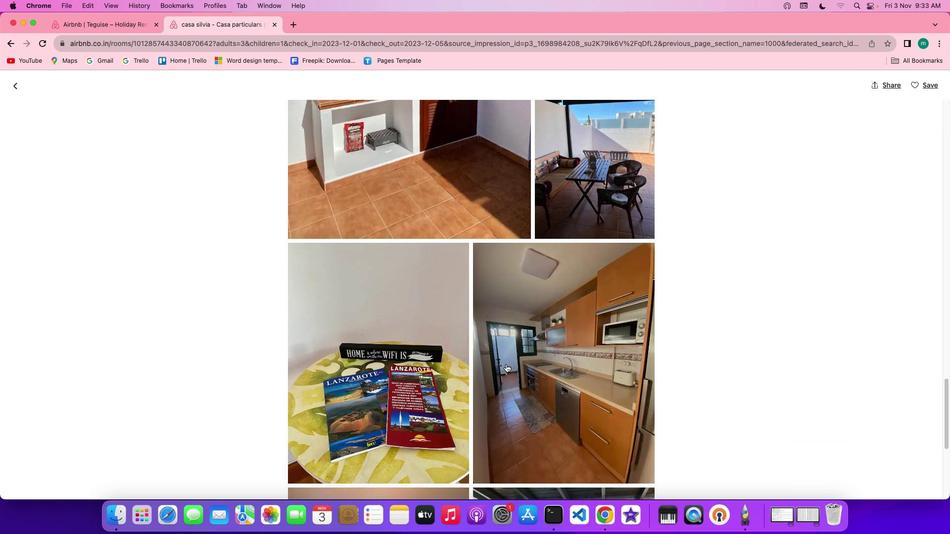 
Action: Mouse scrolled (506, 364) with delta (0, 0)
Screenshot: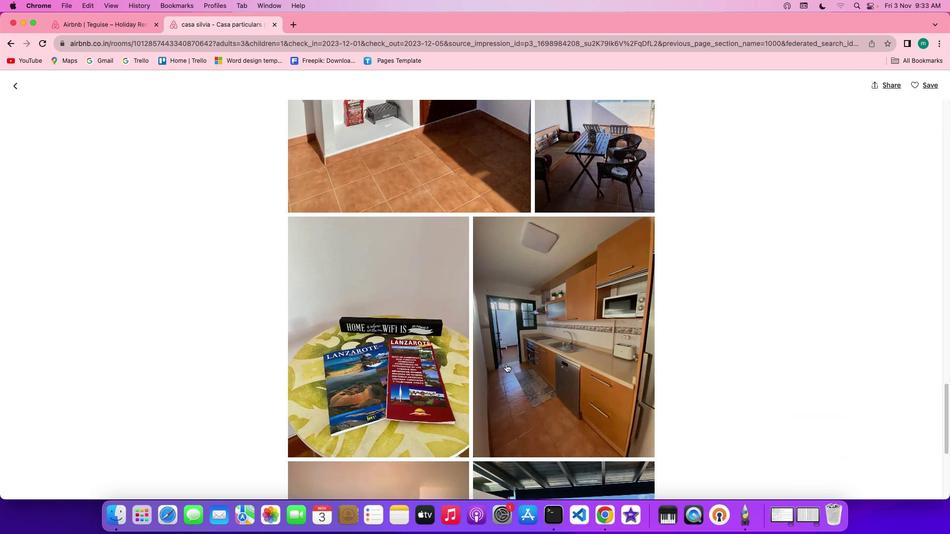 
Action: Mouse scrolled (506, 364) with delta (0, 0)
Screenshot: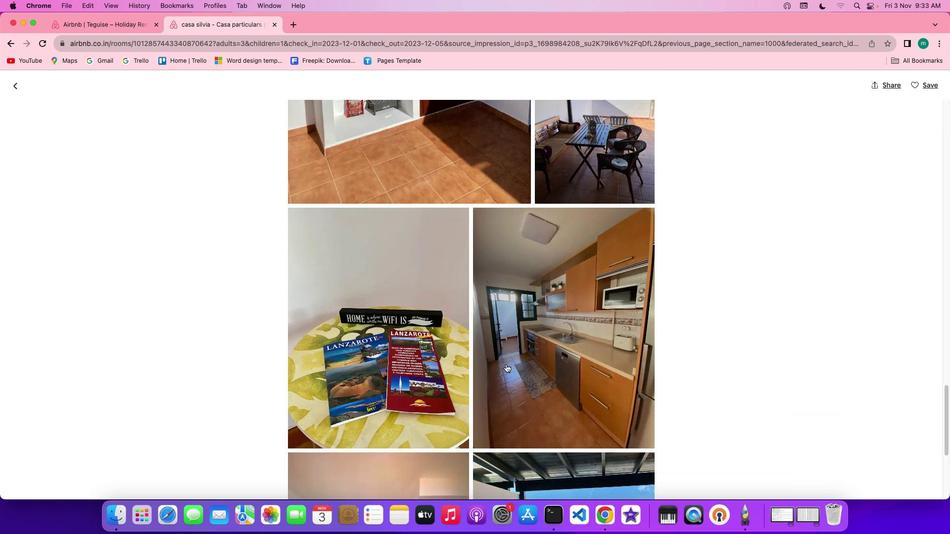 
Action: Mouse scrolled (506, 364) with delta (0, 0)
Screenshot: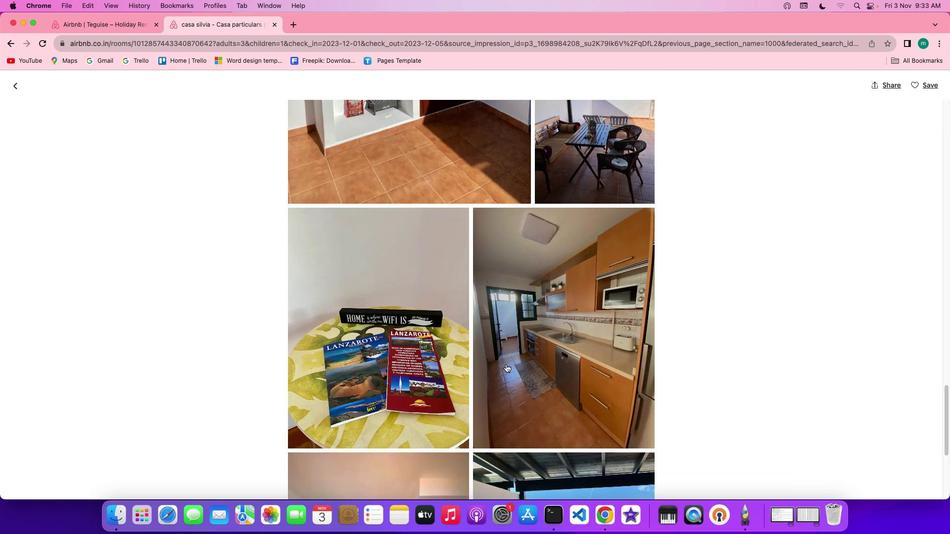
Action: Mouse scrolled (506, 364) with delta (0, 0)
Screenshot: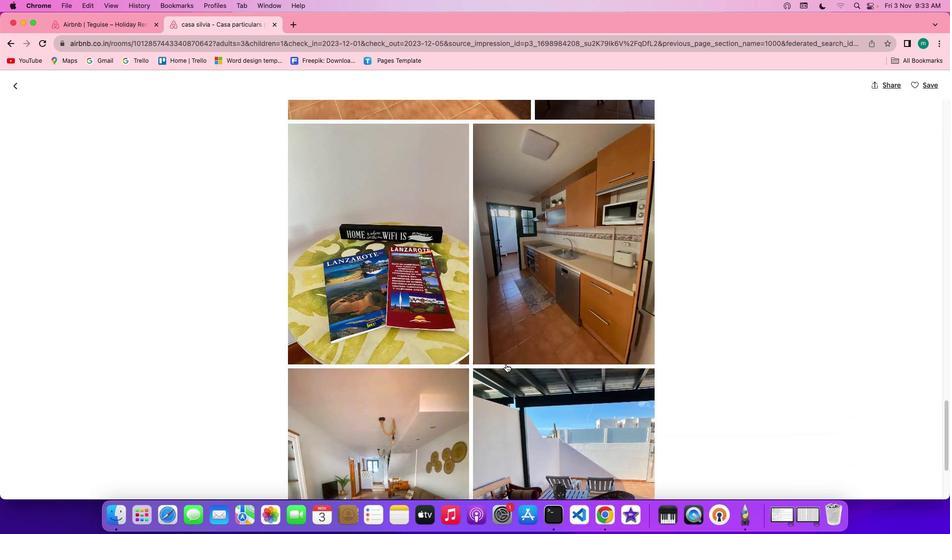 
Action: Mouse scrolled (506, 364) with delta (0, 0)
Screenshot: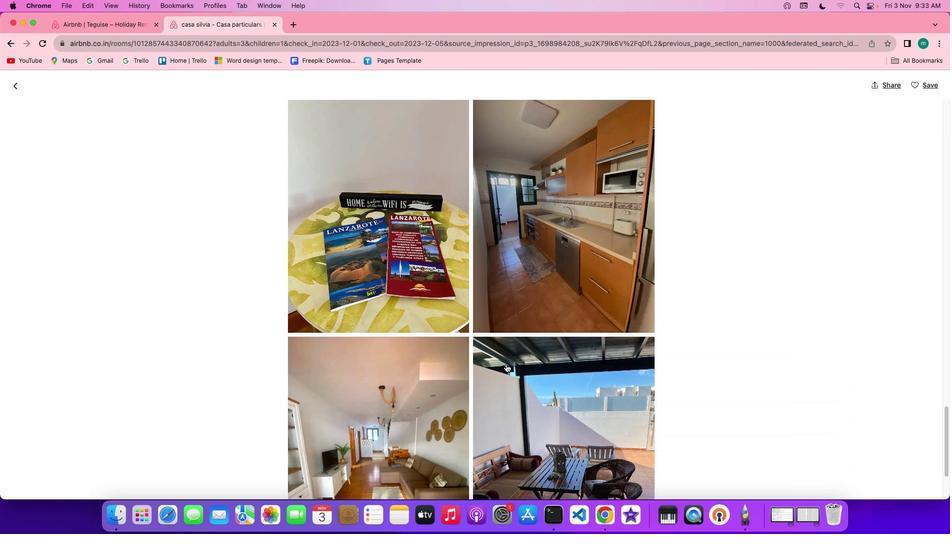 
Action: Mouse scrolled (506, 364) with delta (0, 0)
Screenshot: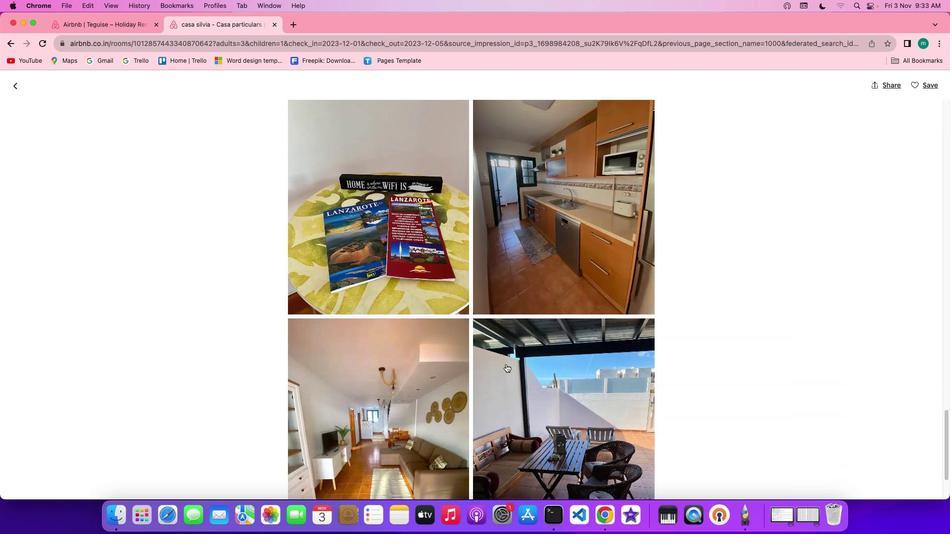 
Action: Mouse scrolled (506, 364) with delta (0, 0)
Screenshot: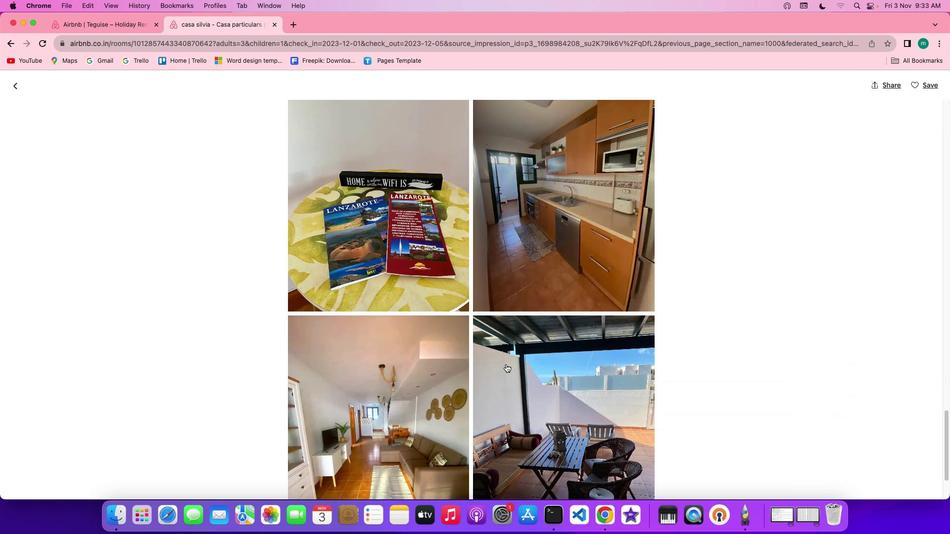 
Action: Mouse scrolled (506, 364) with delta (0, 0)
Screenshot: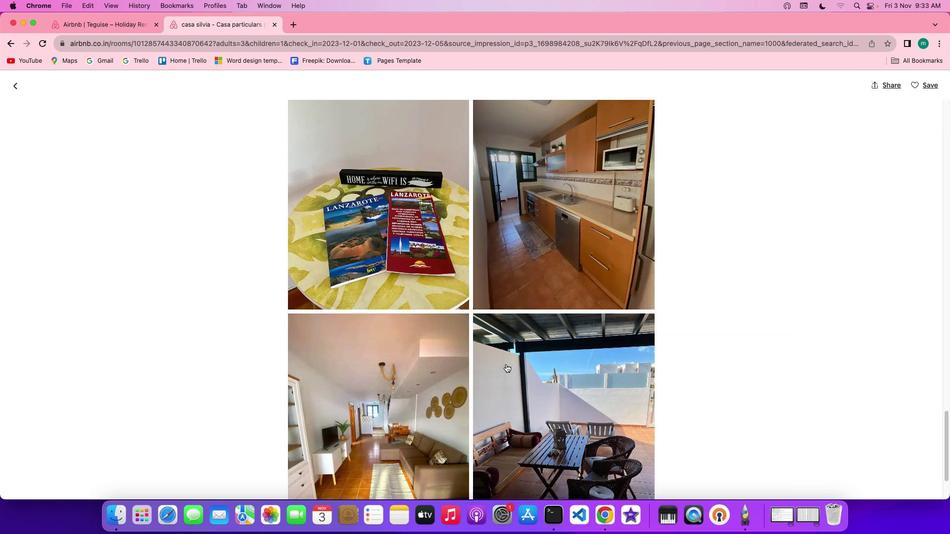 
Action: Mouse scrolled (506, 364) with delta (0, 0)
Screenshot: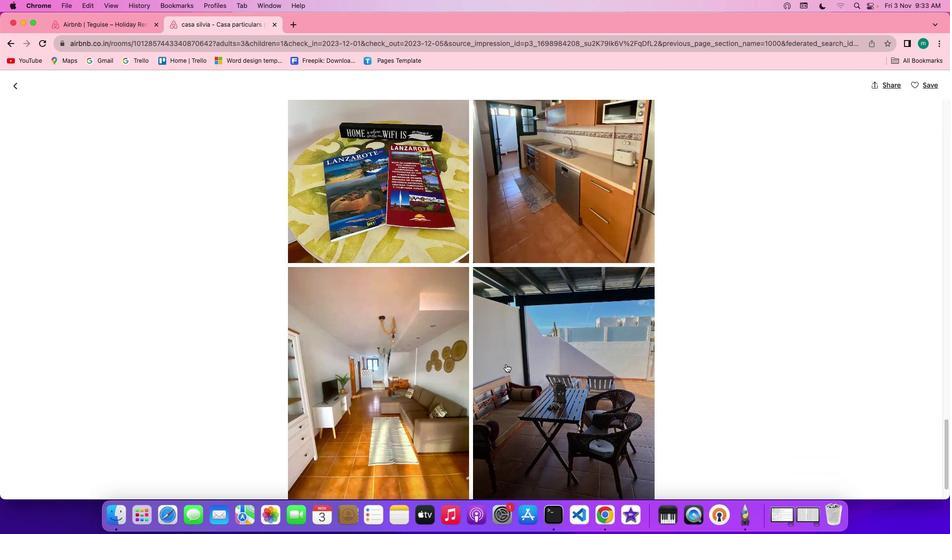 
Action: Mouse scrolled (506, 364) with delta (0, 0)
Screenshot: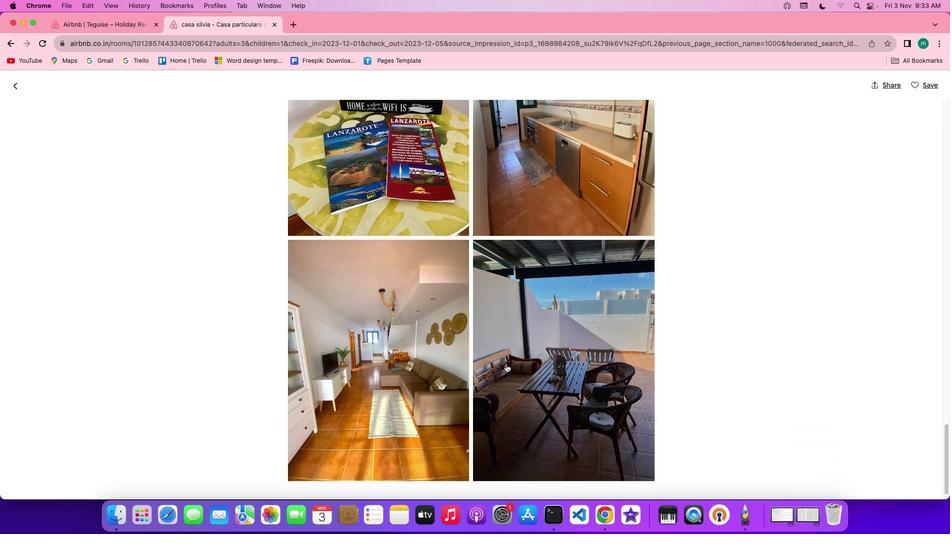 
Action: Mouse scrolled (506, 364) with delta (0, 0)
Screenshot: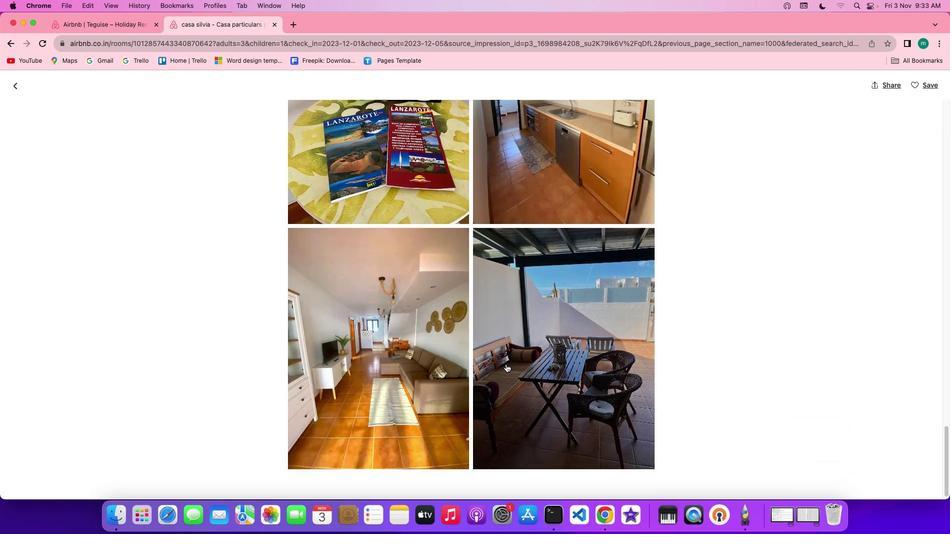 
Action: Mouse scrolled (506, 364) with delta (0, 0)
Screenshot: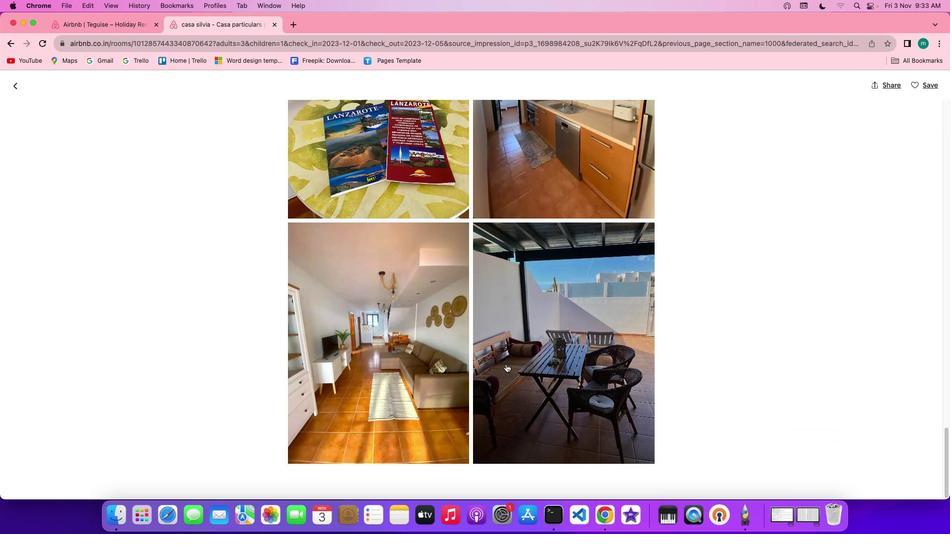 
Action: Mouse scrolled (506, 364) with delta (0, 0)
Screenshot: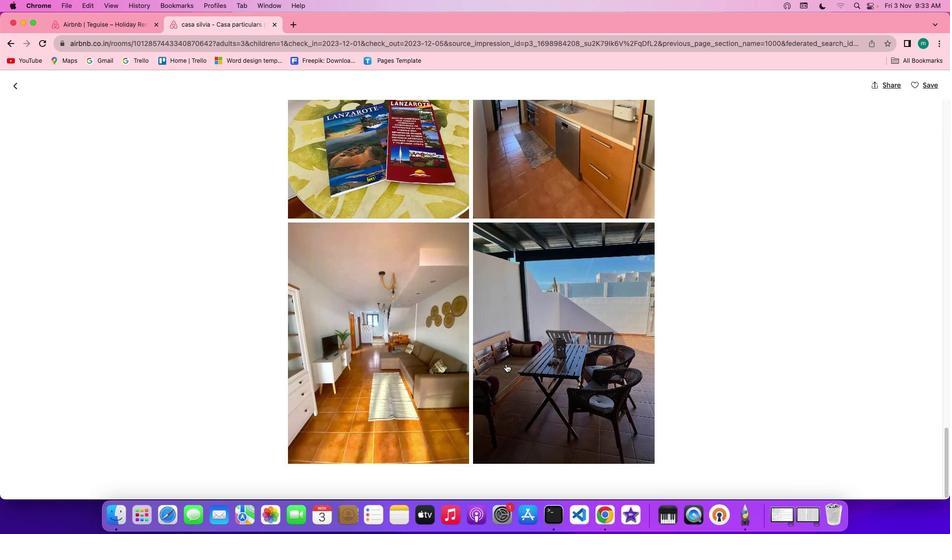 
Action: Mouse scrolled (506, 364) with delta (0, 0)
Screenshot: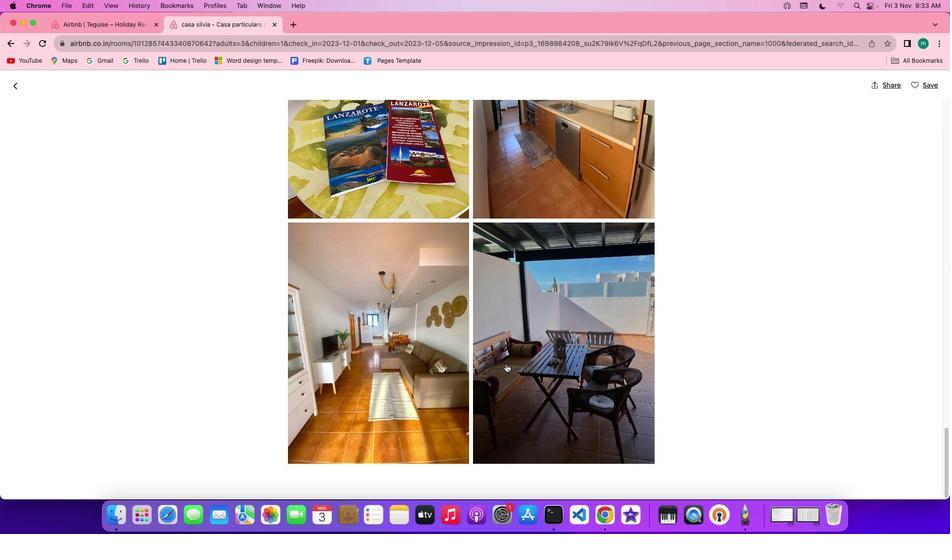 
Action: Mouse scrolled (506, 364) with delta (0, 0)
Screenshot: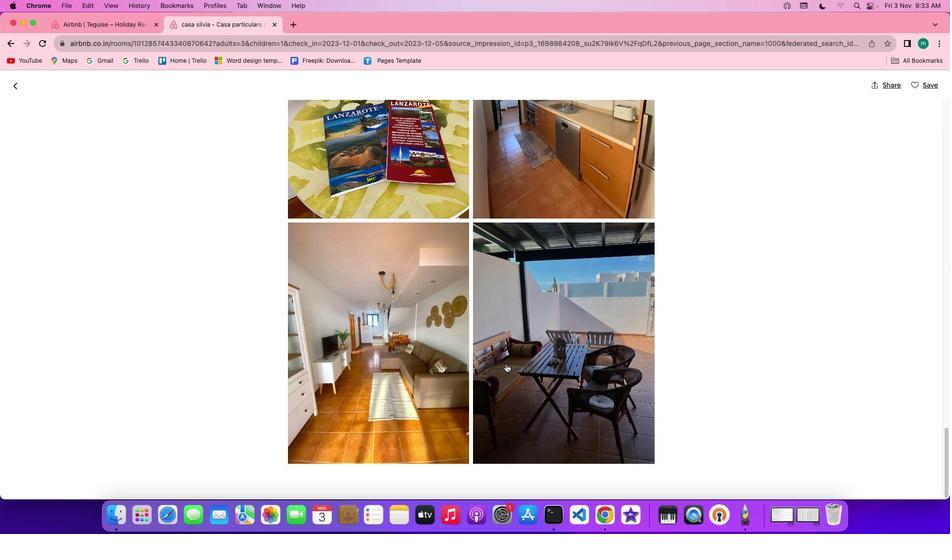
Action: Mouse scrolled (506, 364) with delta (0, 0)
Screenshot: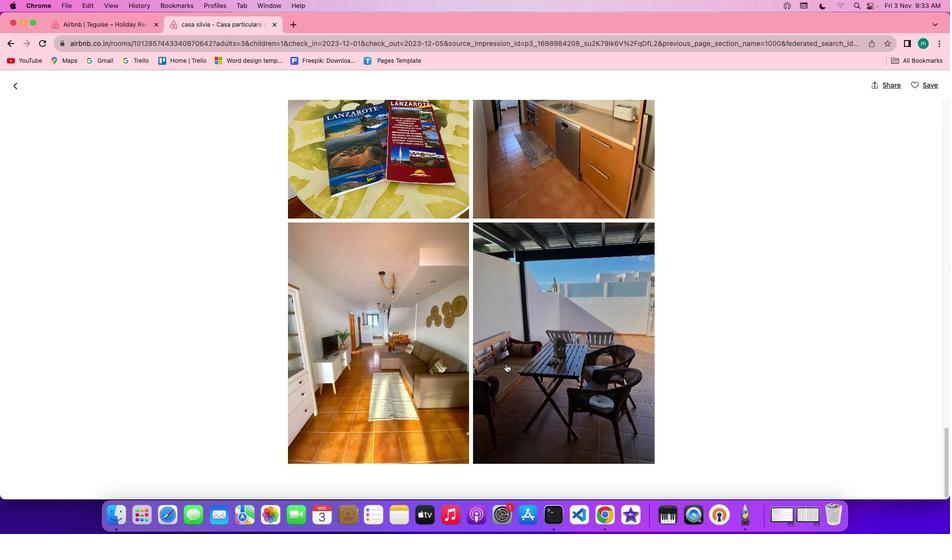 
Action: Mouse scrolled (506, 364) with delta (0, 0)
Screenshot: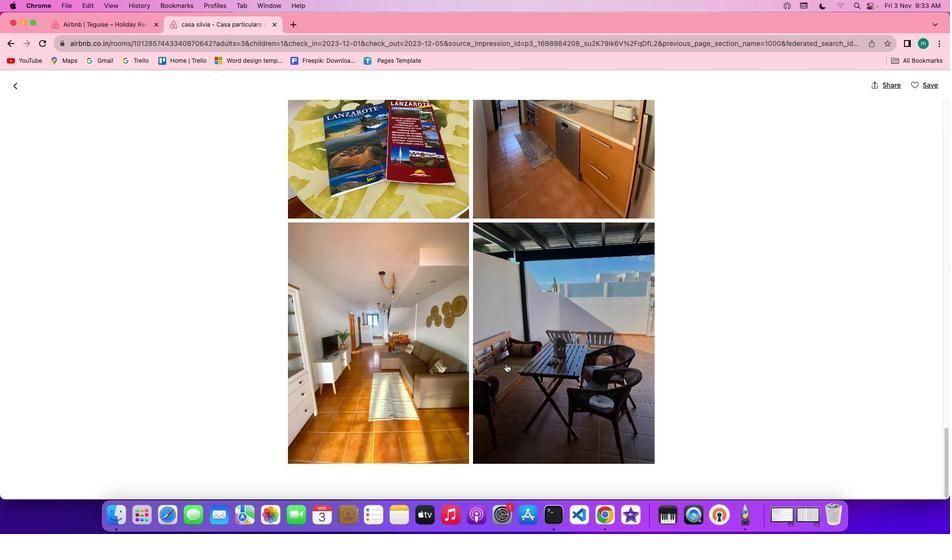 
Action: Mouse scrolled (506, 364) with delta (0, 0)
Screenshot: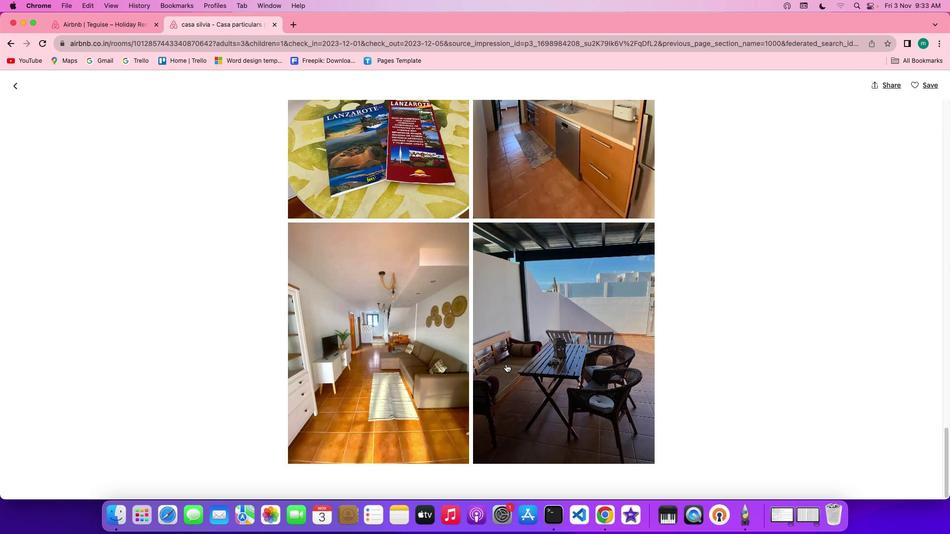 
Action: Mouse scrolled (506, 364) with delta (0, 0)
Screenshot: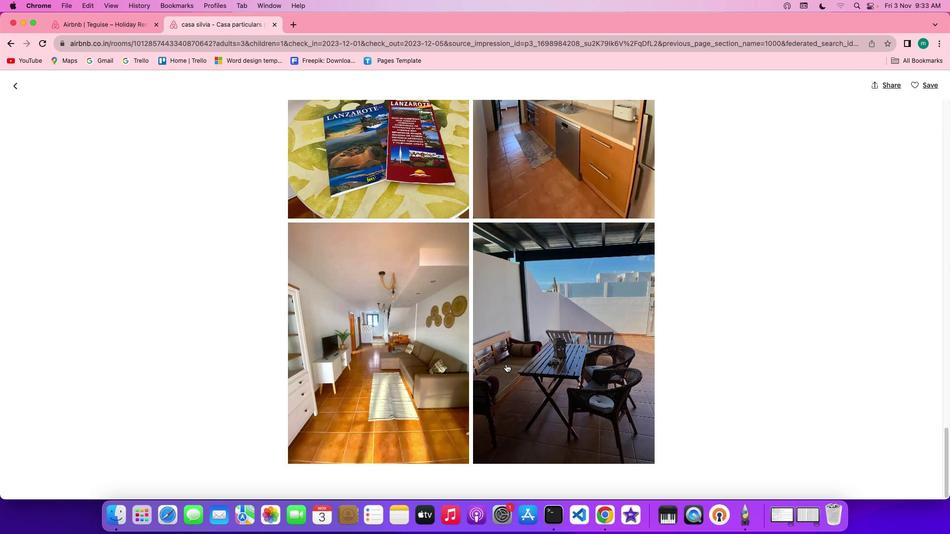 
Action: Mouse scrolled (506, 364) with delta (0, 0)
Screenshot: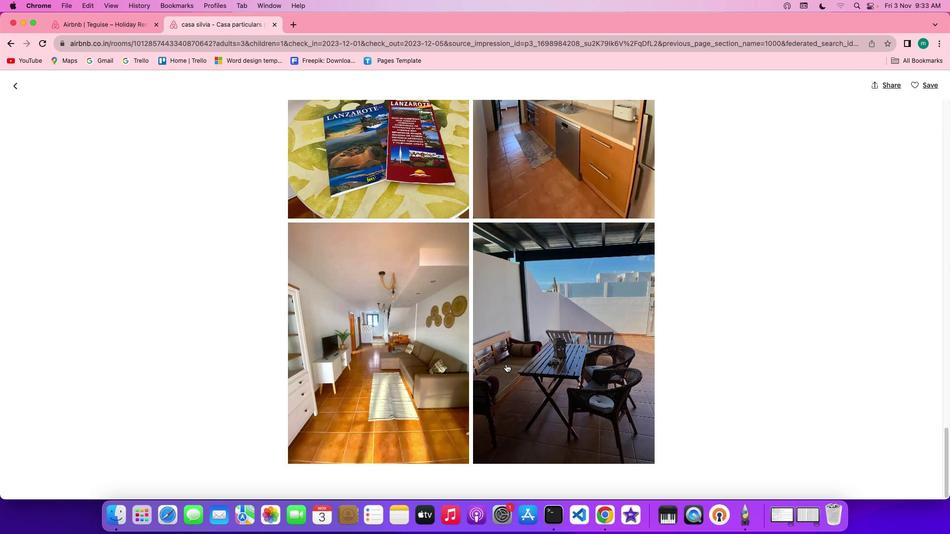 
Action: Mouse scrolled (506, 364) with delta (0, -1)
Screenshot: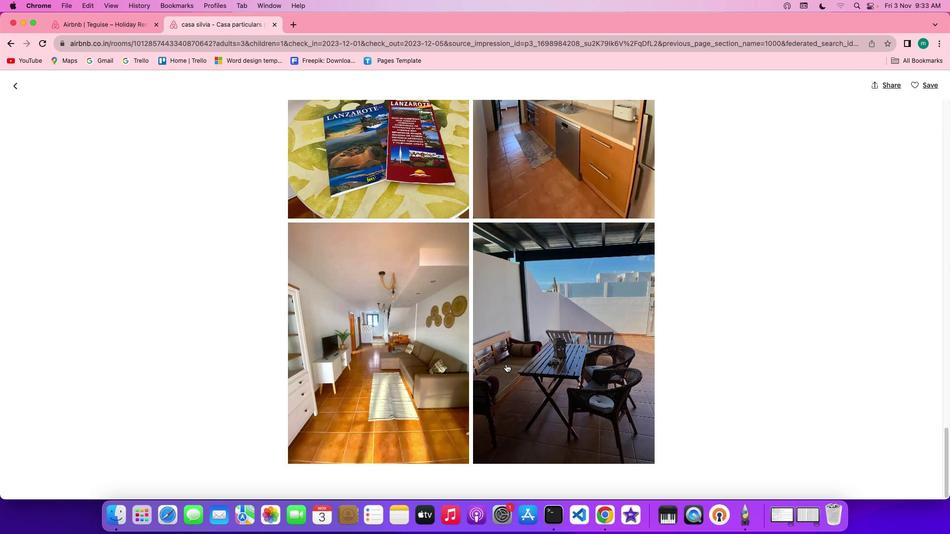 
Action: Mouse scrolled (506, 364) with delta (0, -1)
Screenshot: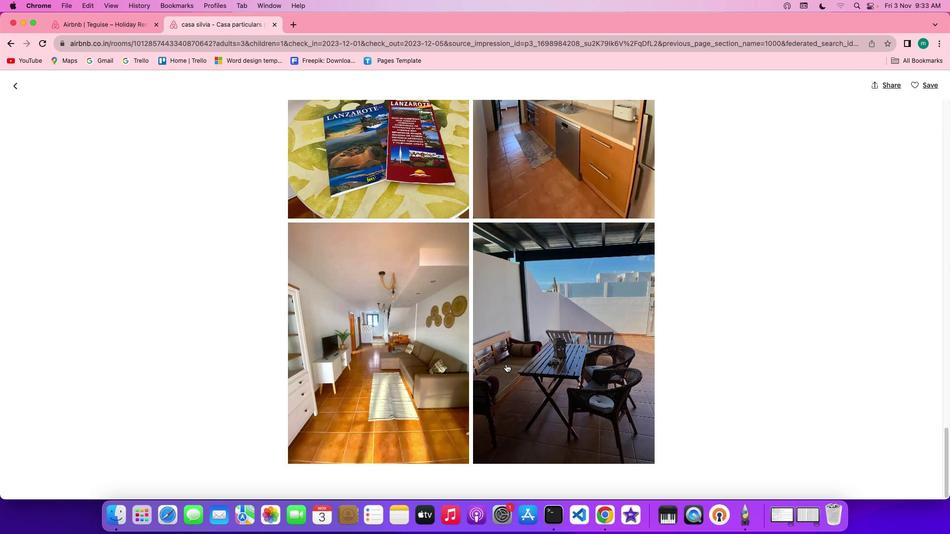 
Action: Mouse moved to (12, 83)
Screenshot: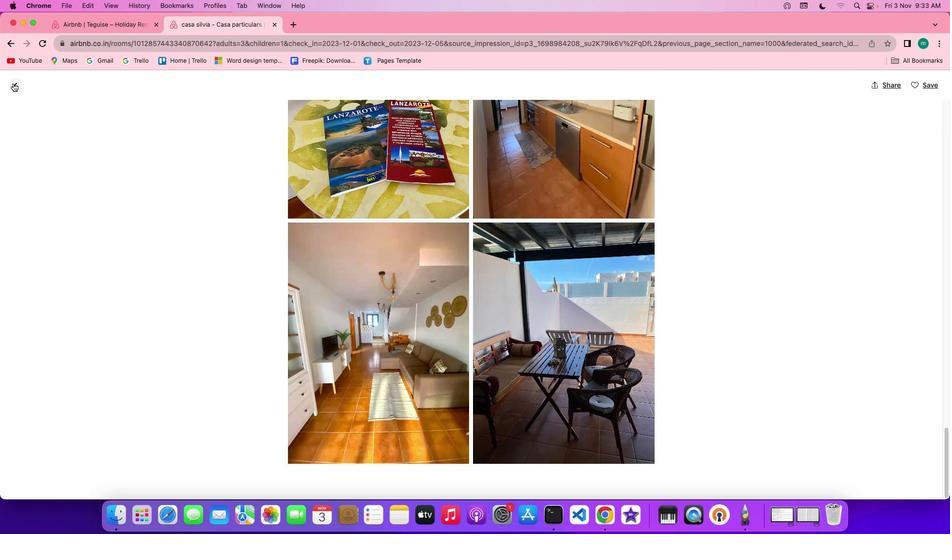 
Action: Mouse pressed left at (12, 83)
Screenshot: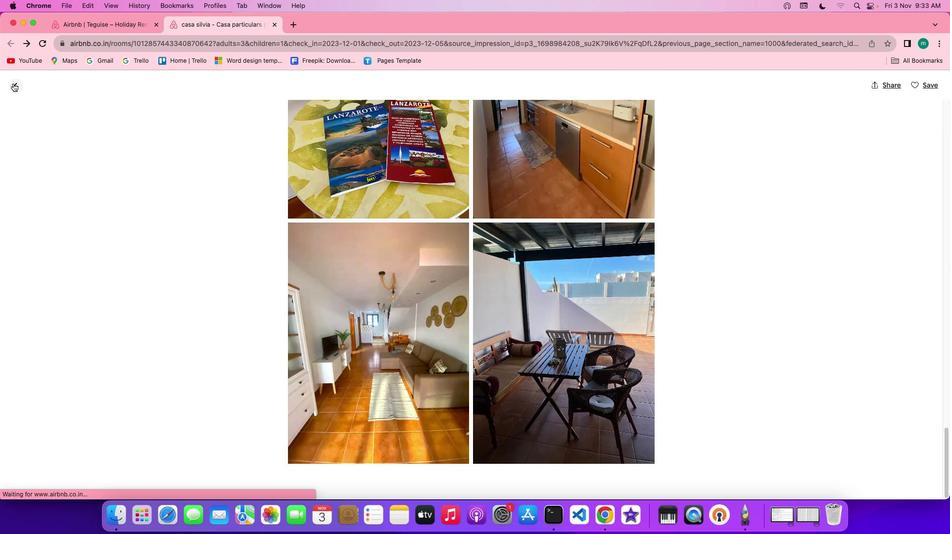 
Action: Mouse moved to (546, 444)
Screenshot: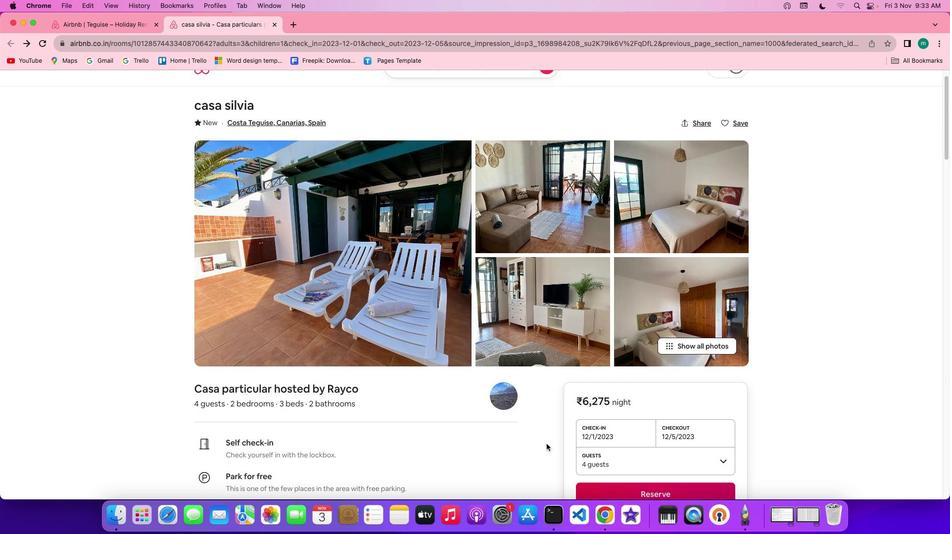 
Action: Mouse scrolled (546, 444) with delta (0, 0)
Screenshot: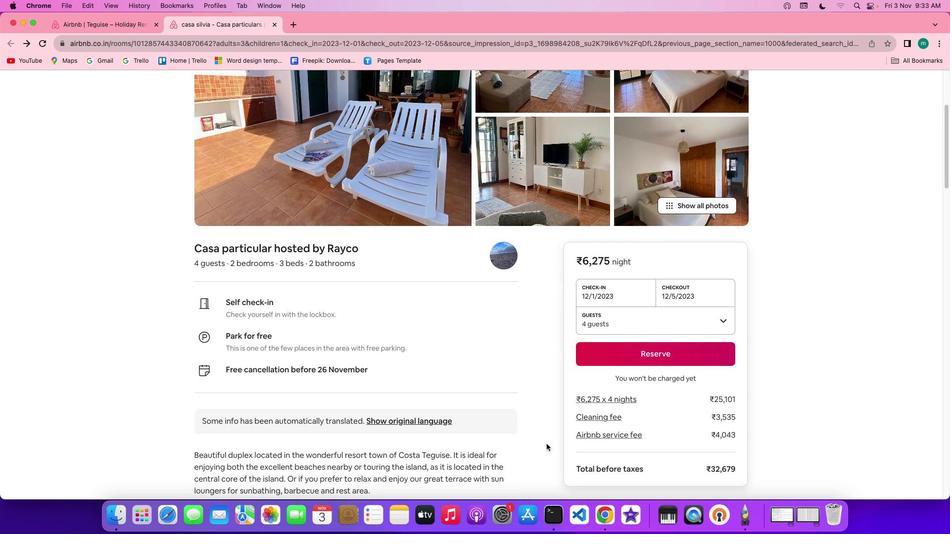 
Action: Mouse scrolled (546, 444) with delta (0, 0)
Screenshot: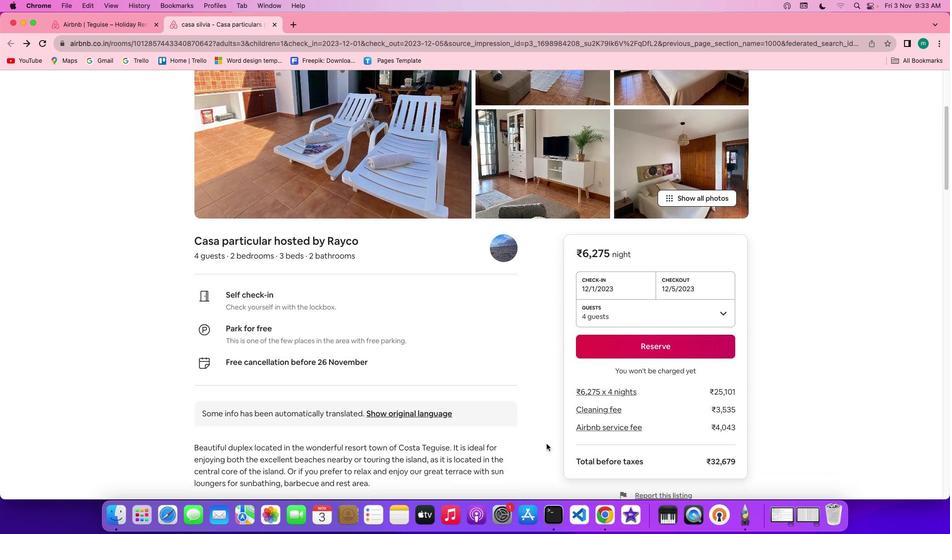 
Action: Mouse scrolled (546, 444) with delta (0, 0)
Screenshot: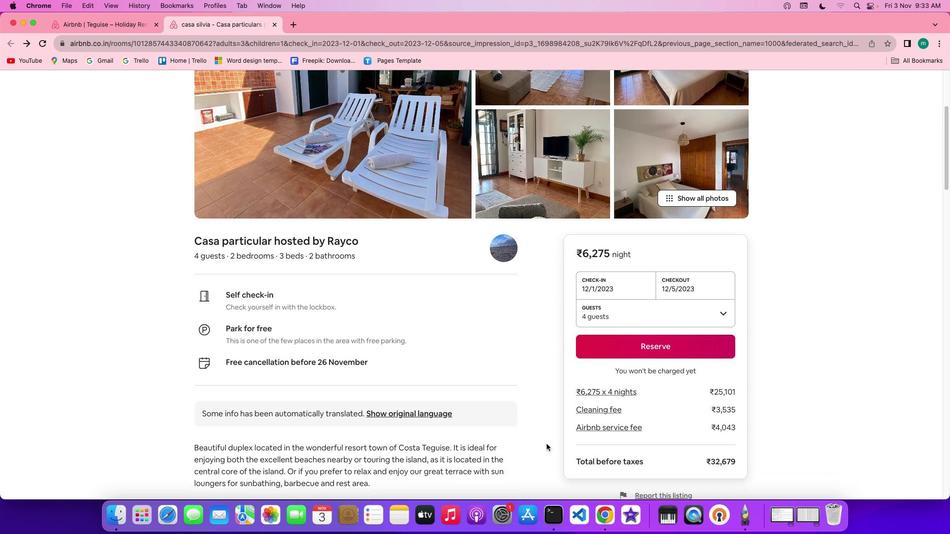 
Action: Mouse scrolled (546, 444) with delta (0, -1)
Screenshot: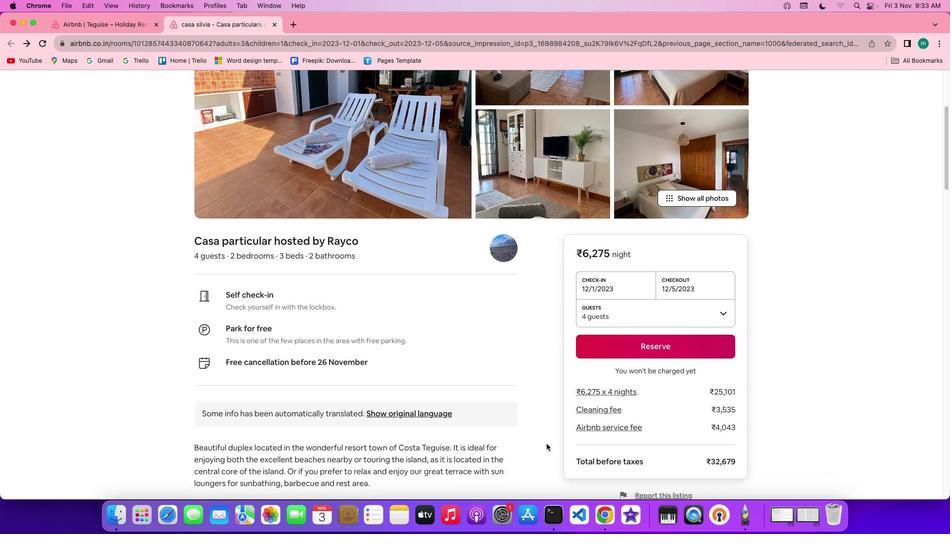 
Action: Mouse scrolled (546, 444) with delta (0, 0)
Screenshot: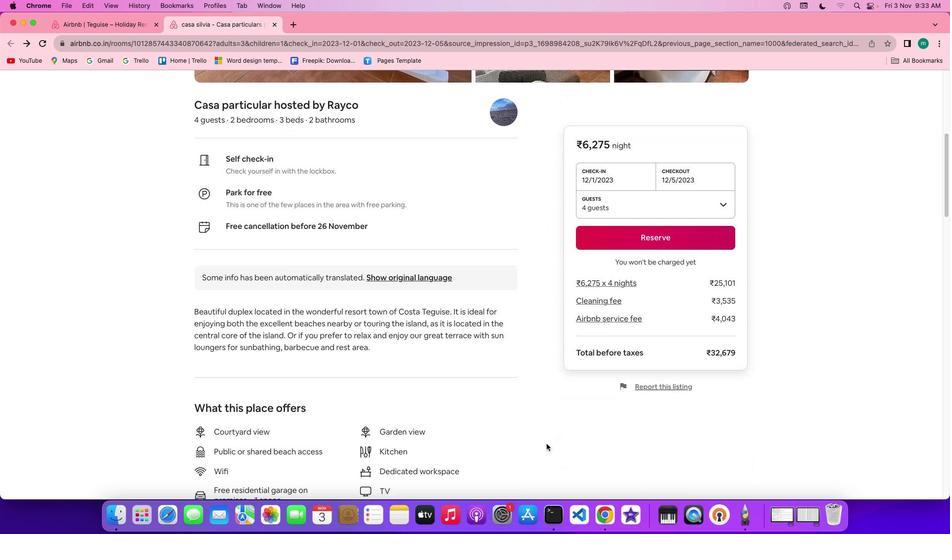 
Action: Mouse scrolled (546, 444) with delta (0, 0)
Screenshot: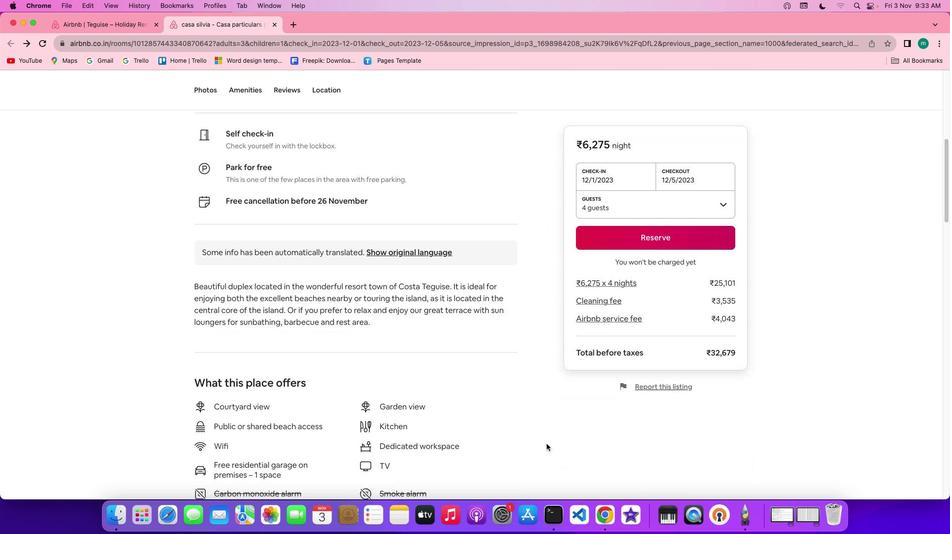 
Action: Mouse scrolled (546, 444) with delta (0, 0)
Screenshot: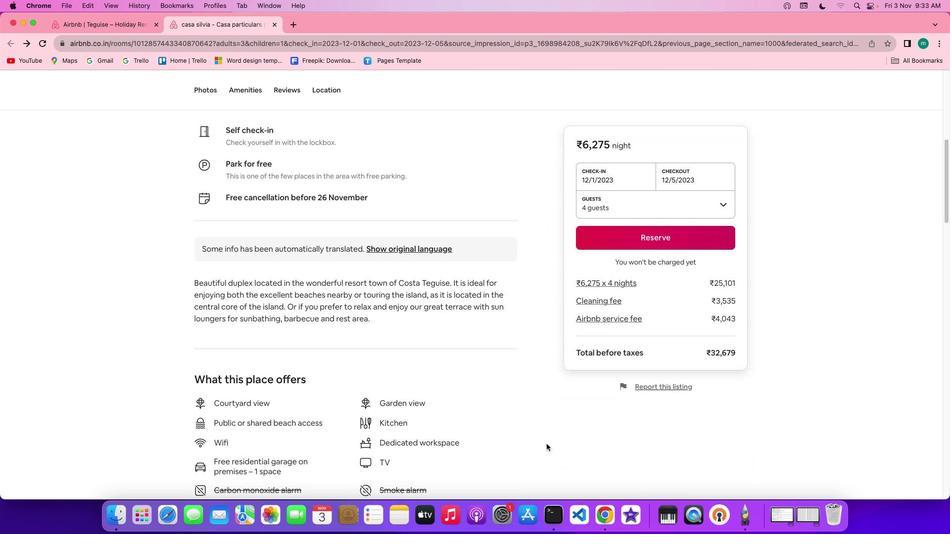 
Action: Mouse scrolled (546, 444) with delta (0, -1)
Screenshot: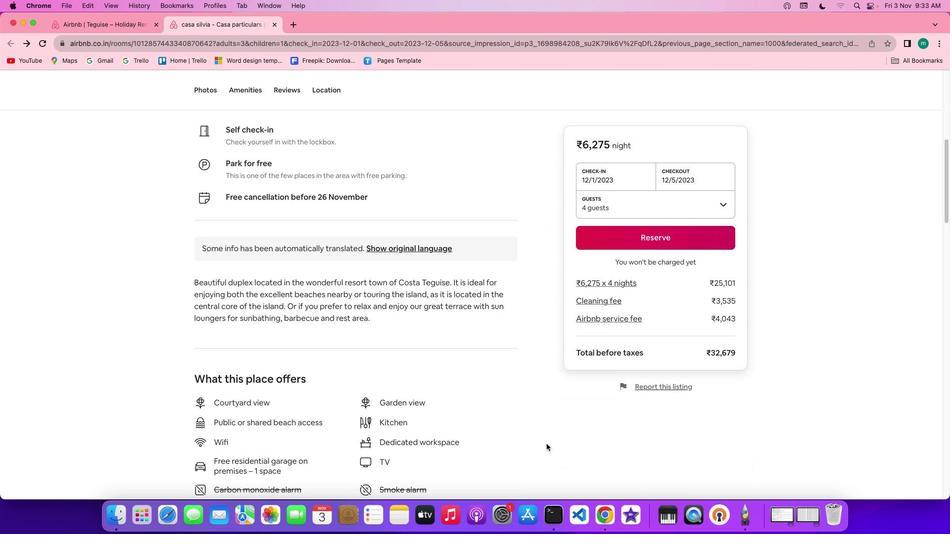 
Action: Mouse moved to (510, 428)
Screenshot: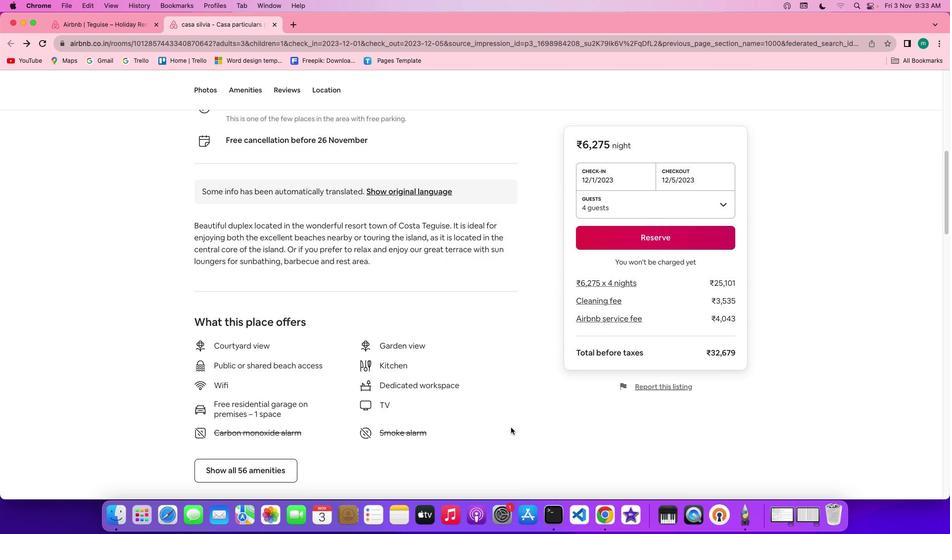 
Action: Mouse scrolled (510, 428) with delta (0, 0)
Screenshot: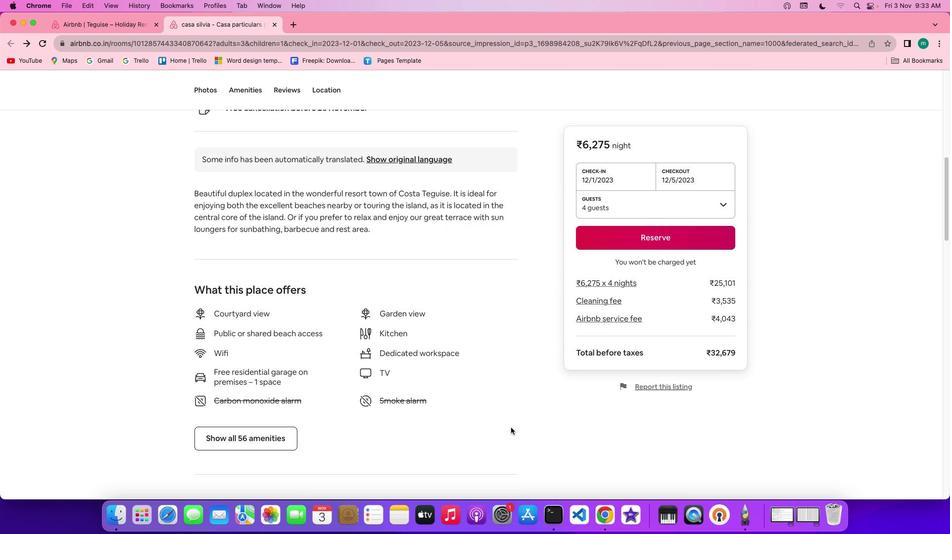 
Action: Mouse scrolled (510, 428) with delta (0, 0)
Screenshot: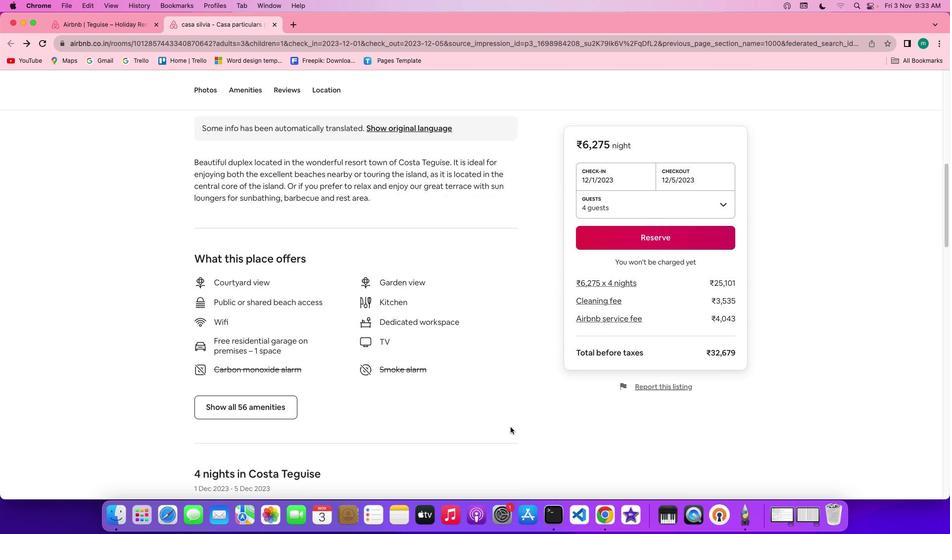 
Action: Mouse scrolled (510, 428) with delta (0, 0)
Screenshot: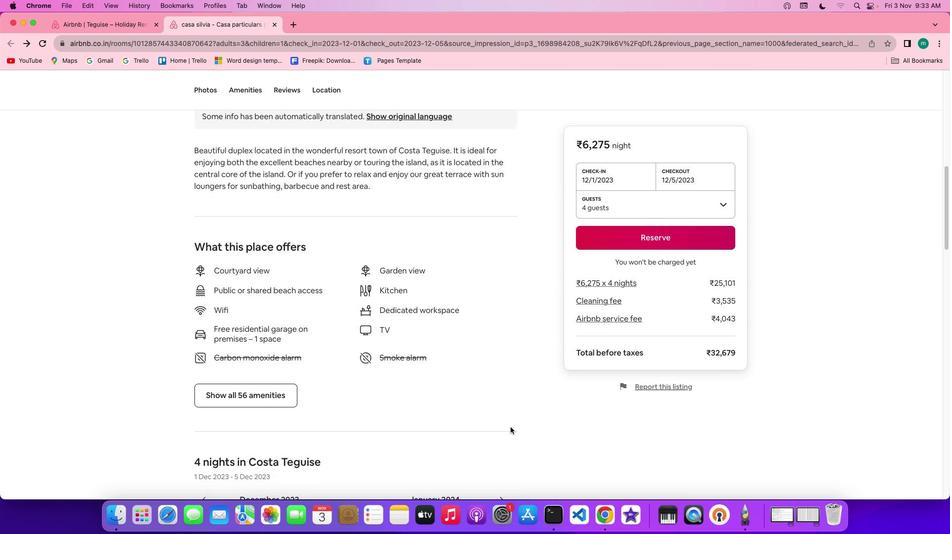 
Action: Mouse scrolled (510, 428) with delta (0, 0)
Screenshot: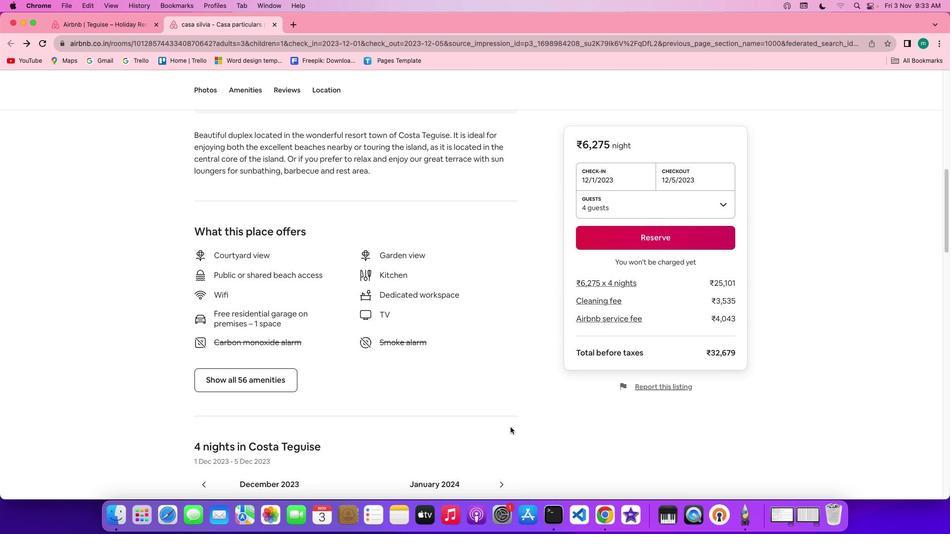 
Action: Mouse moved to (259, 375)
Screenshot: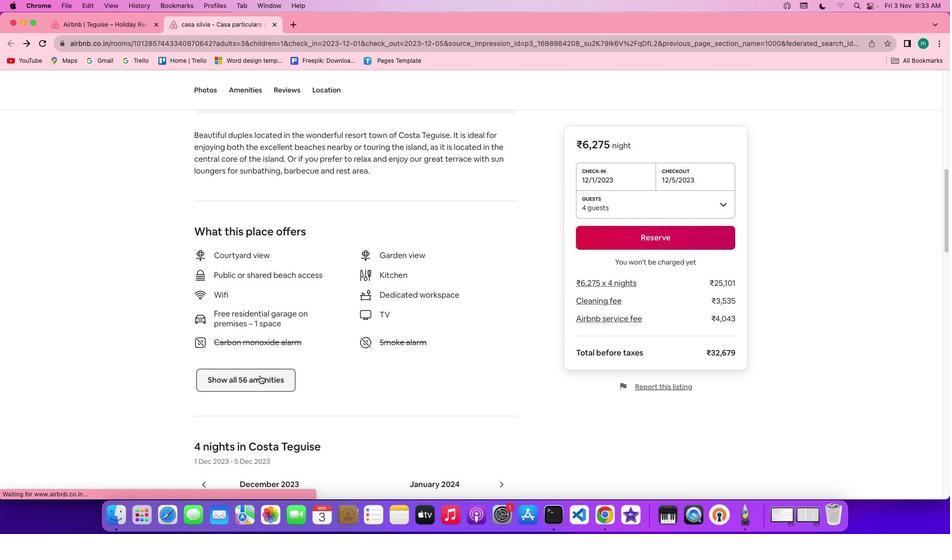 
Action: Mouse pressed left at (259, 375)
Screenshot: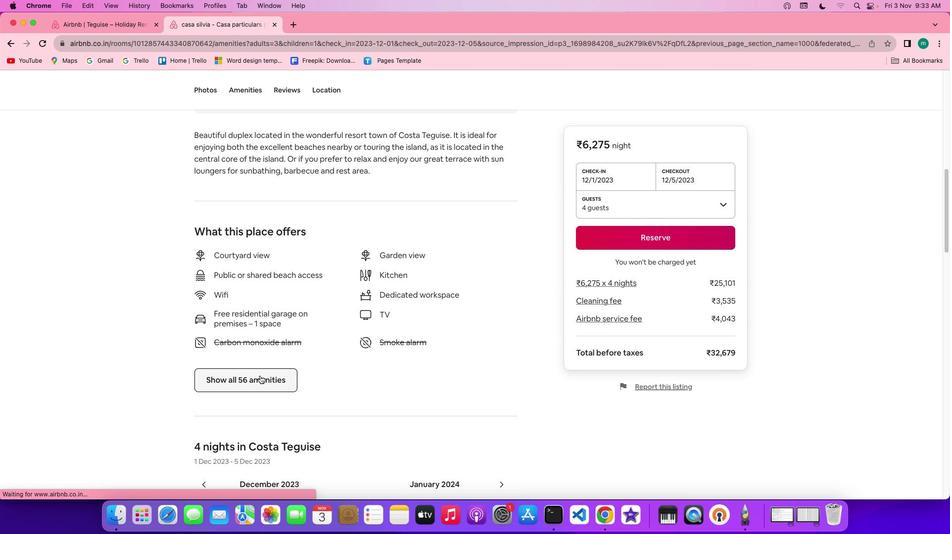 
Action: Mouse moved to (503, 421)
Screenshot: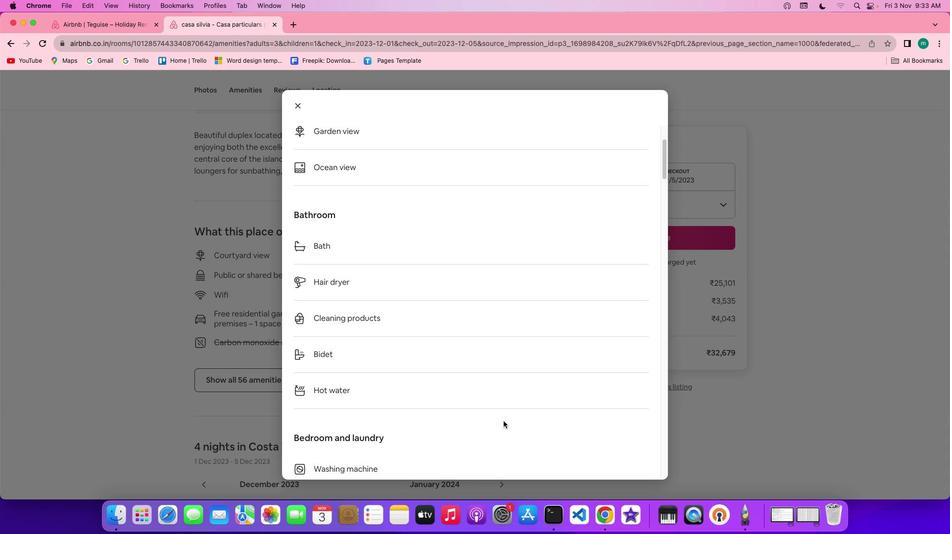 
Action: Mouse scrolled (503, 421) with delta (0, 0)
Screenshot: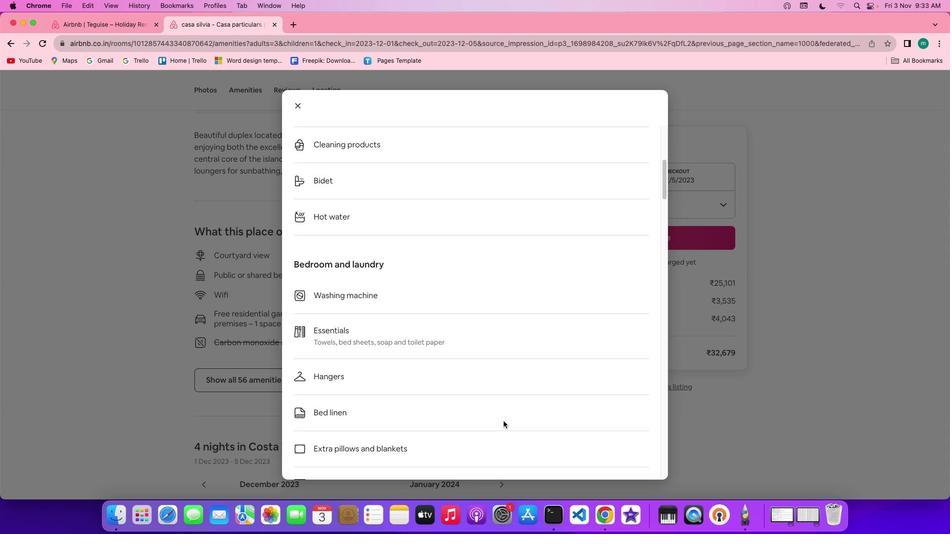 
Action: Mouse scrolled (503, 421) with delta (0, 0)
Screenshot: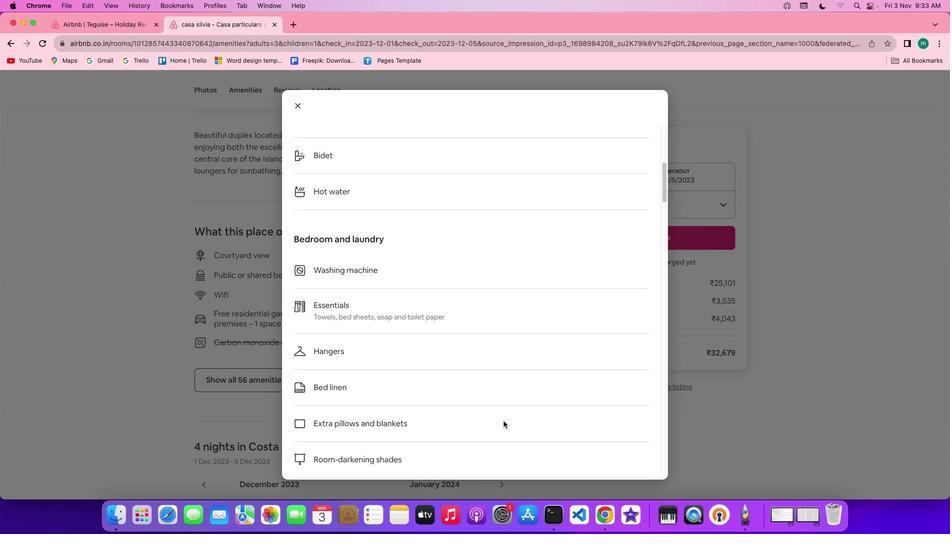 
Action: Mouse scrolled (503, 421) with delta (0, 0)
Screenshot: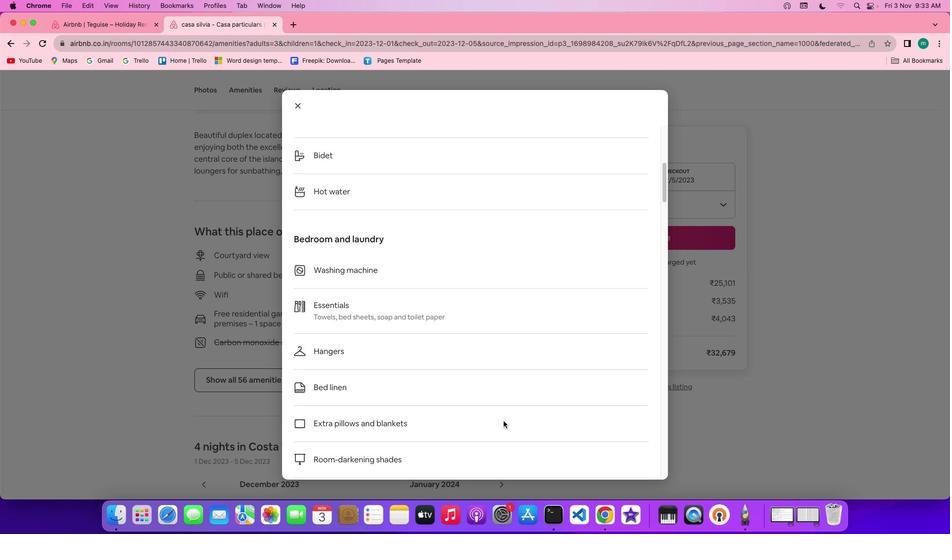 
Action: Mouse scrolled (503, 421) with delta (0, -1)
Screenshot: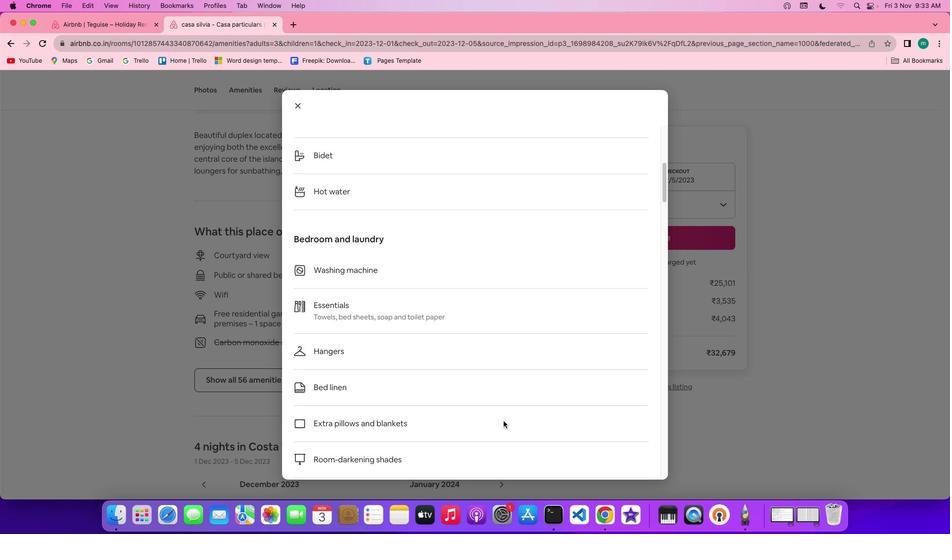 
Action: Mouse scrolled (503, 421) with delta (0, -1)
Screenshot: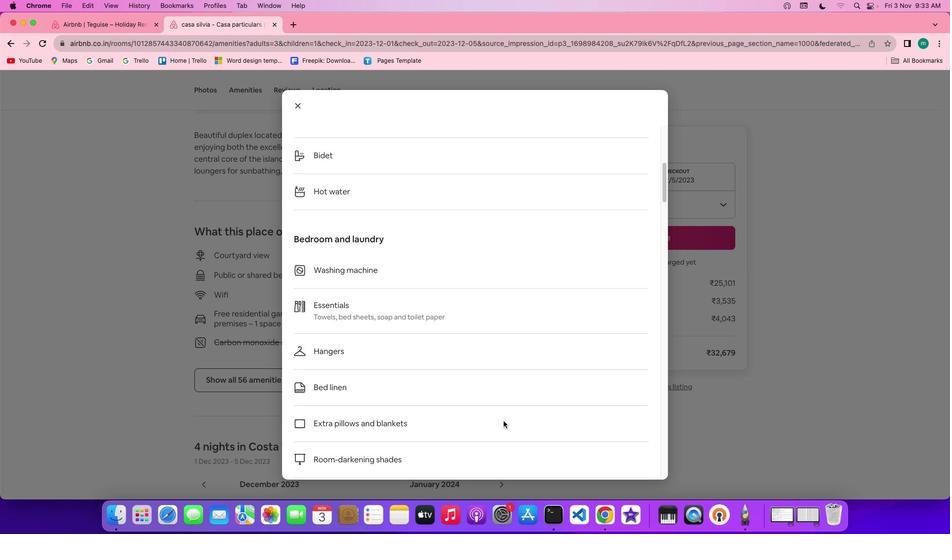 
Action: Mouse scrolled (503, 421) with delta (0, 0)
Screenshot: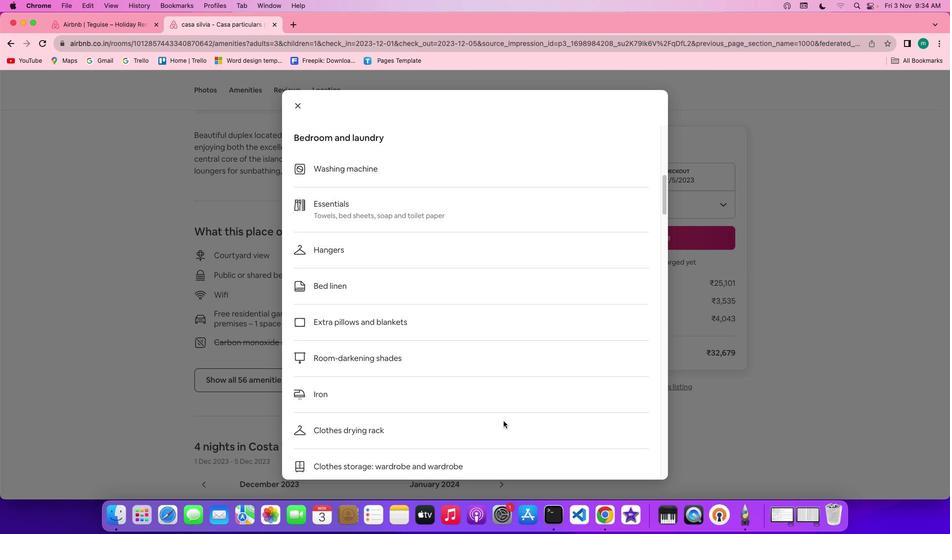 
Action: Mouse scrolled (503, 421) with delta (0, 0)
Screenshot: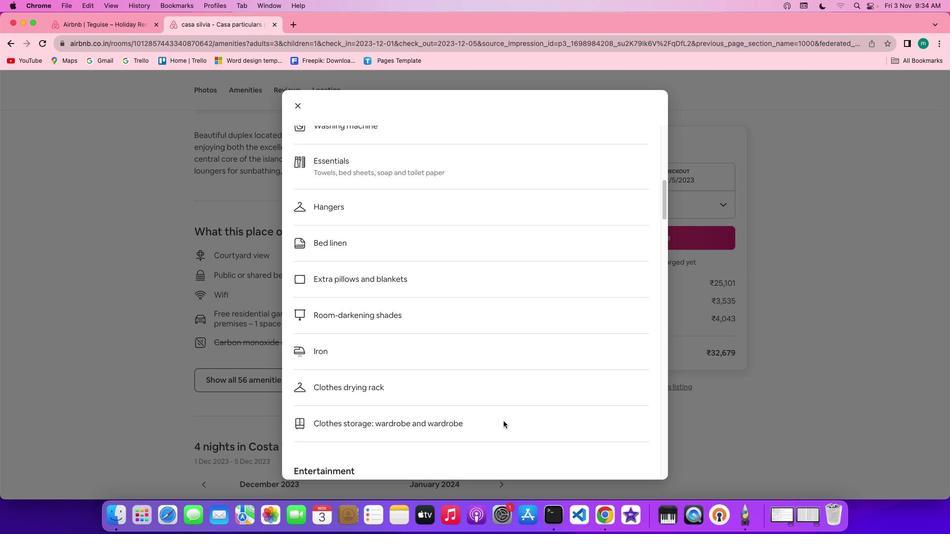 
Action: Mouse scrolled (503, 421) with delta (0, 0)
Screenshot: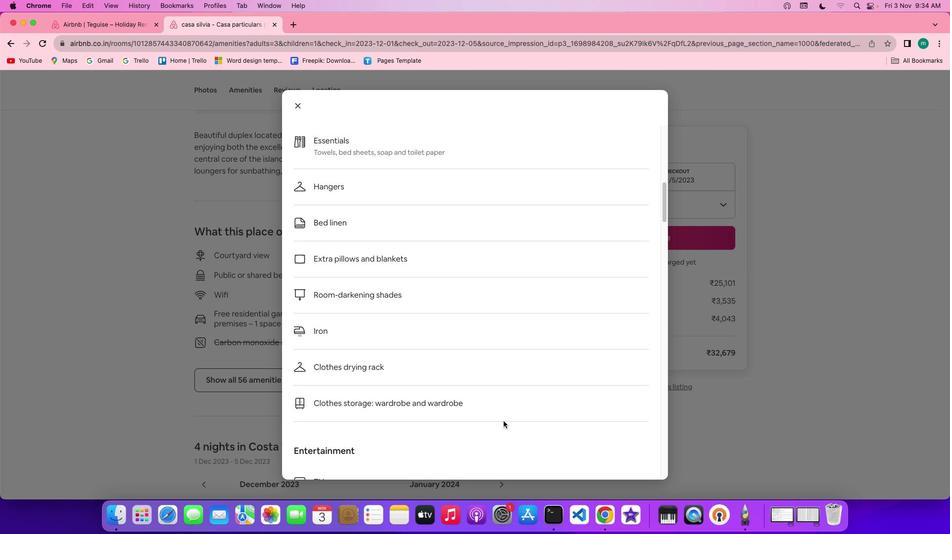 
Action: Mouse scrolled (503, 421) with delta (0, -1)
Screenshot: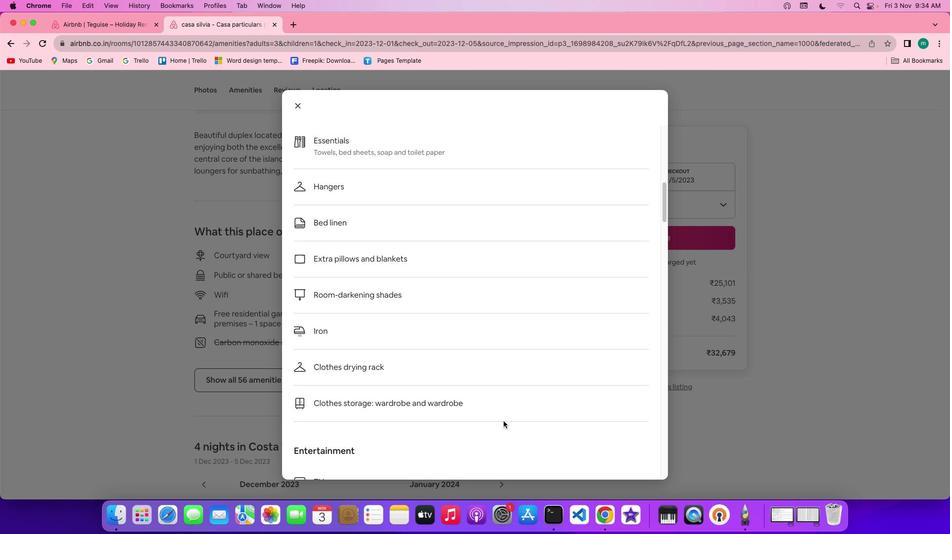 
Action: Mouse scrolled (503, 421) with delta (0, 0)
Screenshot: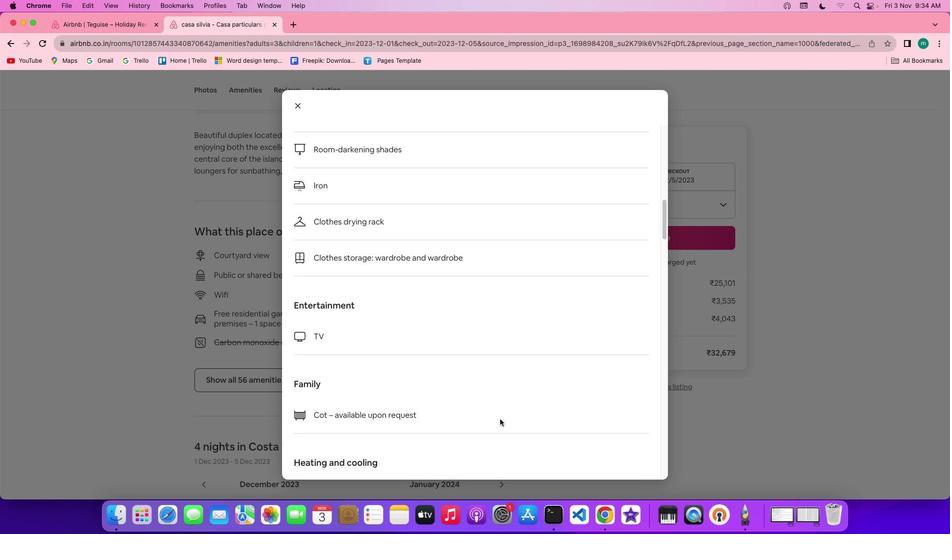 
Action: Mouse scrolled (503, 421) with delta (0, 0)
Screenshot: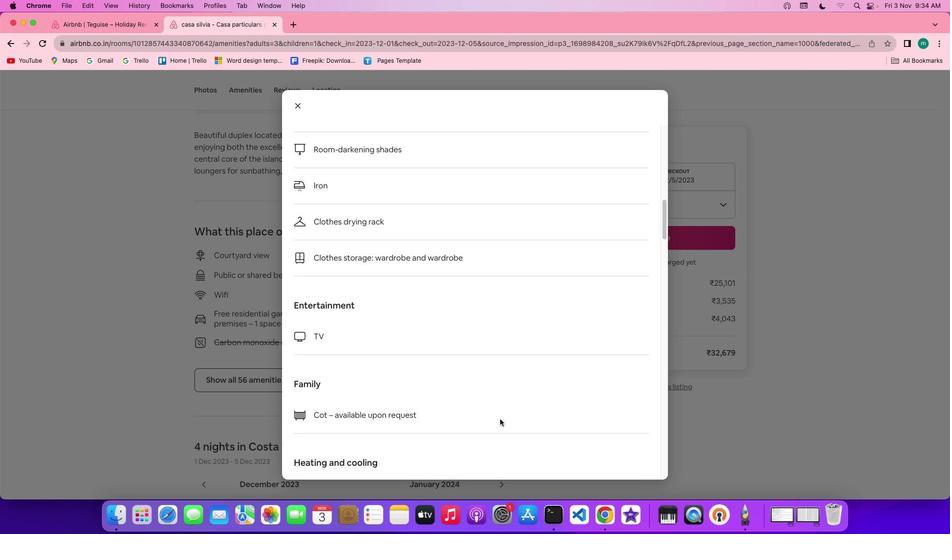 
Action: Mouse moved to (502, 421)
Screenshot: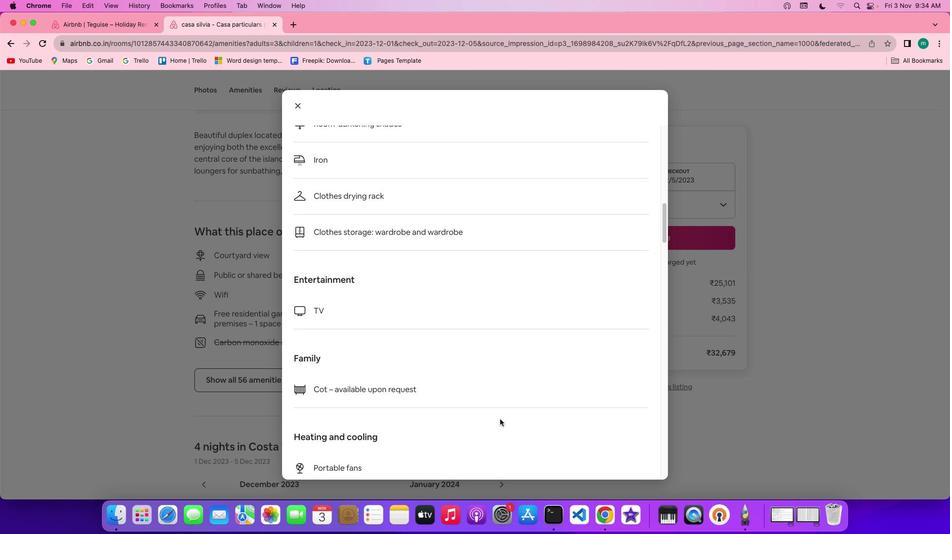 
Action: Mouse scrolled (502, 421) with delta (0, 0)
Screenshot: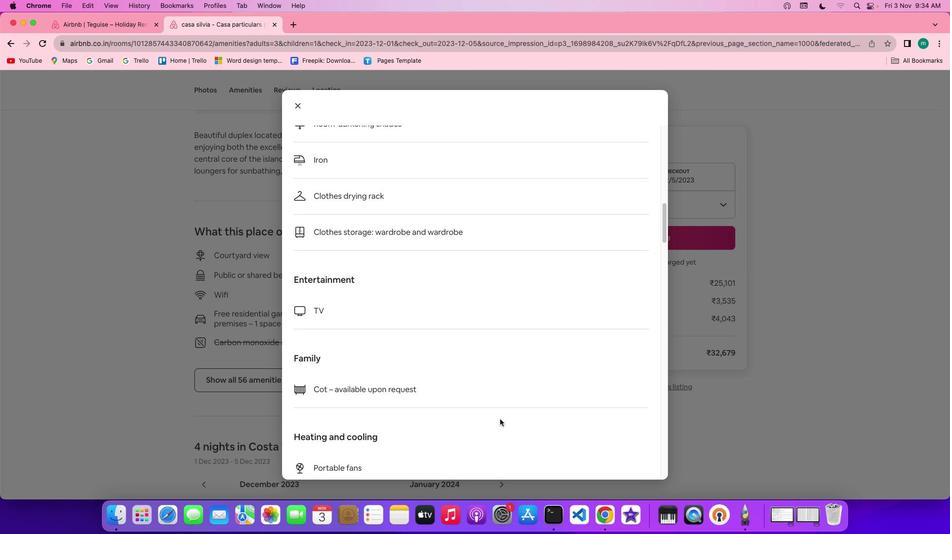 
Action: Mouse moved to (501, 421)
Screenshot: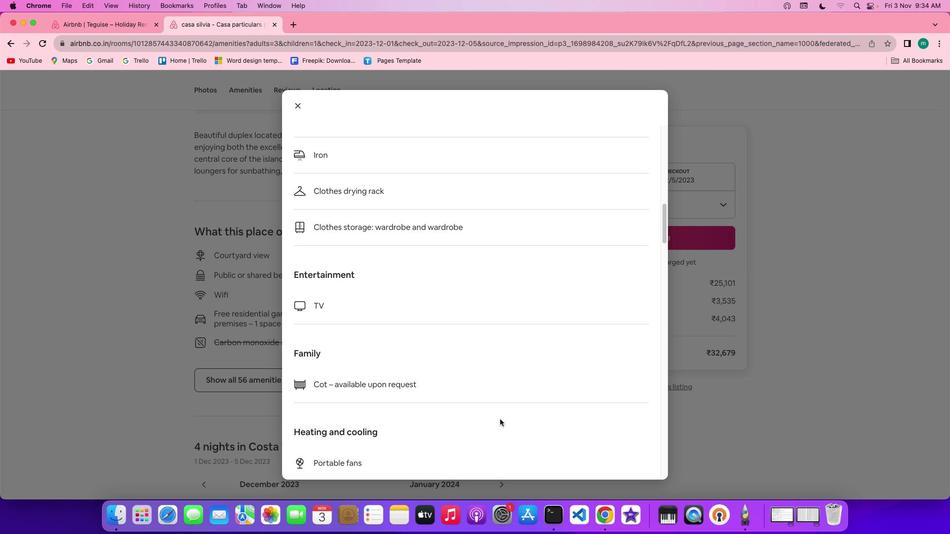 
Action: Mouse scrolled (501, 421) with delta (0, -1)
Screenshot: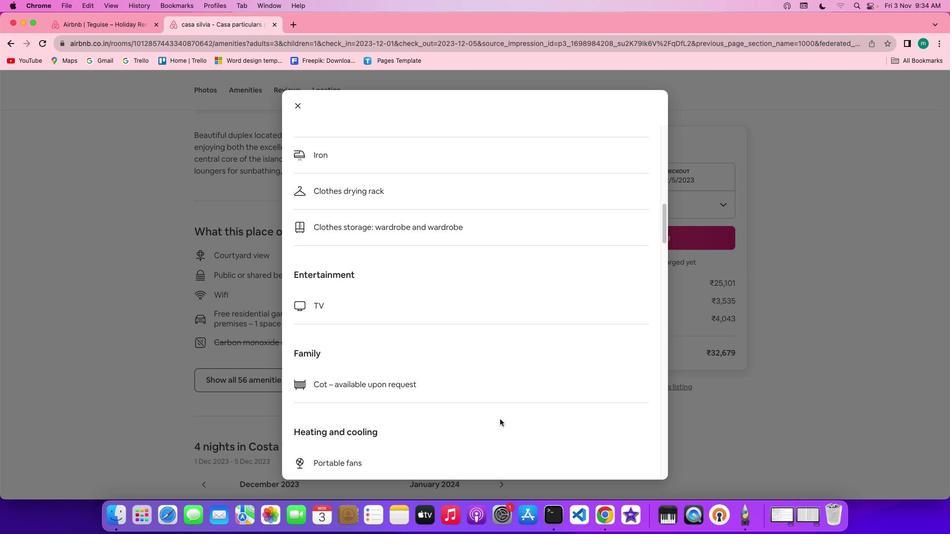 
Action: Mouse moved to (504, 408)
Screenshot: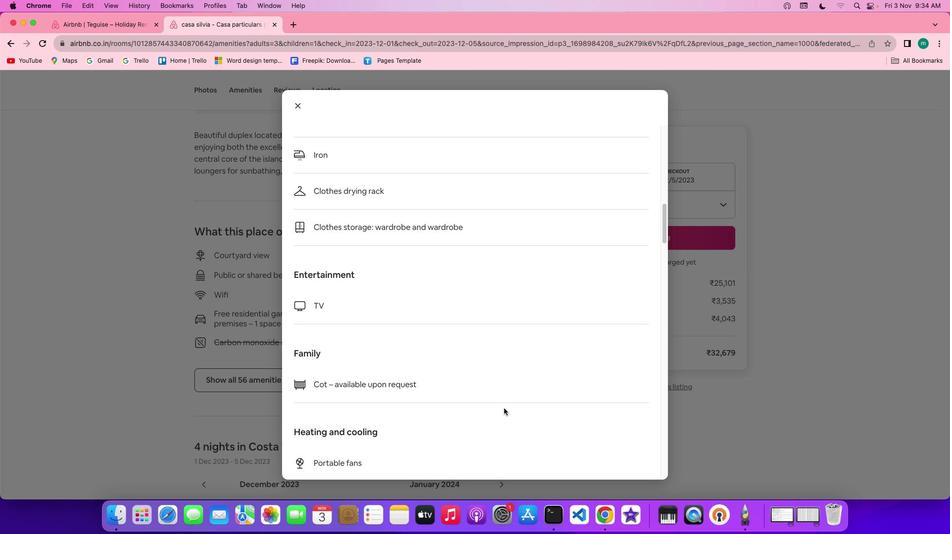 
Action: Mouse scrolled (504, 408) with delta (0, 0)
Screenshot: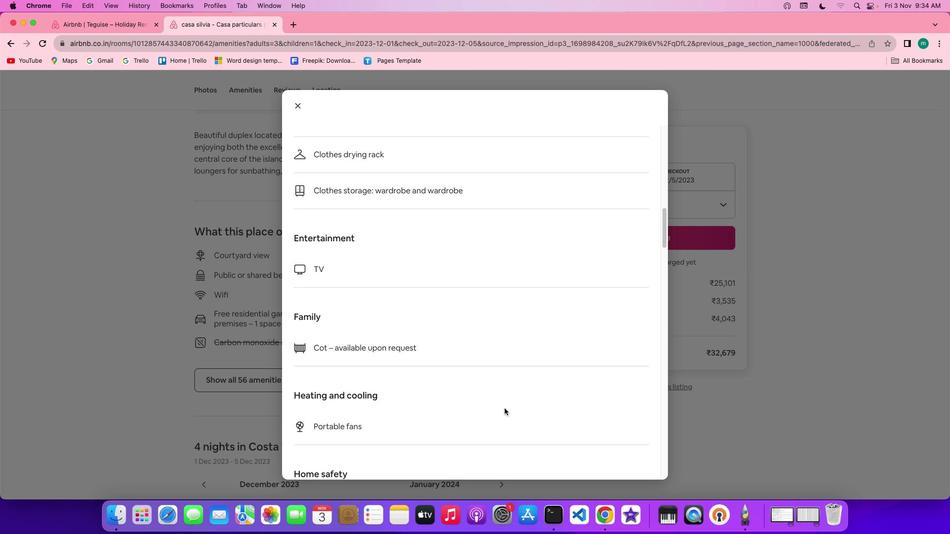
Action: Mouse scrolled (504, 408) with delta (0, 0)
Screenshot: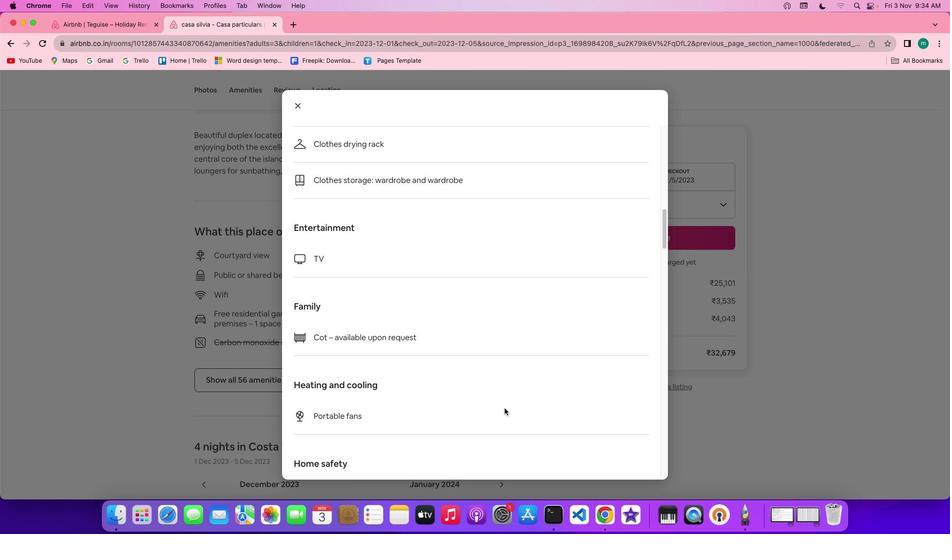 
Action: Mouse scrolled (504, 408) with delta (0, 0)
Screenshot: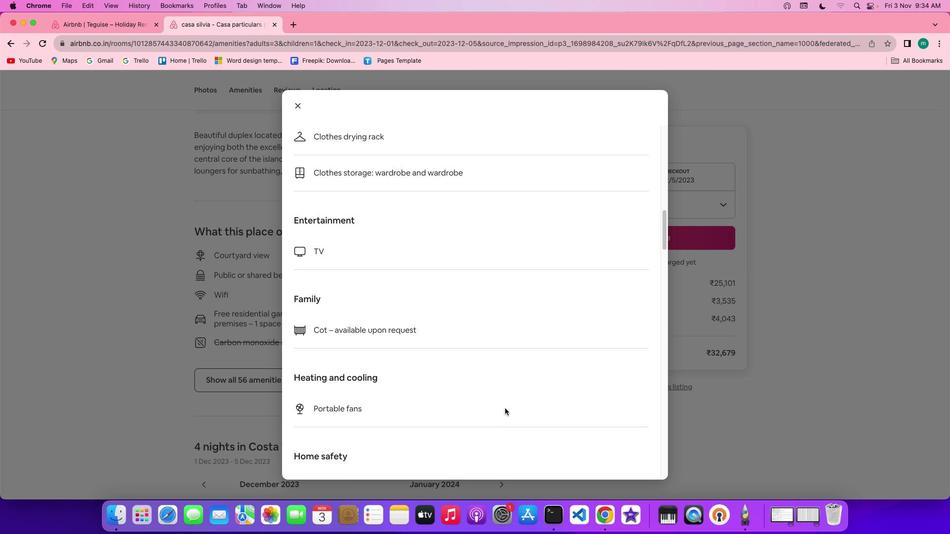 
Action: Mouse moved to (505, 408)
Screenshot: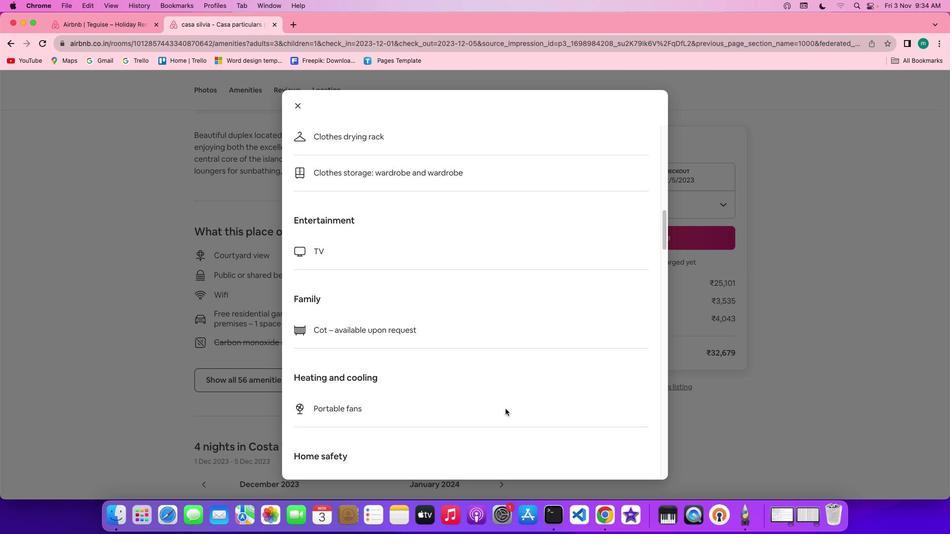 
Action: Mouse scrolled (505, 408) with delta (0, 0)
Screenshot: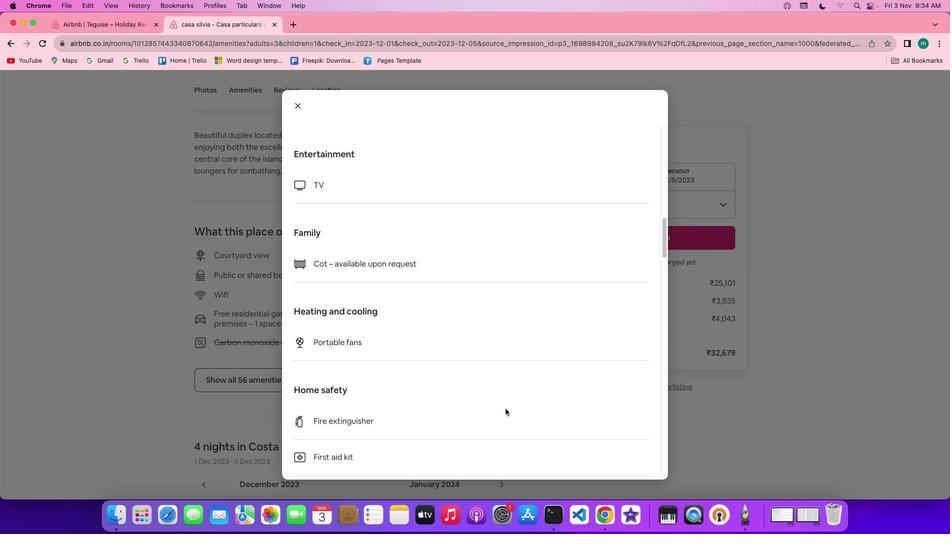 
Action: Mouse scrolled (505, 408) with delta (0, 0)
Screenshot: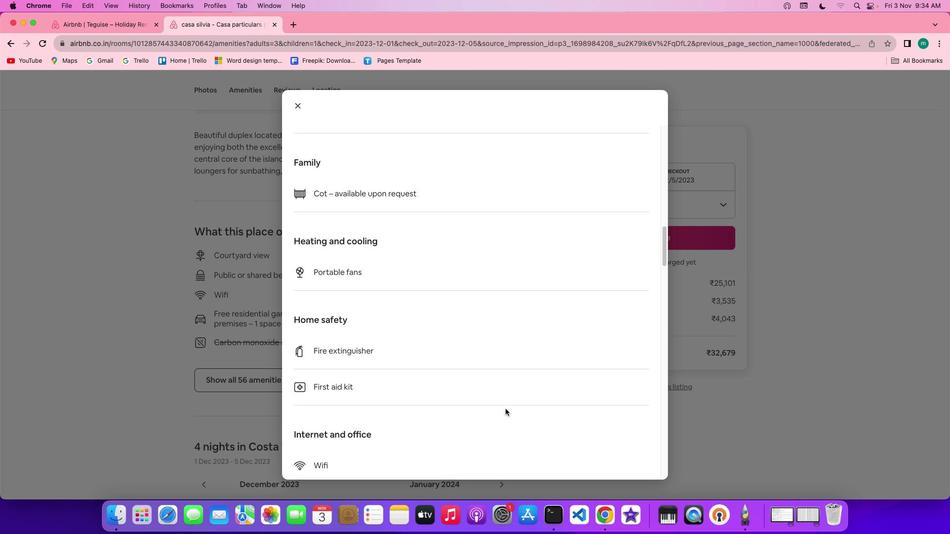 
Action: Mouse scrolled (505, 408) with delta (0, 0)
Screenshot: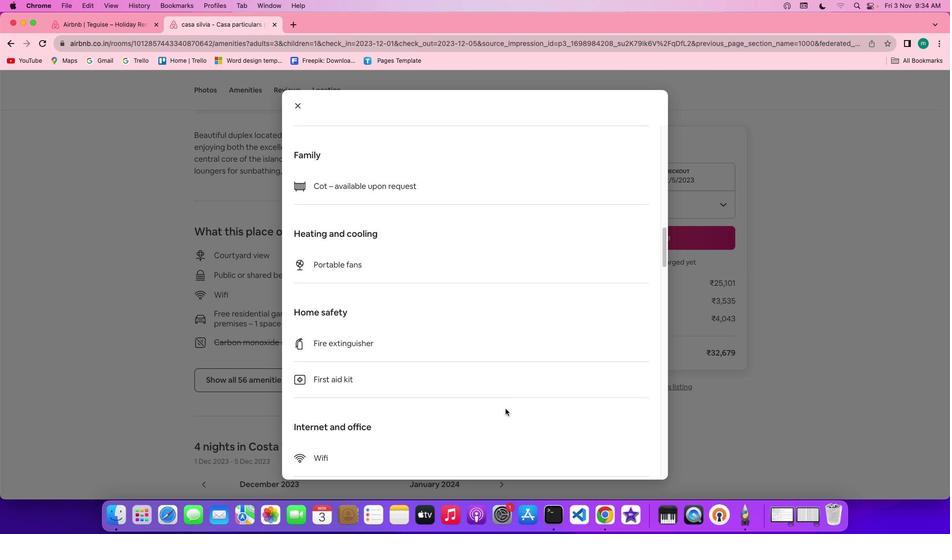 
Action: Mouse scrolled (505, 408) with delta (0, 0)
Screenshot: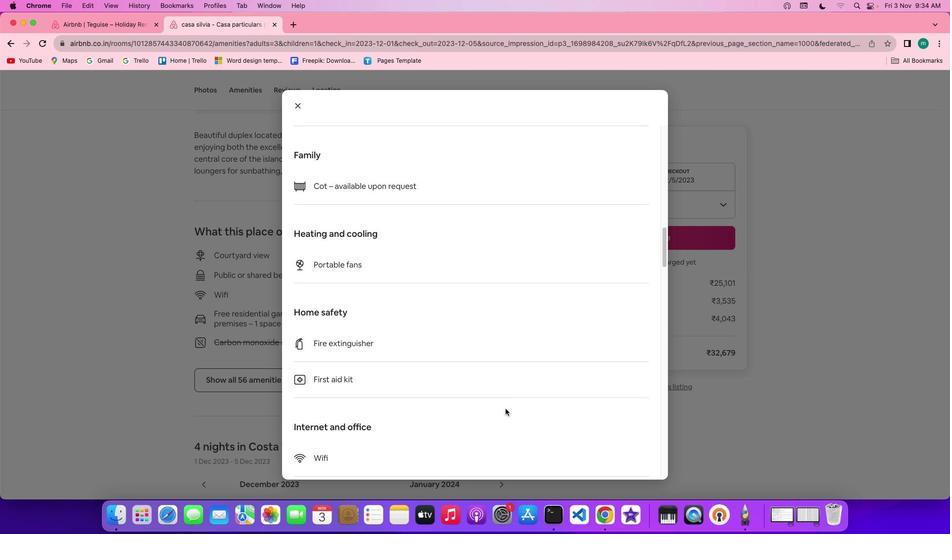 
Action: Mouse moved to (507, 406)
Screenshot: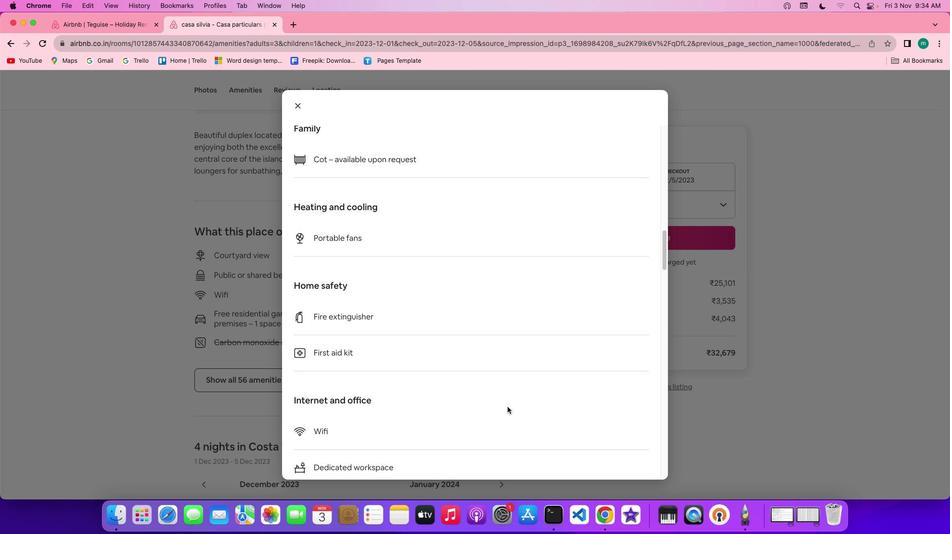 
Action: Mouse scrolled (507, 406) with delta (0, 0)
Screenshot: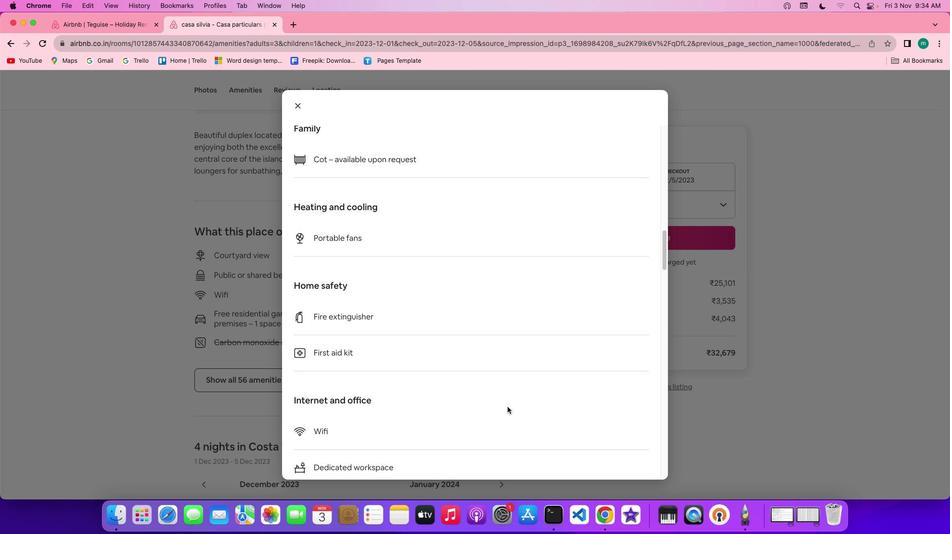 
Action: Mouse scrolled (507, 406) with delta (0, 0)
Screenshot: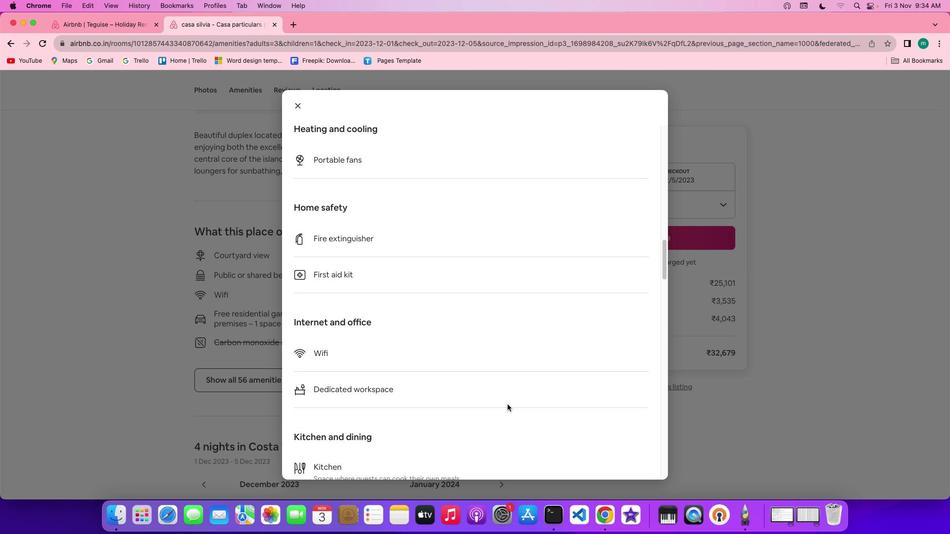 
Action: Mouse scrolled (507, 406) with delta (0, 0)
Screenshot: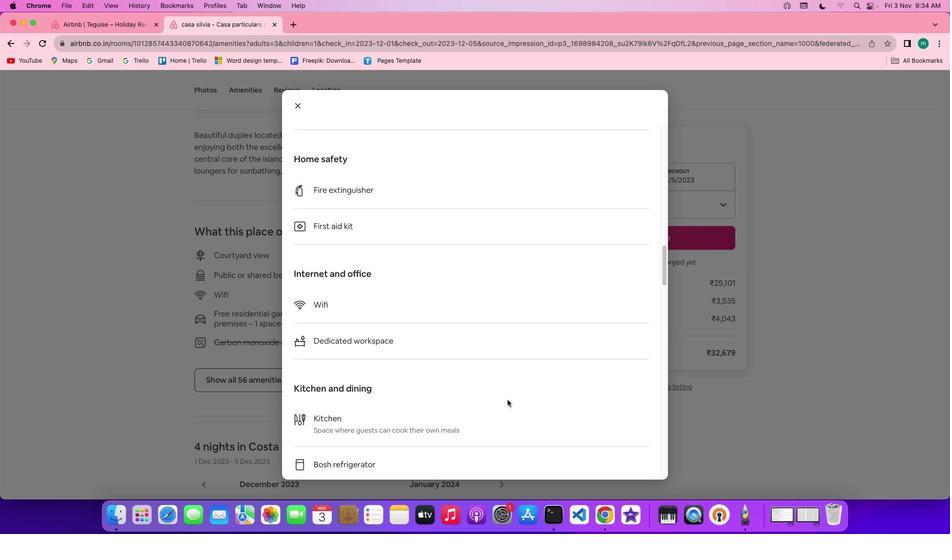 
Action: Mouse scrolled (507, 406) with delta (0, 0)
Screenshot: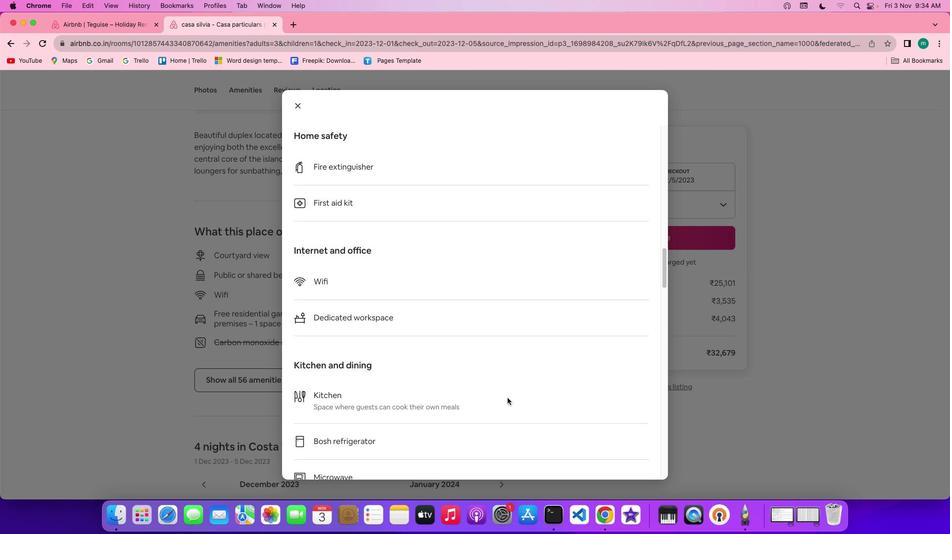 
Action: Mouse scrolled (507, 406) with delta (0, 0)
Screenshot: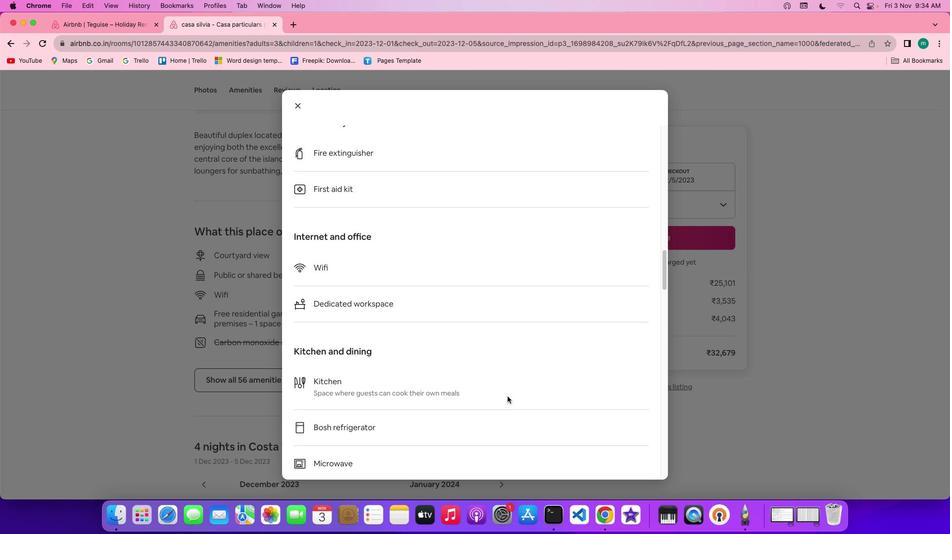 
Action: Mouse moved to (507, 395)
Screenshot: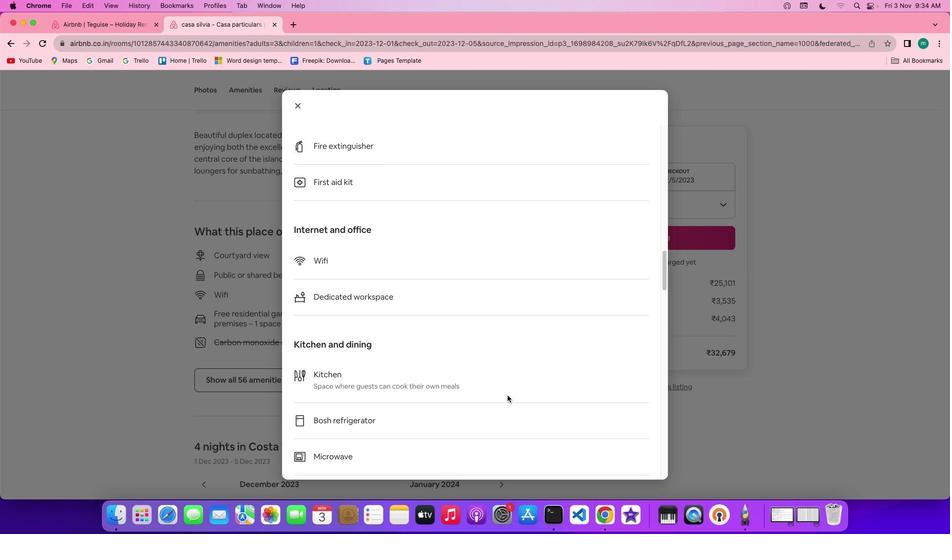 
Action: Mouse scrolled (507, 395) with delta (0, 0)
Screenshot: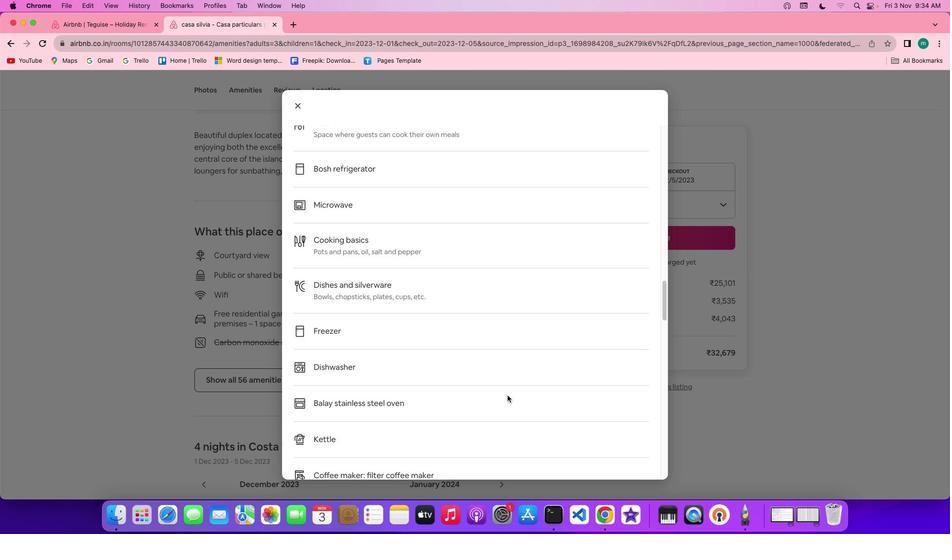 
Action: Mouse scrolled (507, 395) with delta (0, 0)
Screenshot: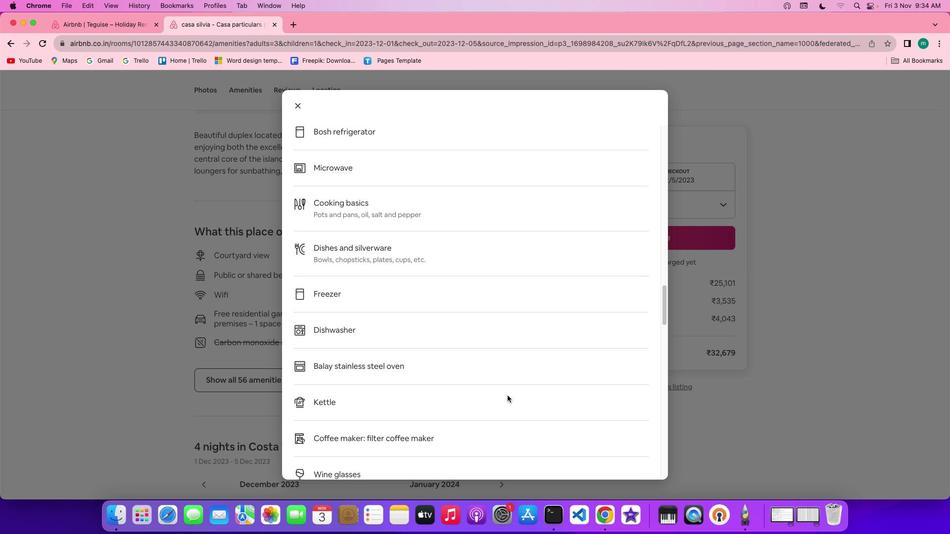 
Action: Mouse scrolled (507, 395) with delta (0, 0)
Screenshot: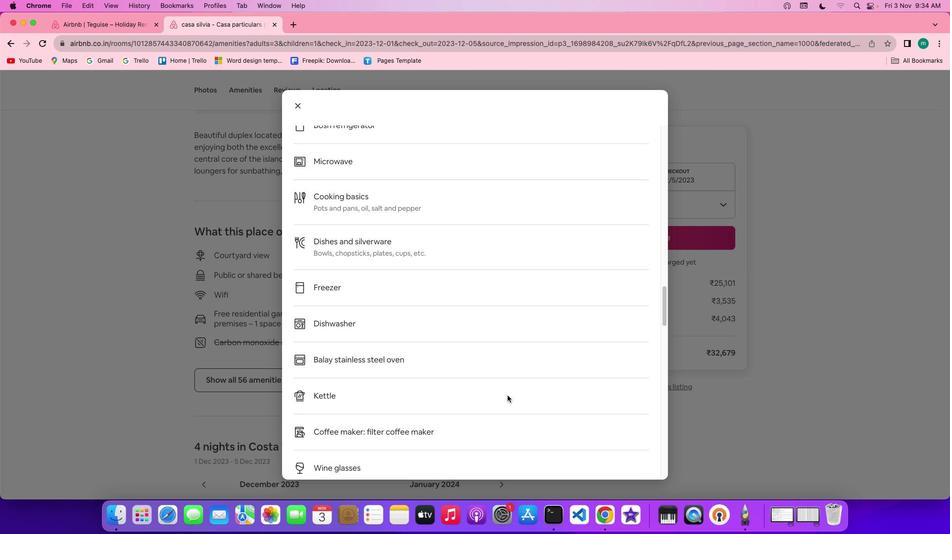 
Action: Mouse scrolled (507, 395) with delta (0, -1)
Screenshot: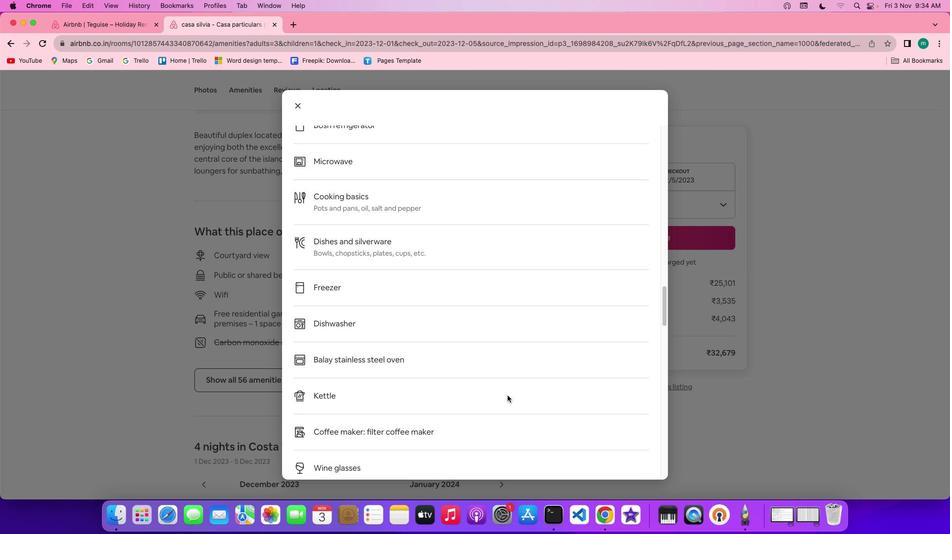 
Action: Mouse scrolled (507, 395) with delta (0, -1)
Screenshot: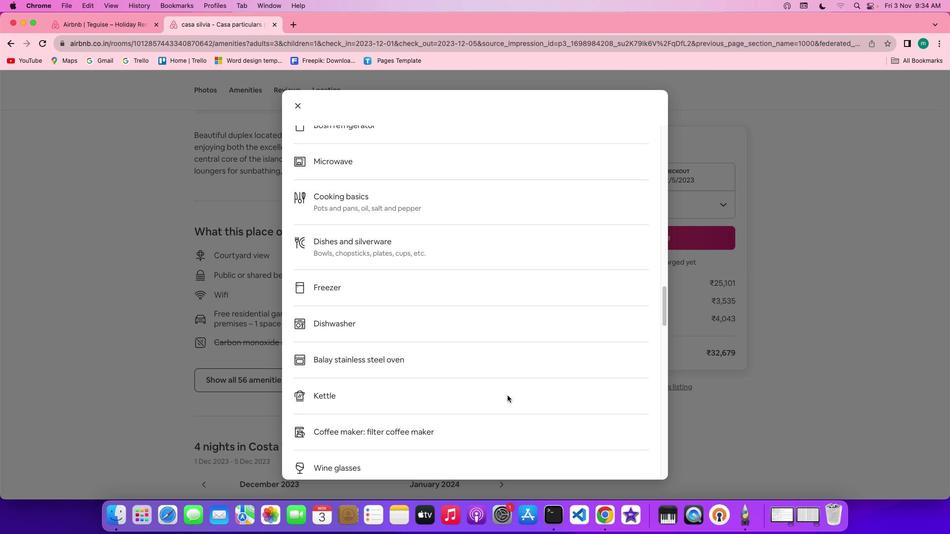 
Action: Mouse scrolled (507, 395) with delta (0, 0)
Screenshot: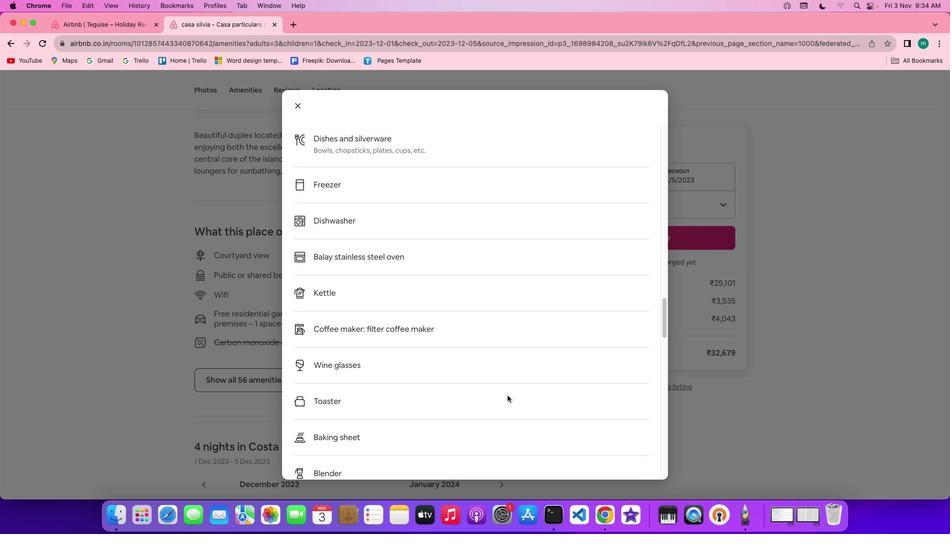 
Action: Mouse scrolled (507, 395) with delta (0, 0)
Screenshot: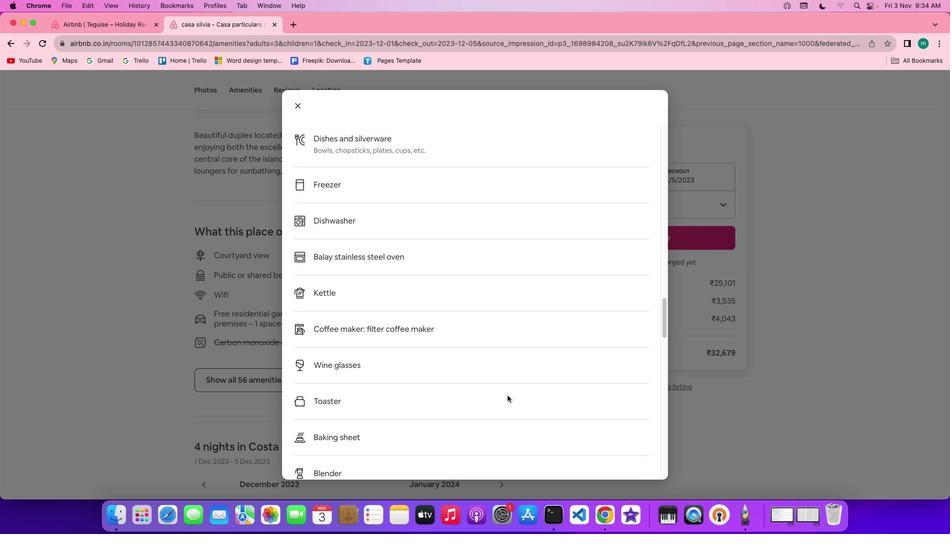 
Action: Mouse scrolled (507, 395) with delta (0, 0)
Screenshot: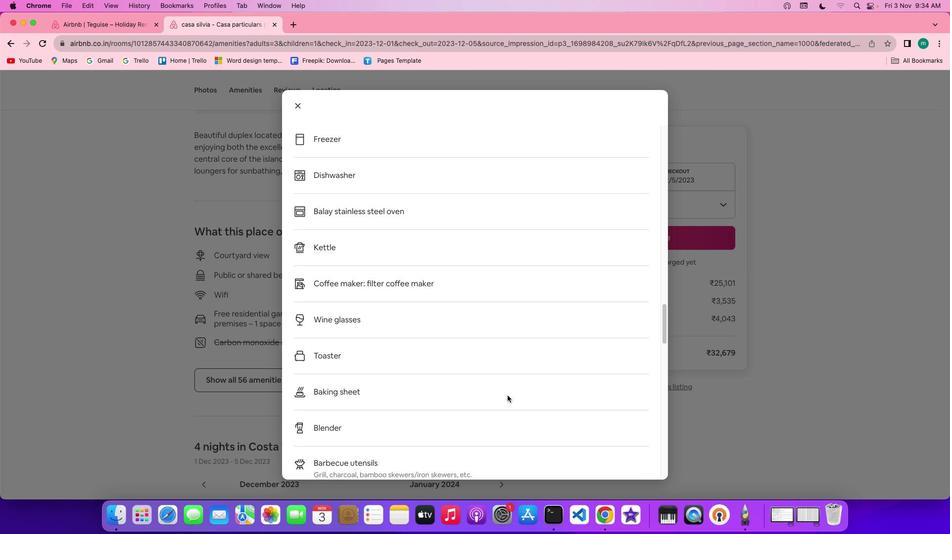 
Action: Mouse scrolled (507, 395) with delta (0, 0)
Screenshot: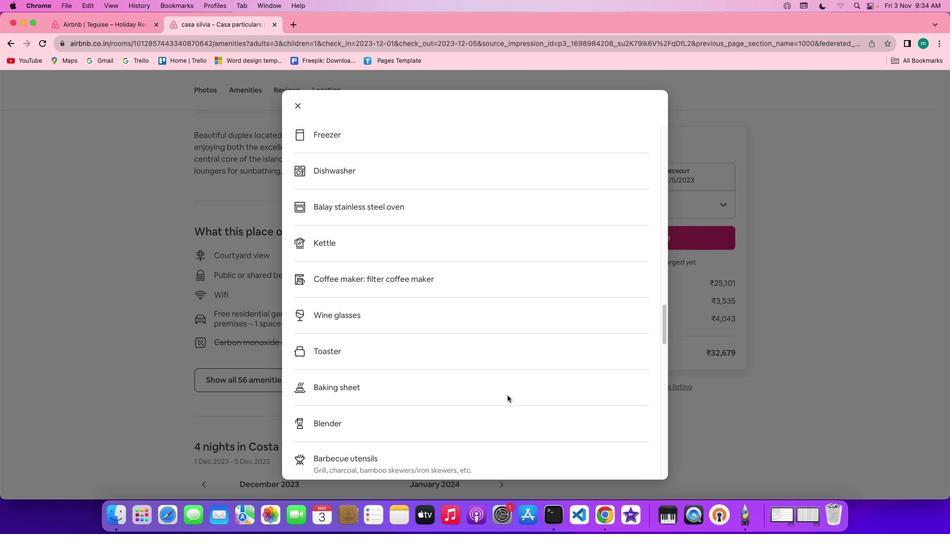 
Action: Mouse moved to (508, 390)
Screenshot: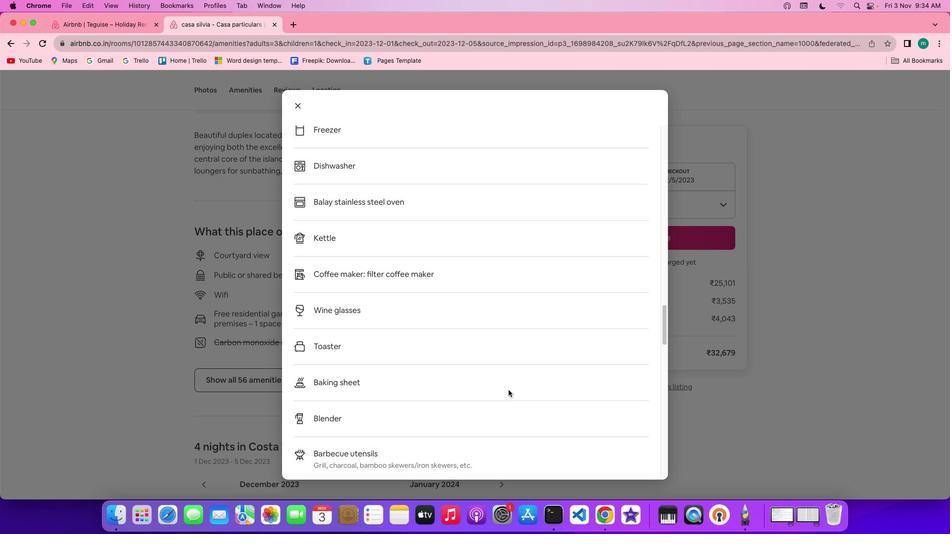 
Action: Mouse scrolled (508, 390) with delta (0, 0)
Screenshot: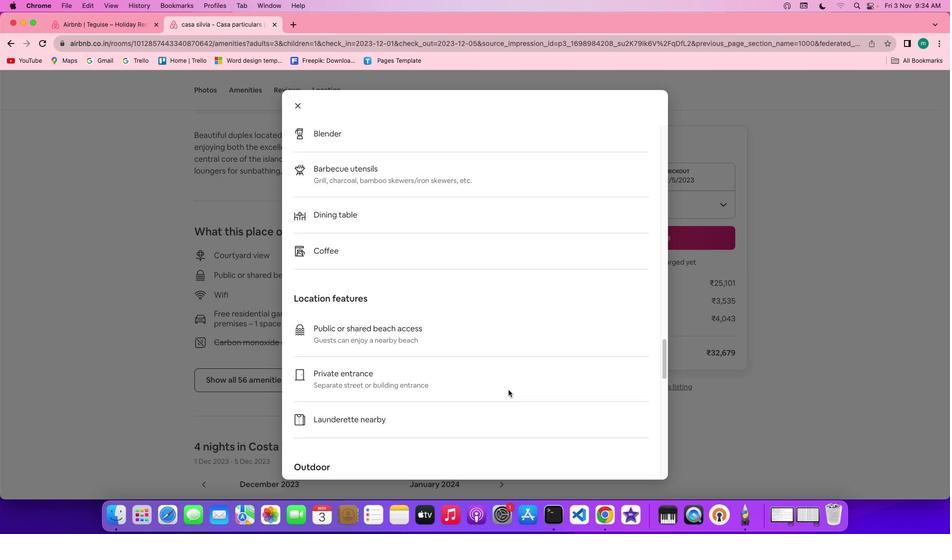 
Action: Mouse scrolled (508, 390) with delta (0, 0)
Screenshot: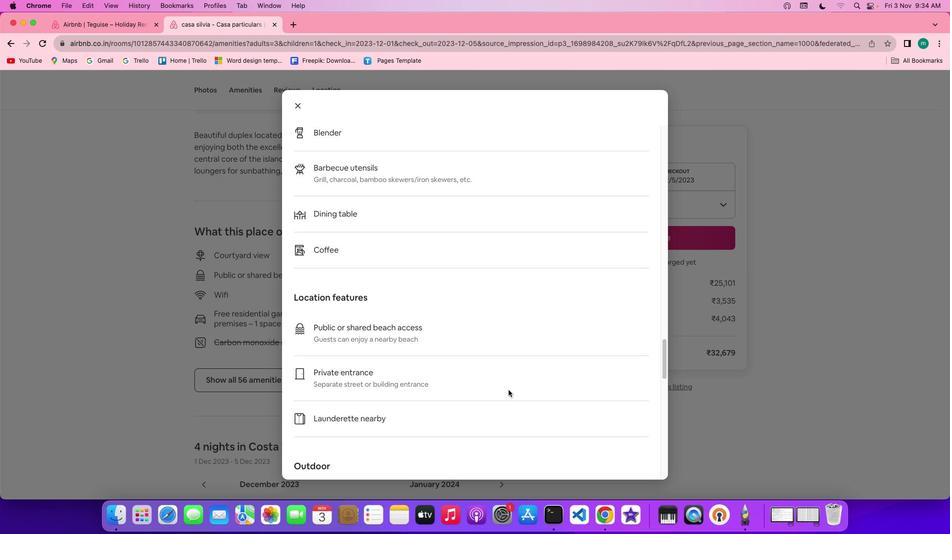 
Action: Mouse scrolled (508, 390) with delta (0, 0)
Screenshot: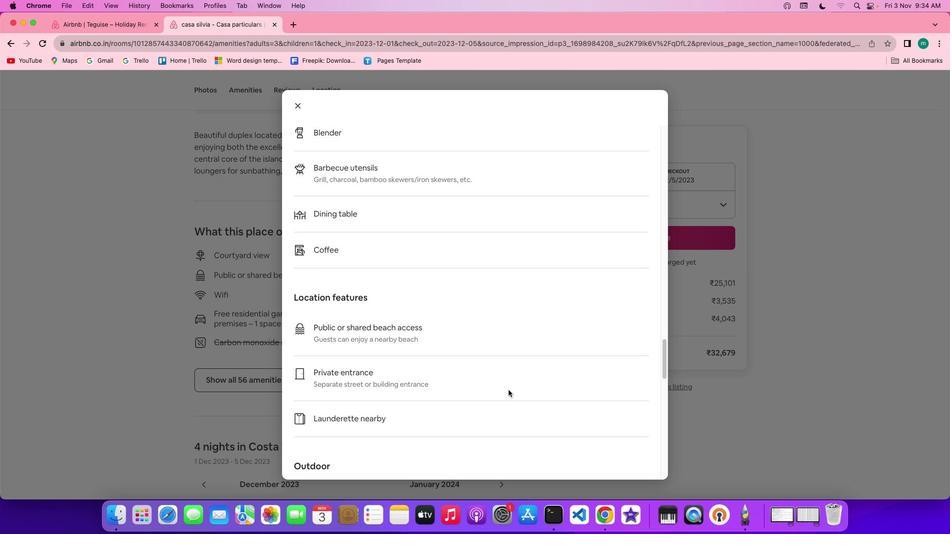 
Action: Mouse scrolled (508, 390) with delta (0, -1)
Screenshot: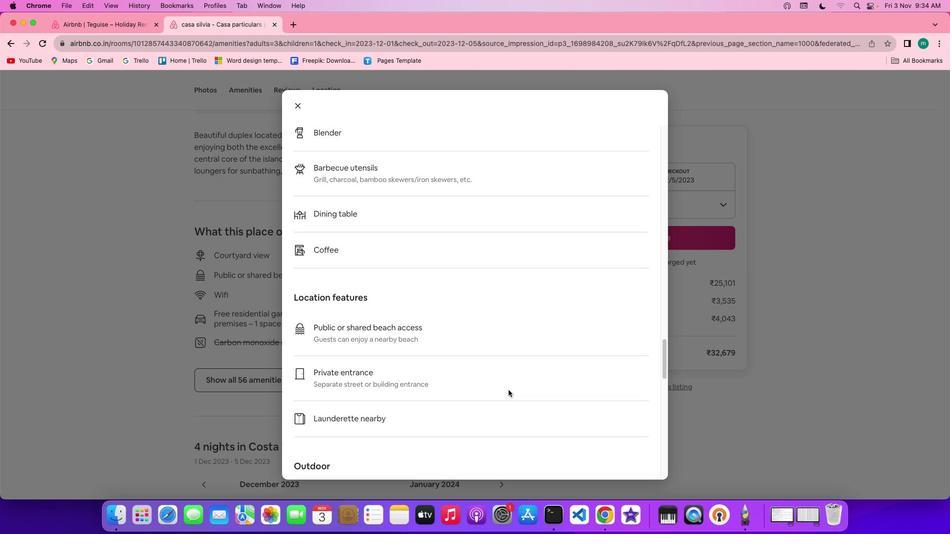 
Action: Mouse scrolled (508, 390) with delta (0, -1)
Screenshot: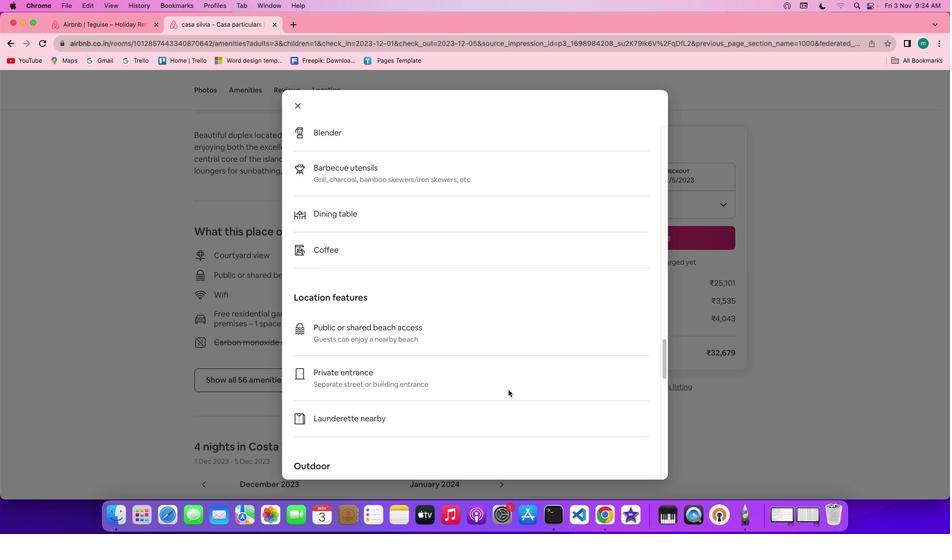 
Action: Mouse scrolled (508, 390) with delta (0, 0)
Screenshot: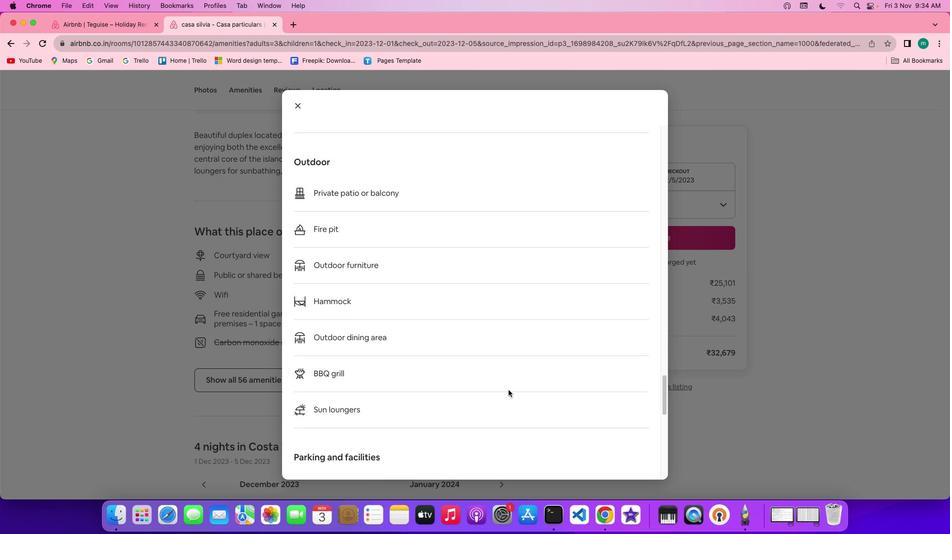 
Action: Mouse scrolled (508, 390) with delta (0, 0)
Screenshot: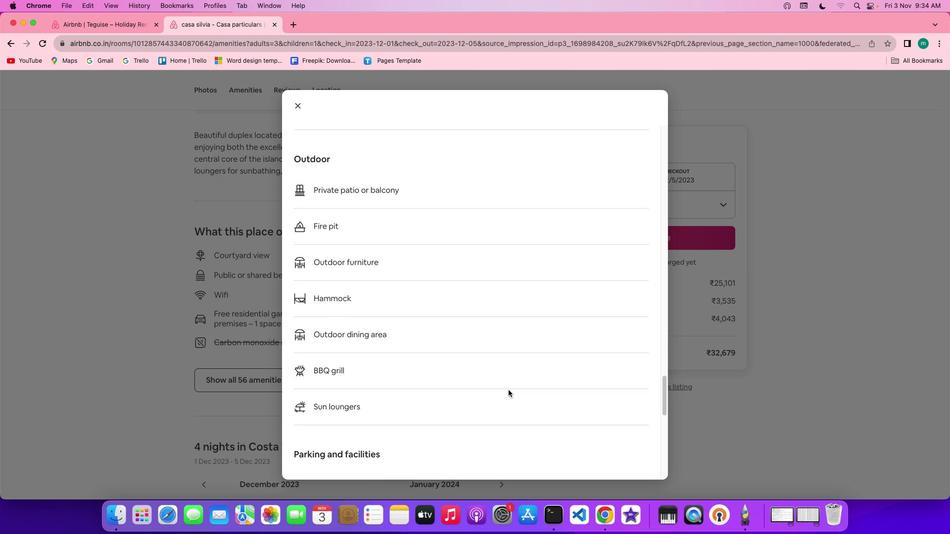 
Action: Mouse scrolled (508, 390) with delta (0, 0)
Screenshot: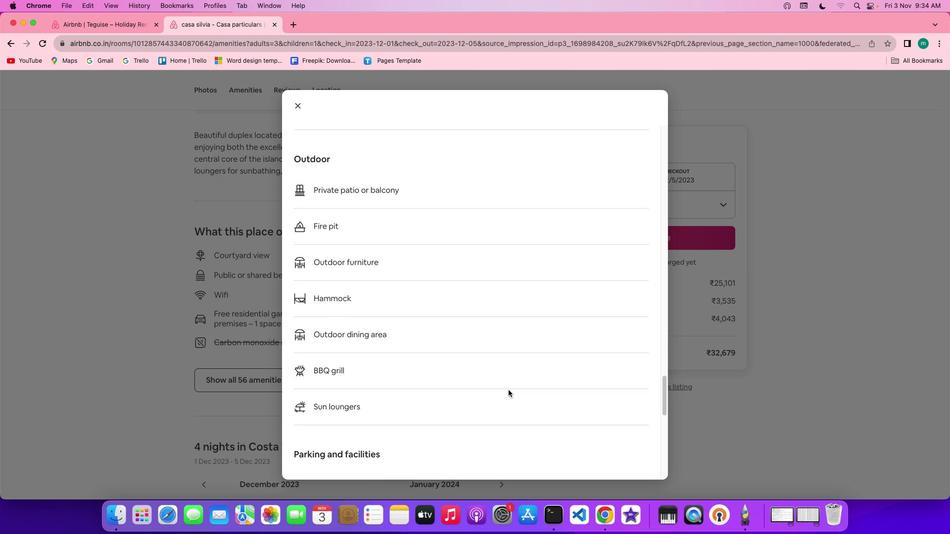 
Action: Mouse scrolled (508, 390) with delta (0, -1)
Screenshot: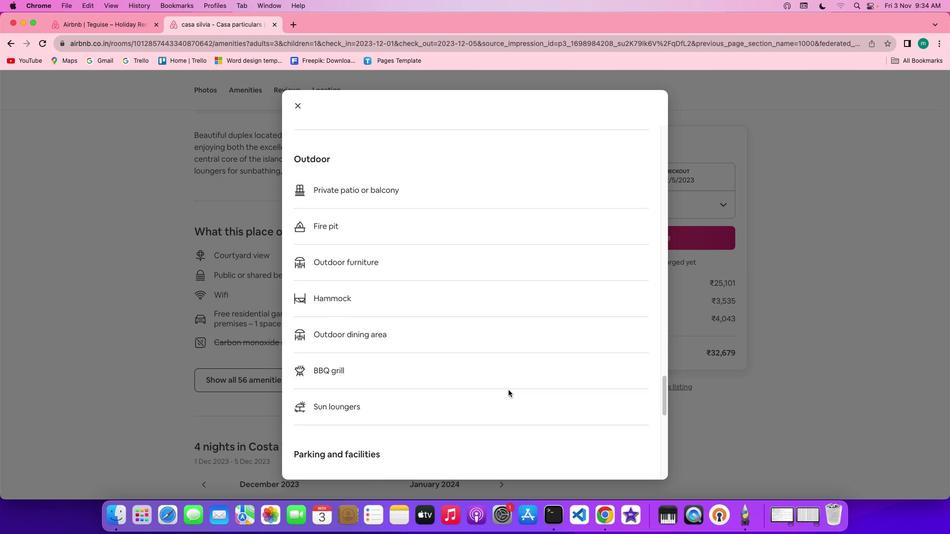 
Action: Mouse scrolled (508, 390) with delta (0, -1)
Screenshot: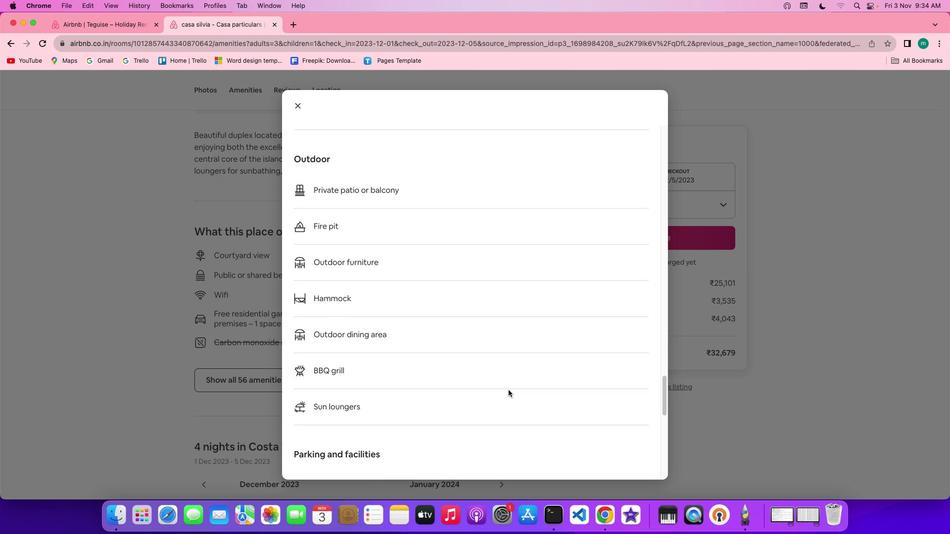 
Action: Mouse scrolled (508, 390) with delta (0, 0)
Screenshot: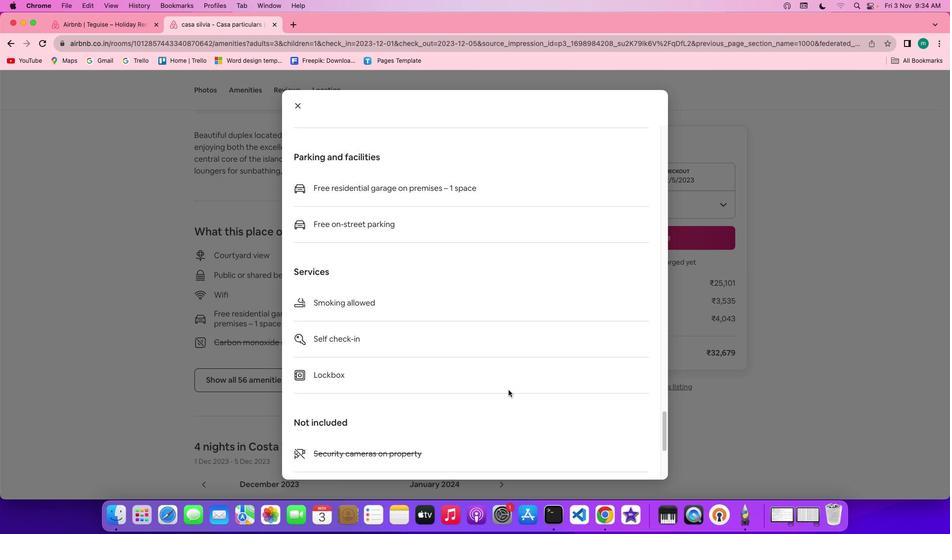 
Action: Mouse scrolled (508, 390) with delta (0, 0)
Screenshot: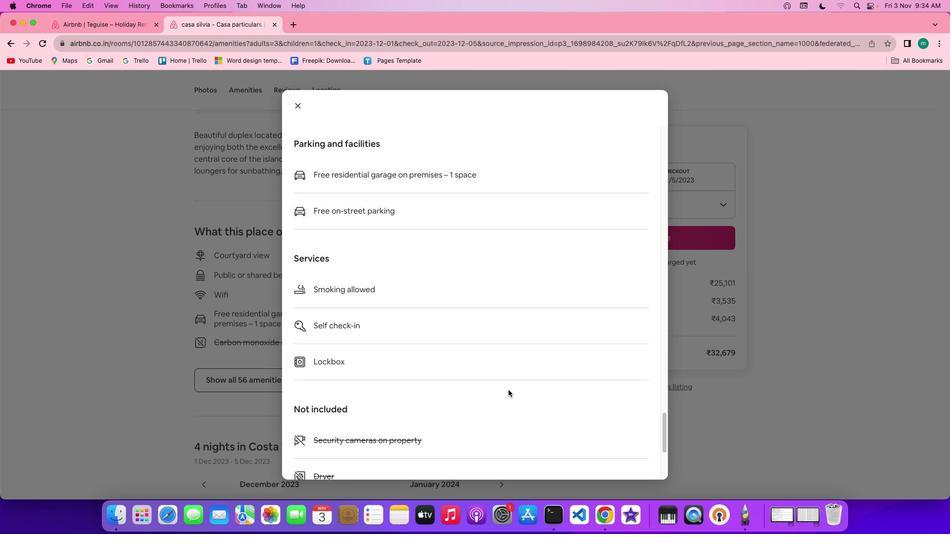 
Action: Mouse scrolled (508, 390) with delta (0, 0)
Screenshot: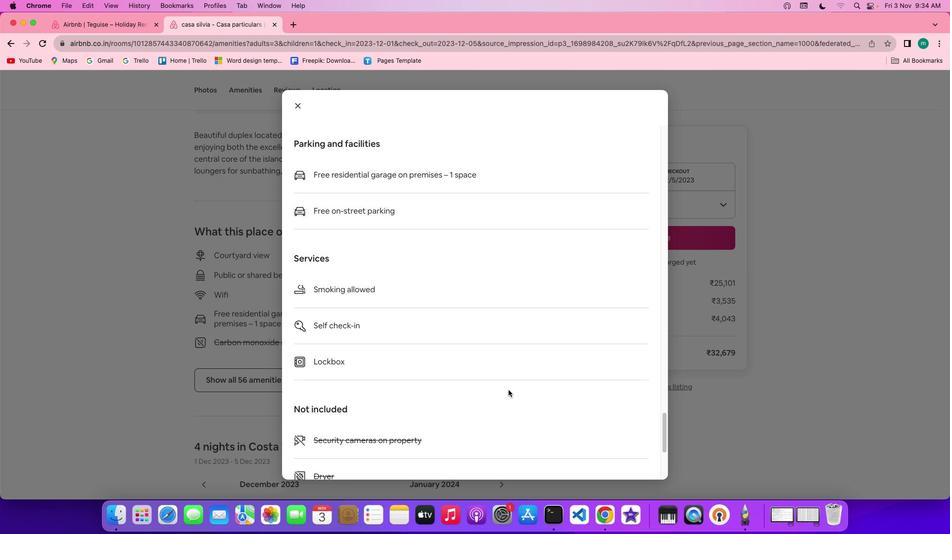 
Action: Mouse scrolled (508, 390) with delta (0, -1)
Screenshot: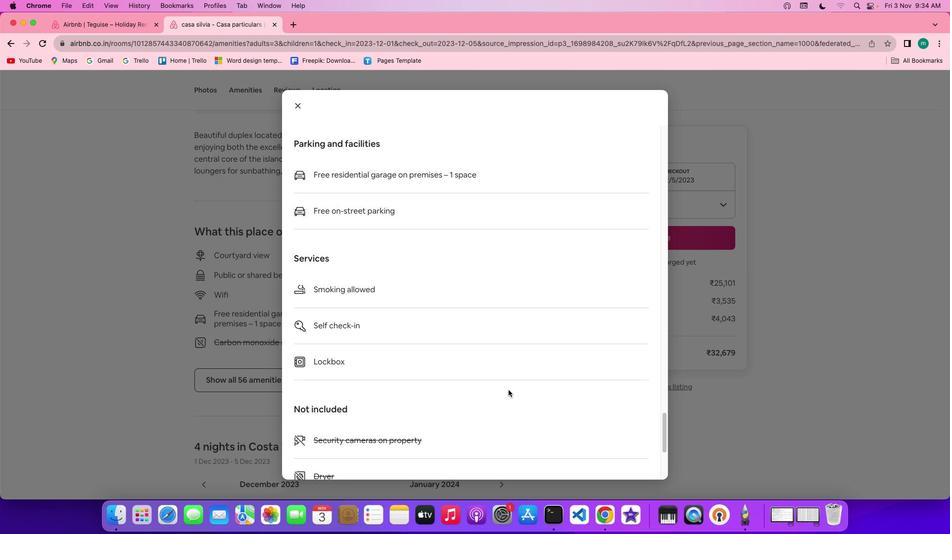 
Action: Mouse scrolled (508, 390) with delta (0, -1)
Screenshot: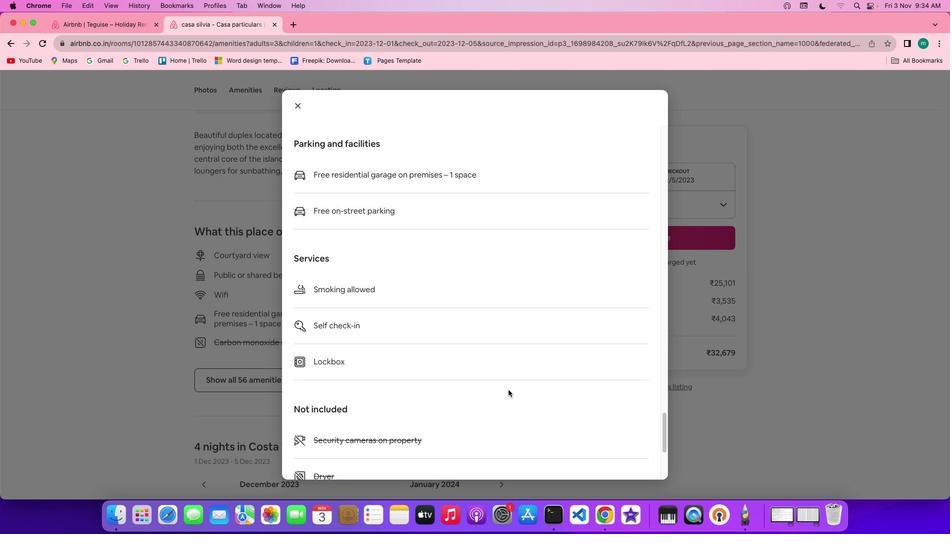 
Action: Mouse scrolled (508, 390) with delta (0, 0)
Screenshot: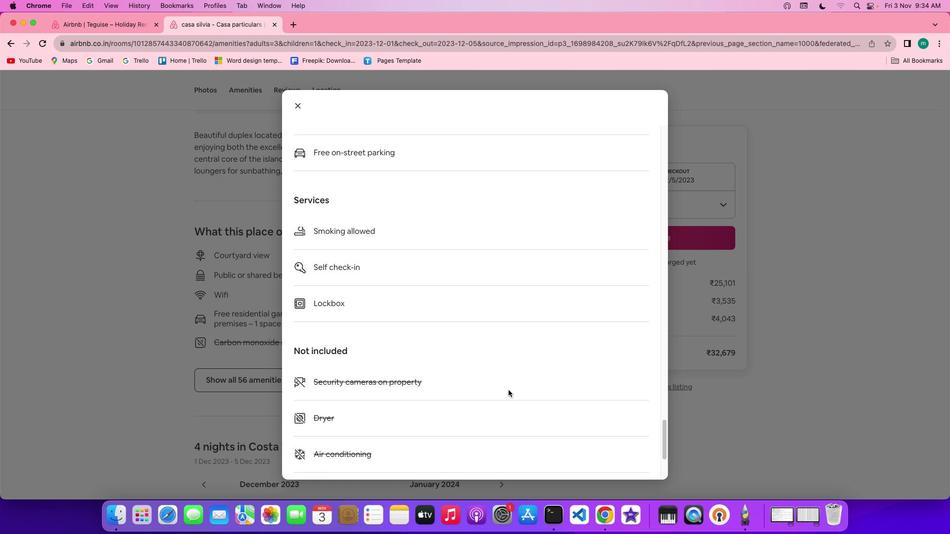 
Action: Mouse scrolled (508, 390) with delta (0, 0)
Screenshot: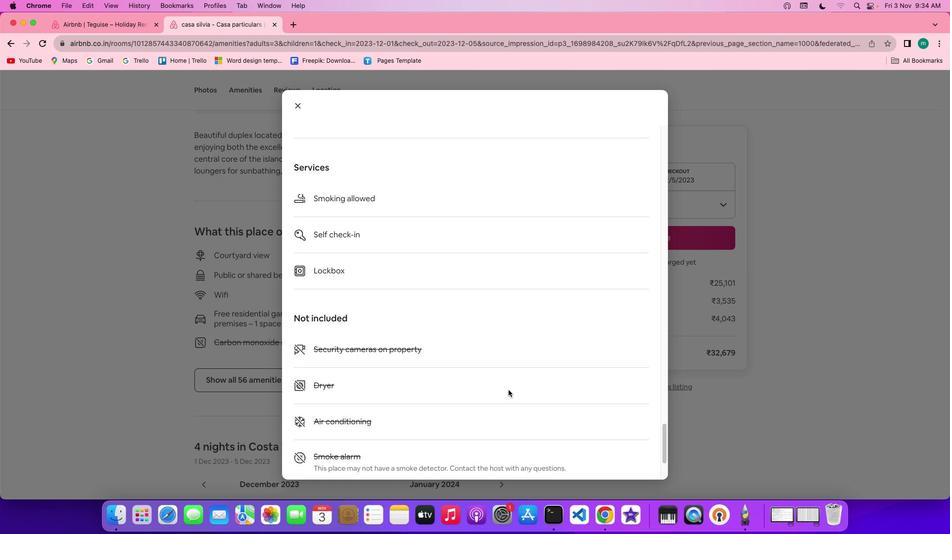 
Action: Mouse scrolled (508, 390) with delta (0, 0)
Screenshot: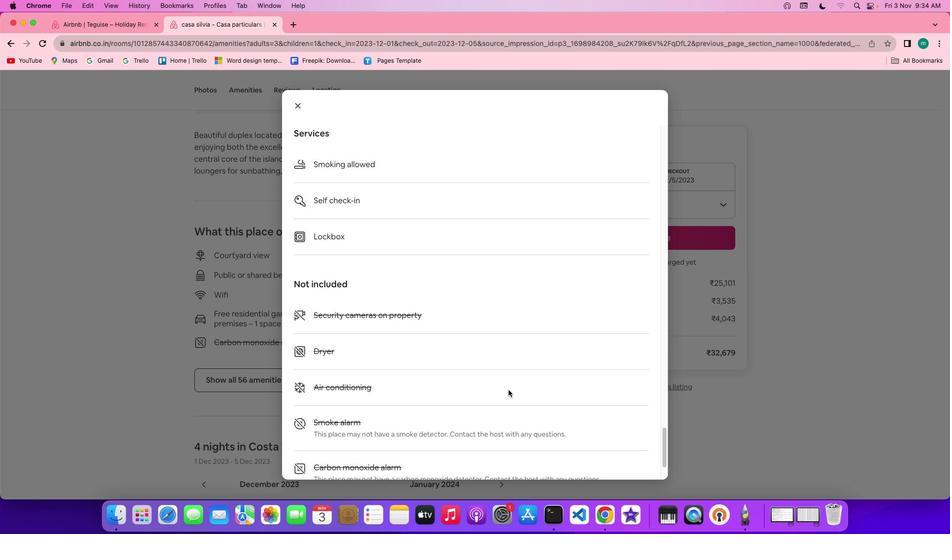 
Action: Mouse scrolled (508, 390) with delta (0, 0)
Screenshot: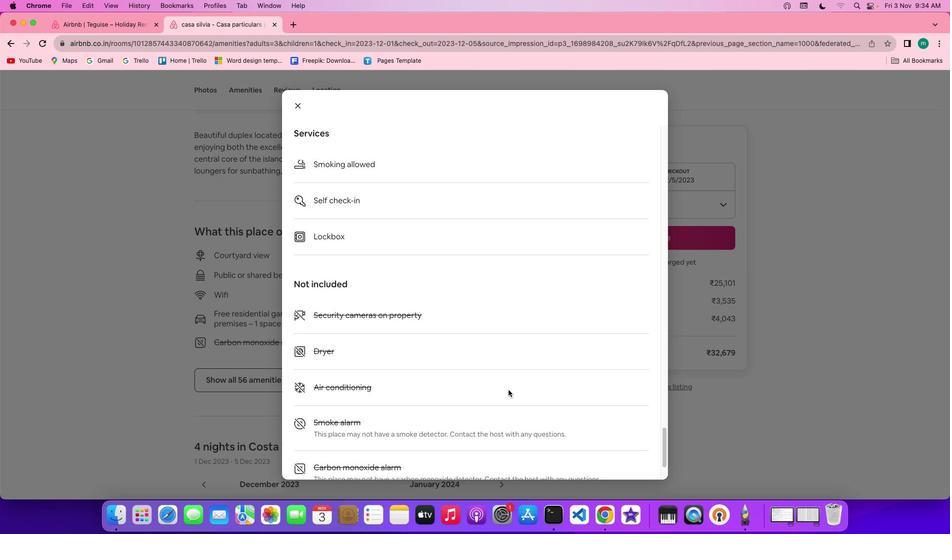 
Action: Mouse scrolled (508, 390) with delta (0, 0)
Screenshot: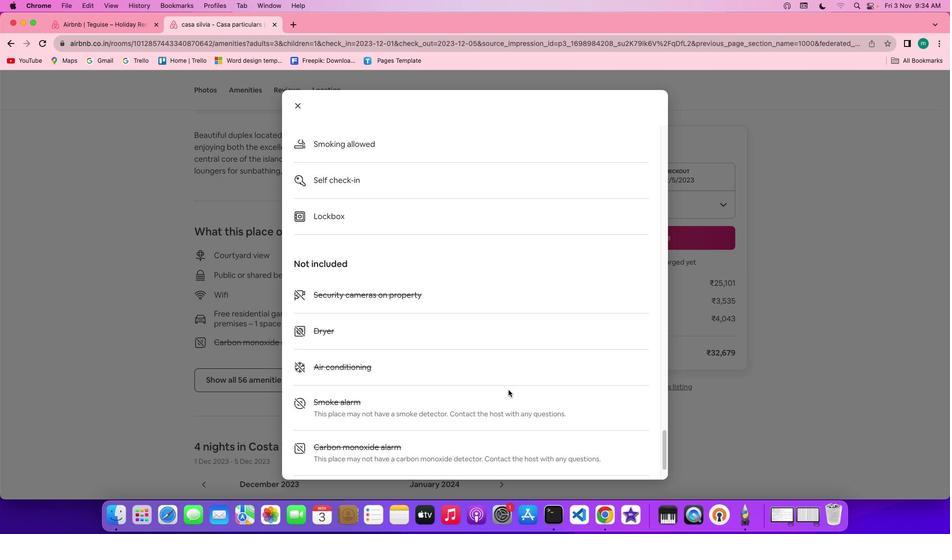 
Action: Mouse scrolled (508, 390) with delta (0, 0)
Screenshot: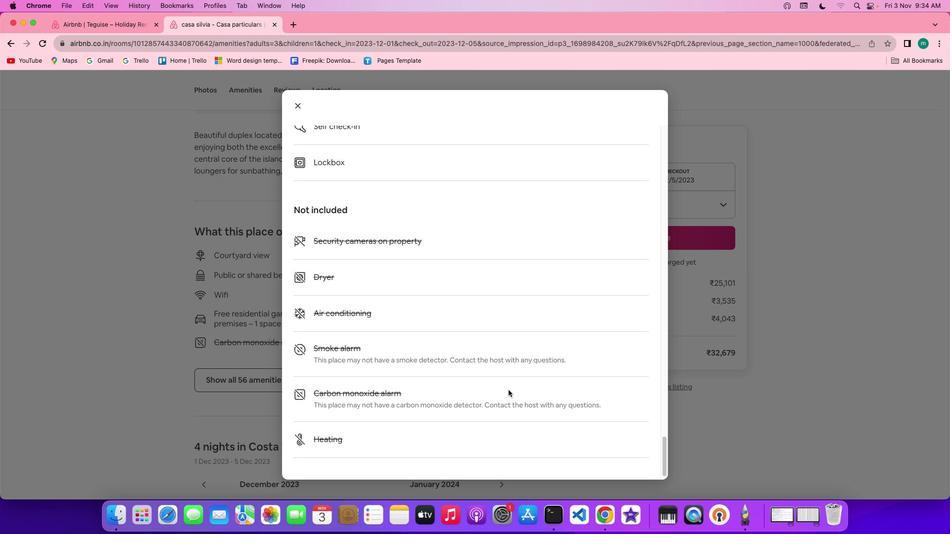 
Action: Mouse scrolled (508, 390) with delta (0, 0)
Screenshot: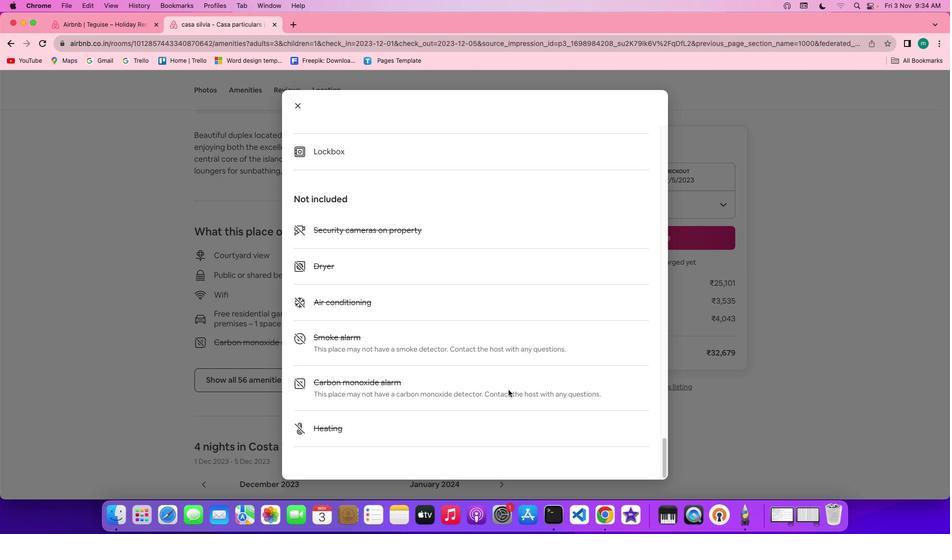 
Action: Mouse scrolled (508, 390) with delta (0, 0)
Screenshot: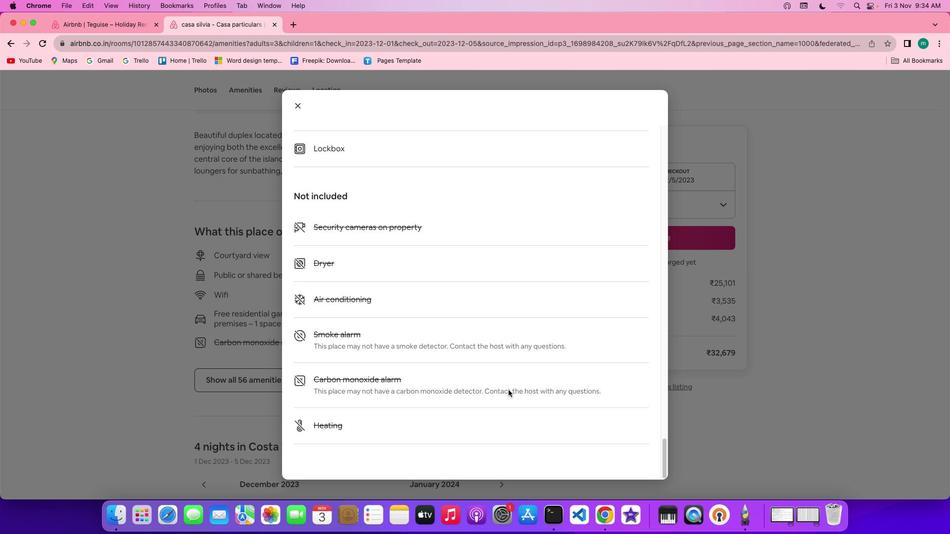 
Action: Mouse scrolled (508, 390) with delta (0, 0)
Screenshot: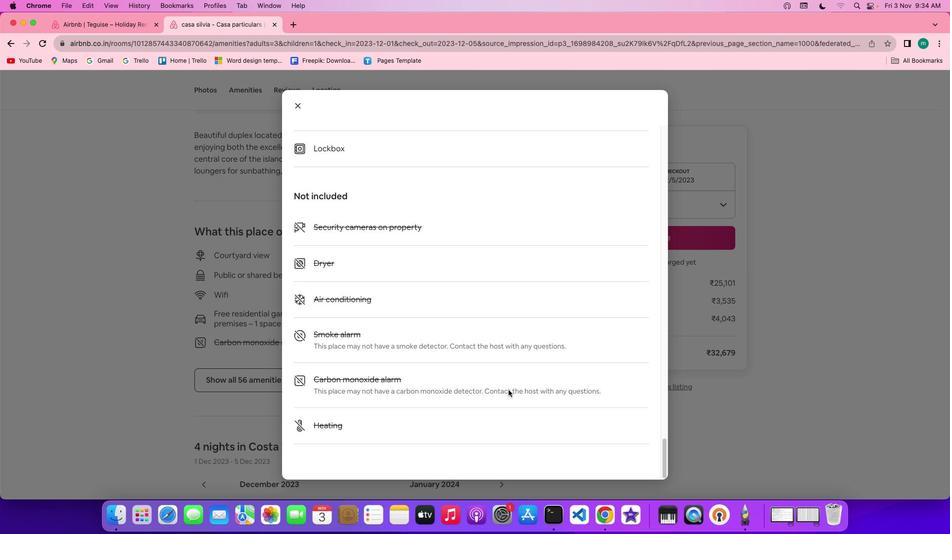 
Action: Mouse scrolled (508, 390) with delta (0, 0)
Screenshot: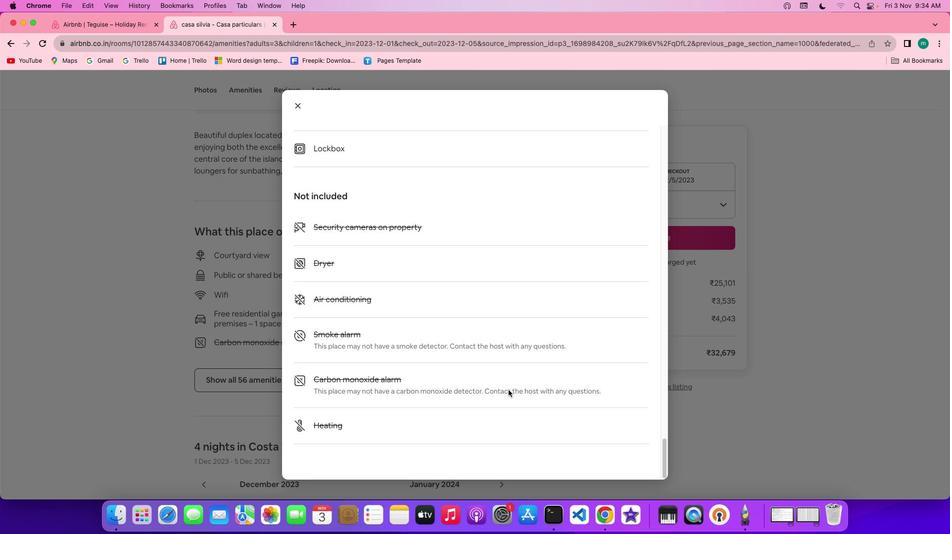 
Action: Mouse scrolled (508, 390) with delta (0, 0)
Screenshot: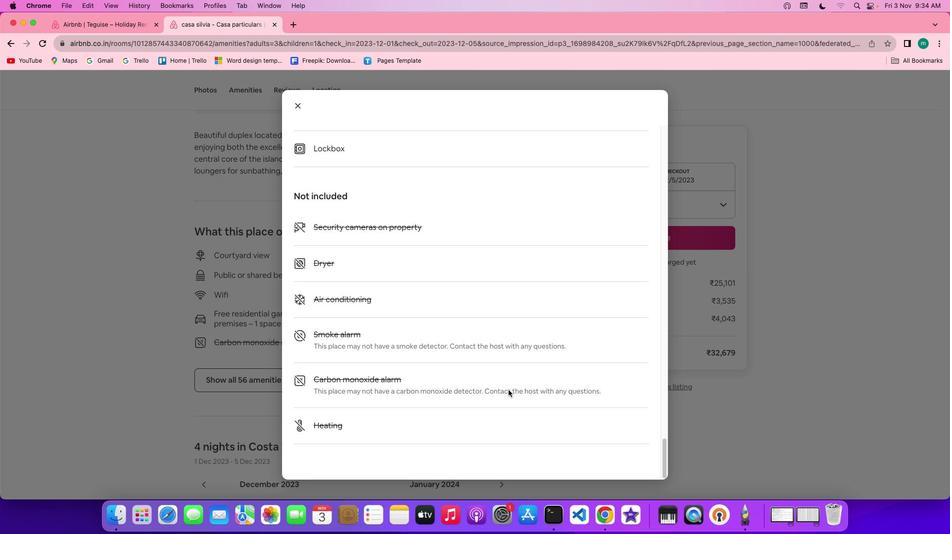 
Action: Mouse scrolled (508, 390) with delta (0, 0)
Screenshot: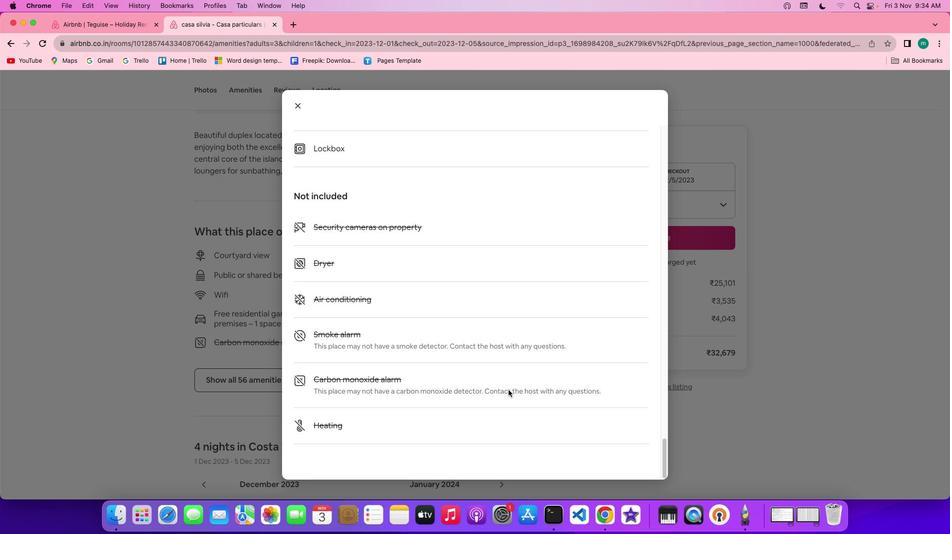 
Action: Mouse scrolled (508, 390) with delta (0, -1)
Screenshot: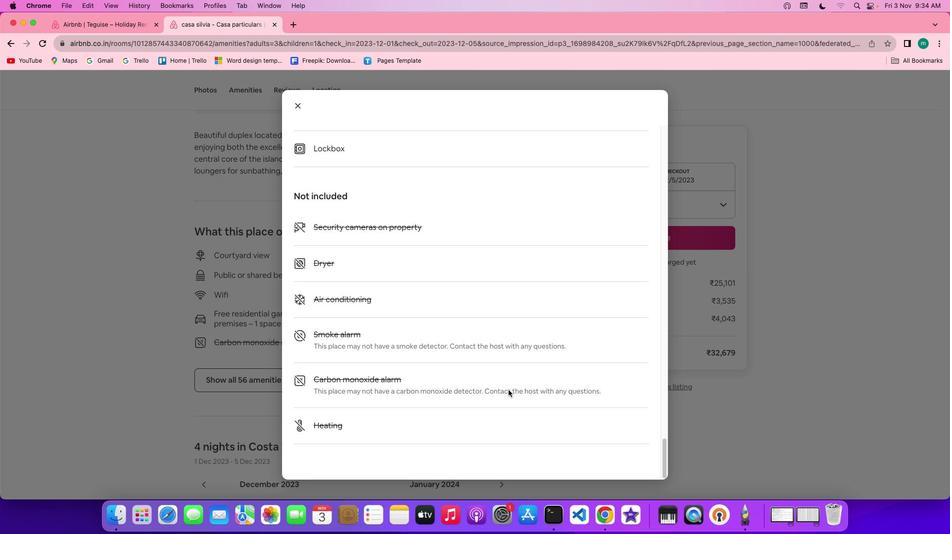 
Action: Mouse scrolled (508, 390) with delta (0, -1)
Screenshot: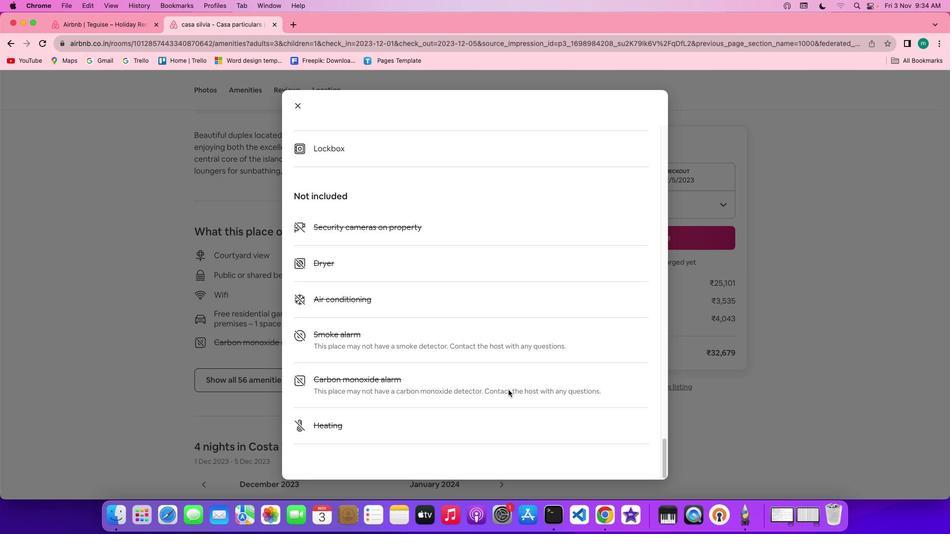 
Action: Mouse moved to (294, 108)
Screenshot: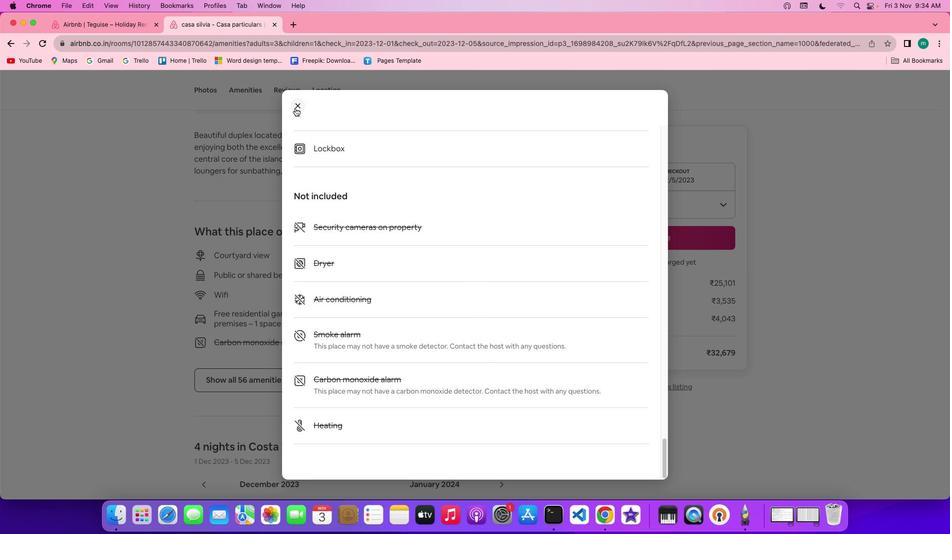 
Action: Mouse pressed left at (294, 108)
Screenshot: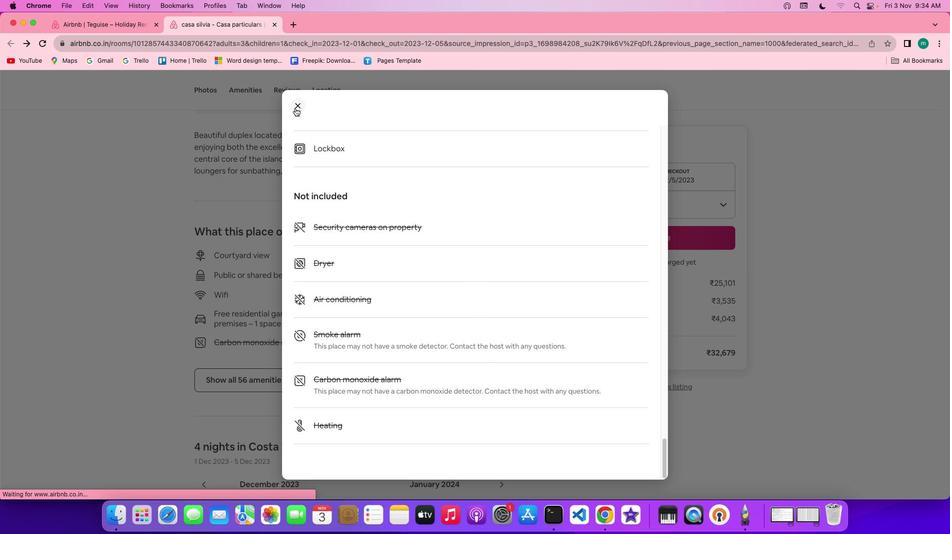 
Action: Mouse moved to (417, 372)
Screenshot: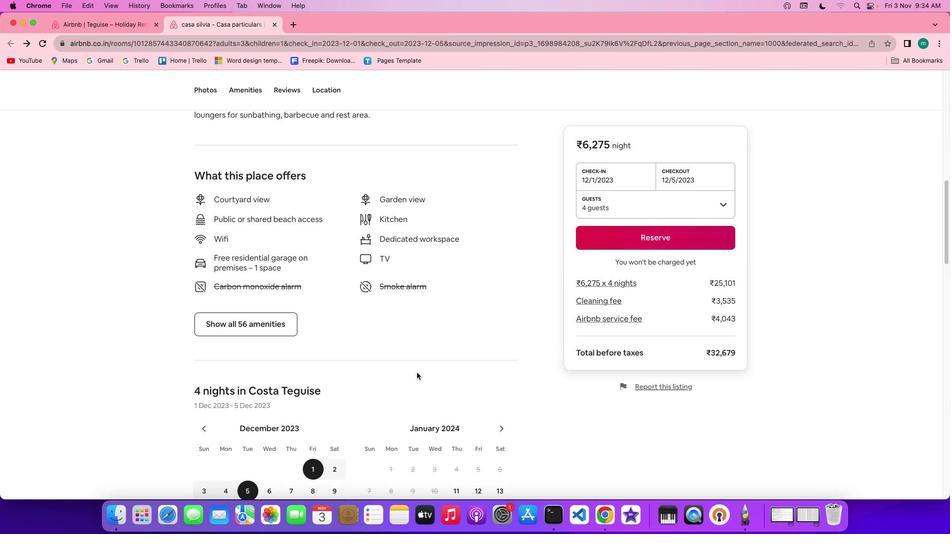 
Action: Mouse scrolled (417, 372) with delta (0, 0)
